 Task: Setup custom profiles and create users like HR, Sr. HR.
Action: Mouse moved to (665, 44)
Screenshot: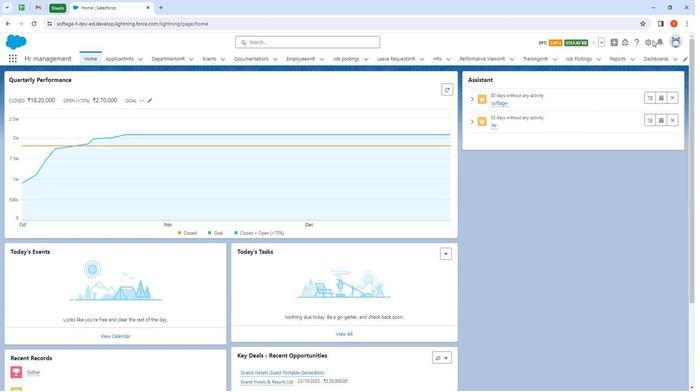 
Action: Mouse pressed left at (665, 44)
Screenshot: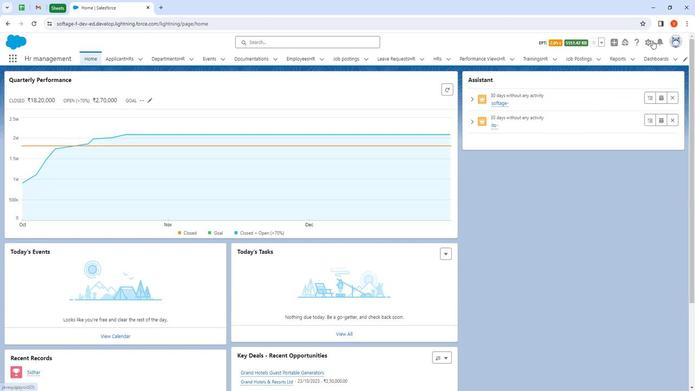 
Action: Mouse moved to (630, 73)
Screenshot: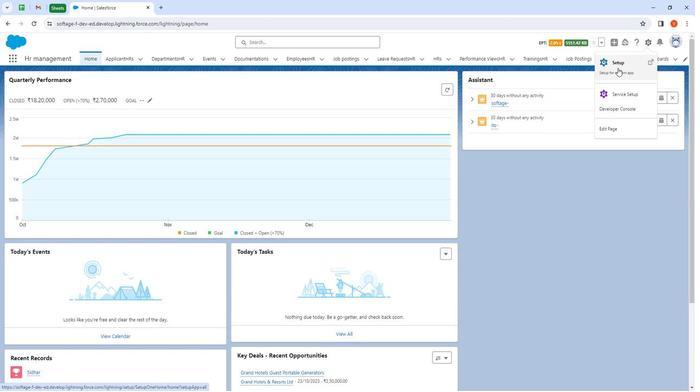 
Action: Mouse pressed left at (630, 73)
Screenshot: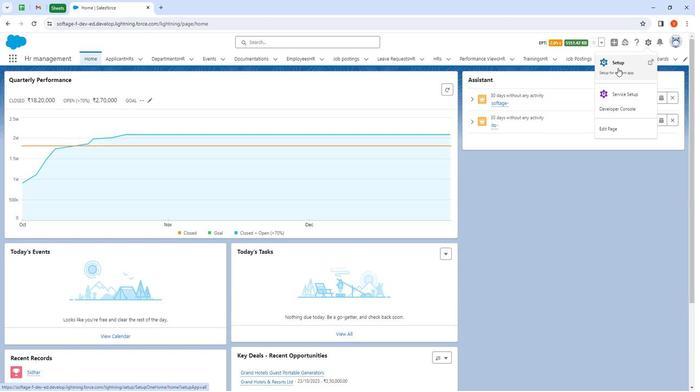 
Action: Mouse moved to (37, 85)
Screenshot: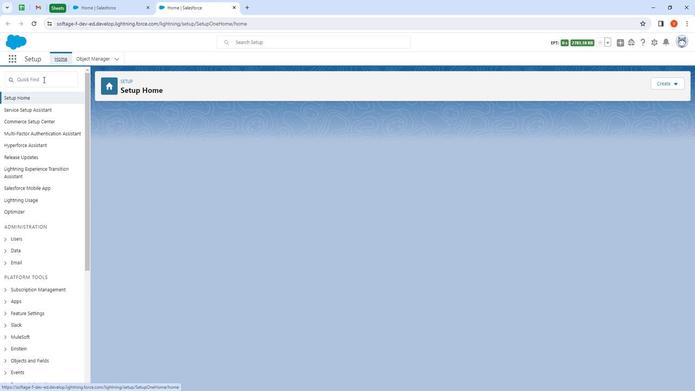 
Action: Mouse pressed left at (37, 85)
Screenshot: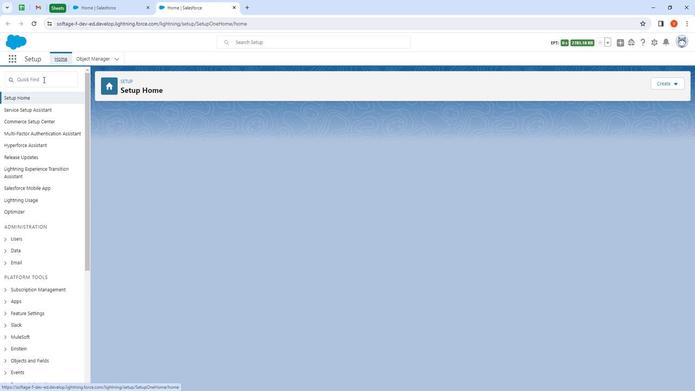 
Action: Key pressed profiles
Screenshot: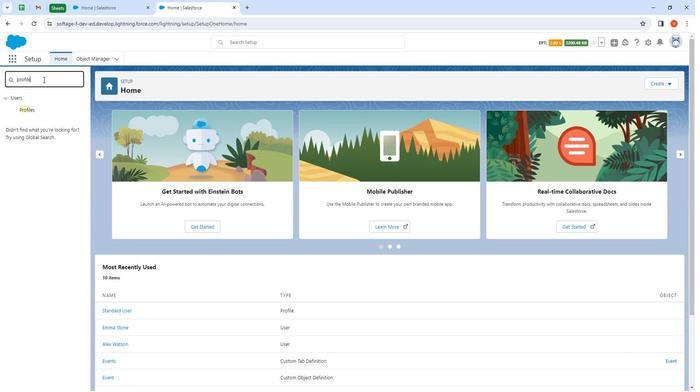 
Action: Mouse moved to (14, 116)
Screenshot: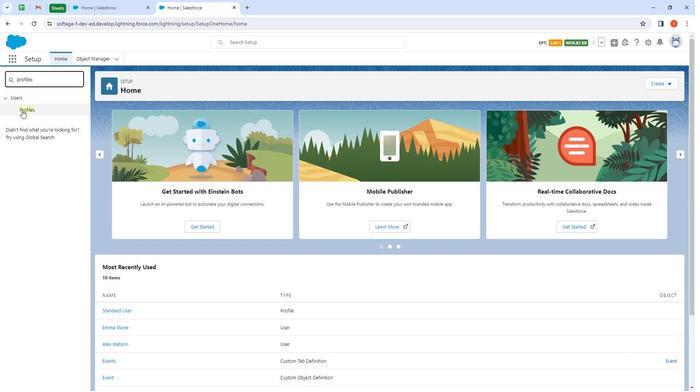 
Action: Mouse pressed left at (14, 116)
Screenshot: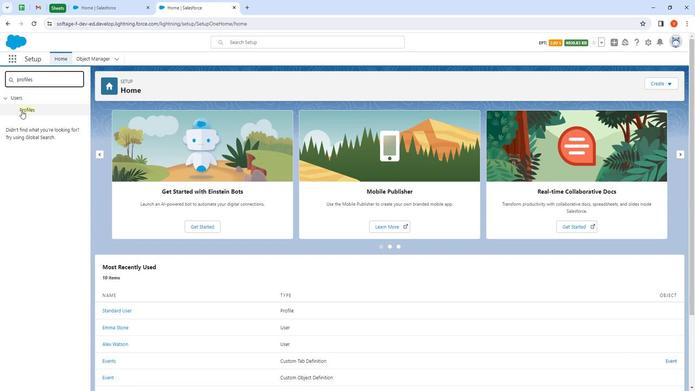 
Action: Mouse moved to (618, 152)
Screenshot: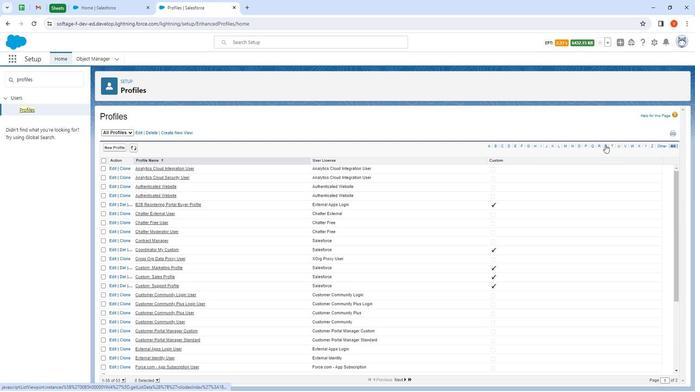 
Action: Mouse pressed left at (618, 152)
Screenshot: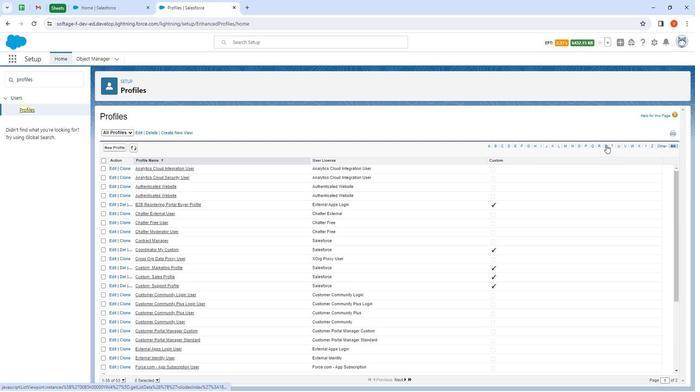
Action: Mouse moved to (123, 203)
Screenshot: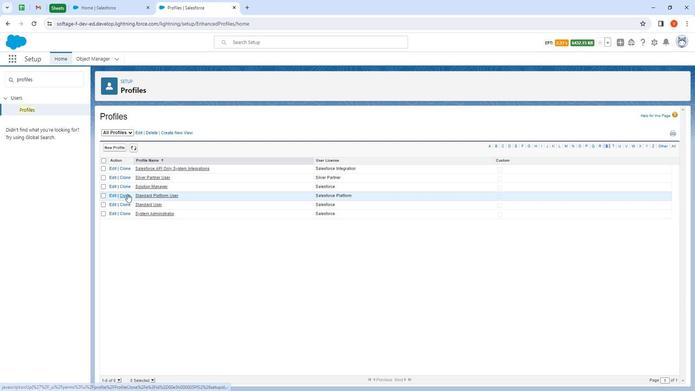 
Action: Mouse pressed left at (123, 203)
Screenshot: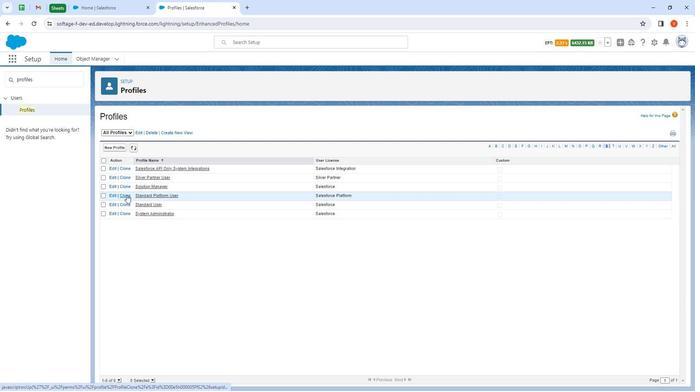 
Action: Mouse moved to (246, 183)
Screenshot: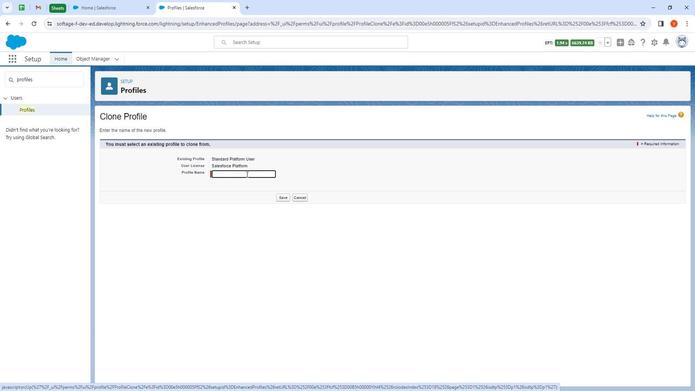 
Action: Mouse pressed left at (246, 183)
Screenshot: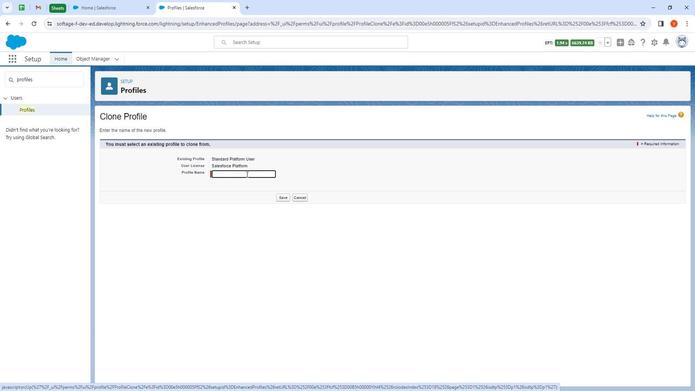 
Action: Key pressed <Key.shift>
Screenshot: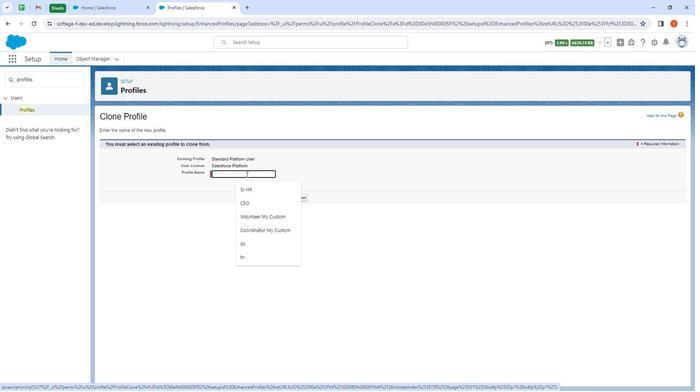 
Action: Mouse moved to (246, 182)
Screenshot: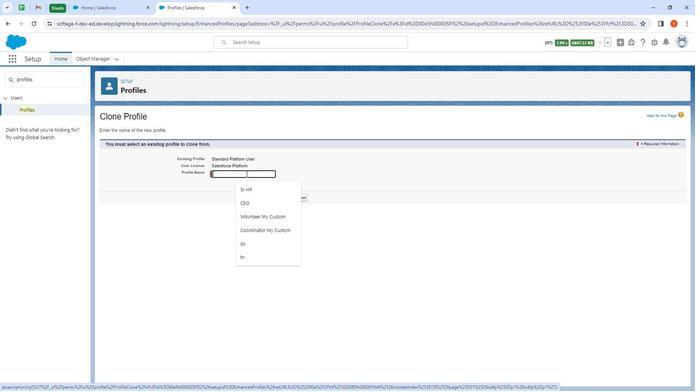 
Action: Key pressed S
Screenshot: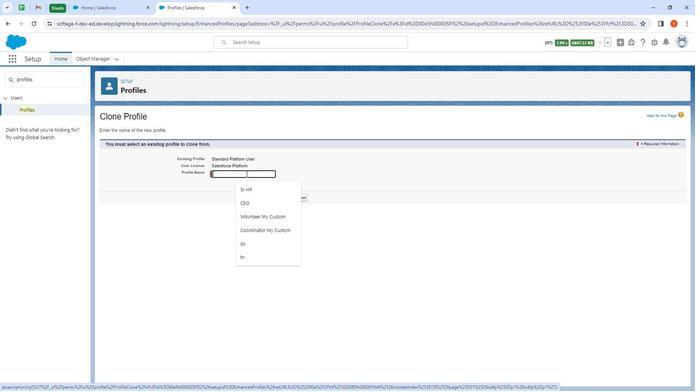 
Action: Mouse moved to (246, 182)
Screenshot: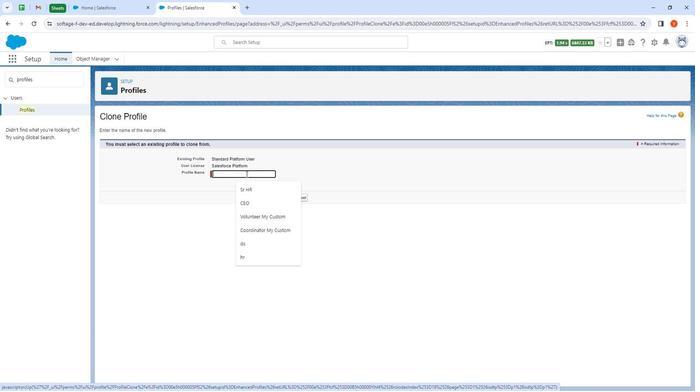 
Action: Key pressed tandard<Key.space>platform<Key.space>user<Key.space><Key.shift><Key.shift><Key.shift><Key.shift><Key.shift><Key.shift><Key.shift><Key.shift><Key.shift><Key.shift><Key.shift><Key.shift><Key.shift><Key.shift><Key.shift><Key.shift><Key.shift><Key.shift><Key.shift><Key.shift><Key.shift><Key.shift><Key.shift>CLone
Screenshot: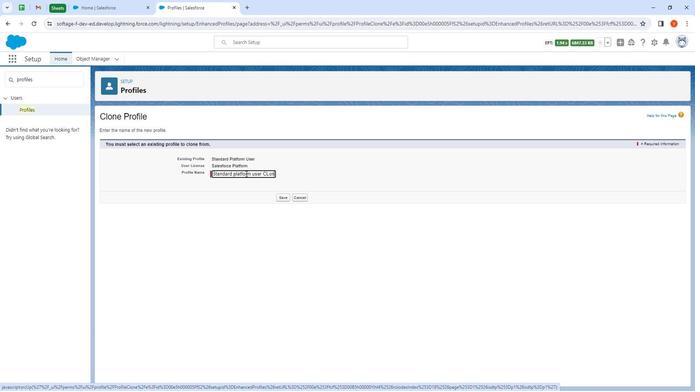 
Action: Mouse moved to (287, 207)
Screenshot: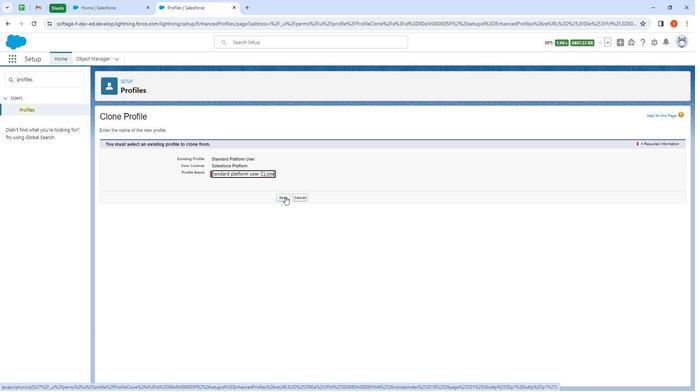 
Action: Mouse pressed left at (287, 207)
Screenshot: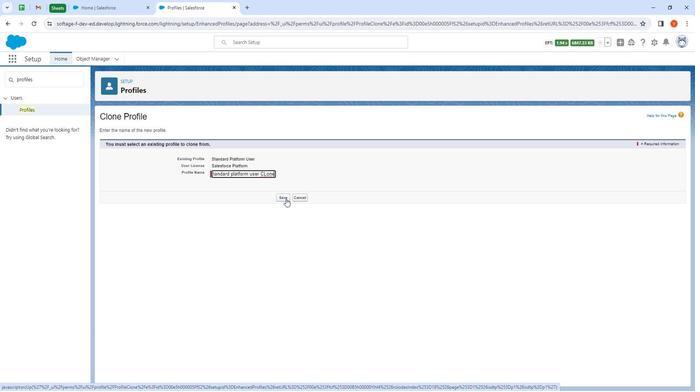 
Action: Mouse moved to (234, 245)
Screenshot: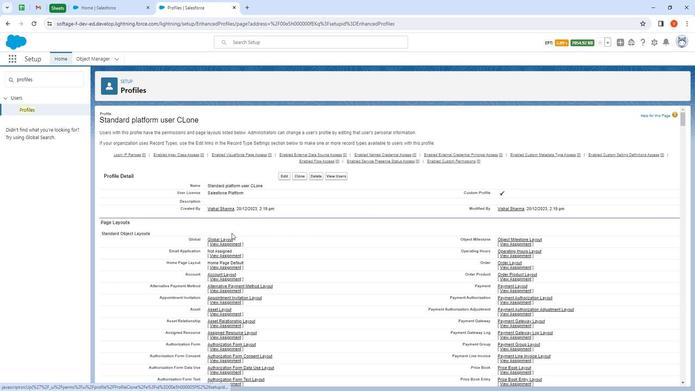 
Action: Mouse scrolled (234, 245) with delta (0, 0)
Screenshot: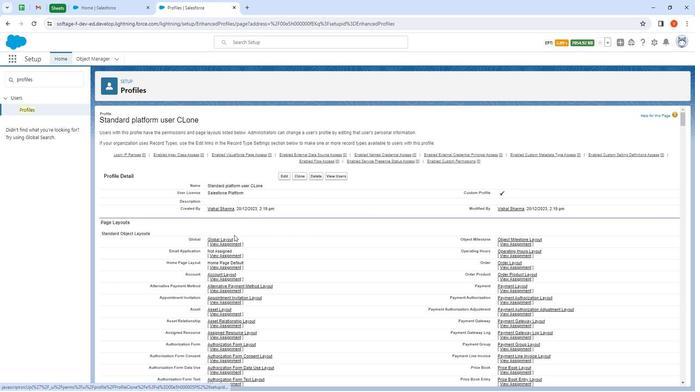 
Action: Mouse moved to (243, 254)
Screenshot: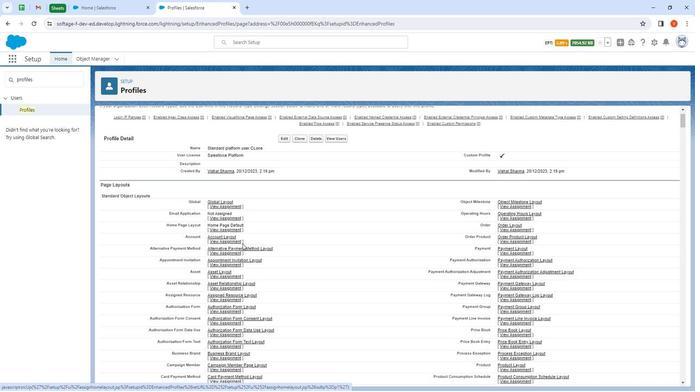 
Action: Mouse scrolled (243, 253) with delta (0, 0)
Screenshot: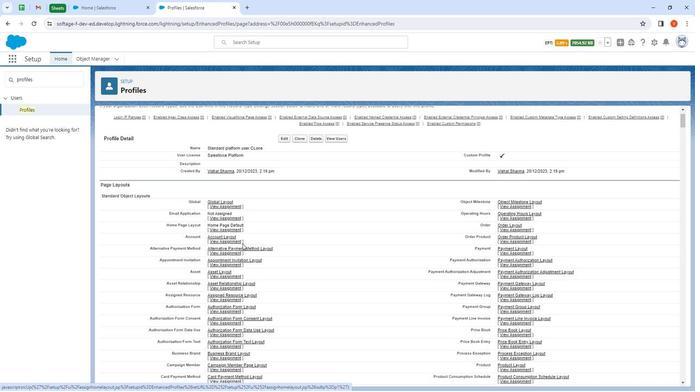 
Action: Mouse moved to (239, 254)
Screenshot: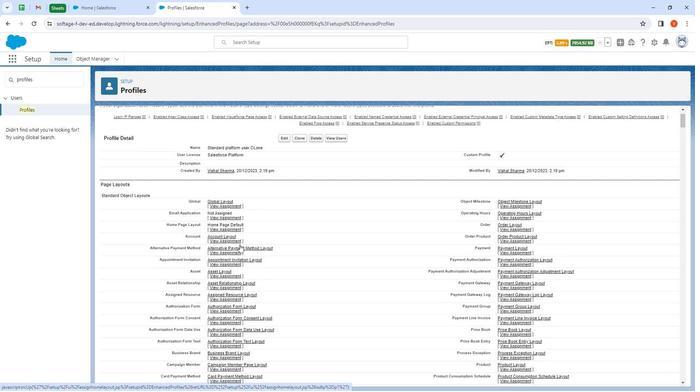 
Action: Mouse scrolled (239, 254) with delta (0, 0)
Screenshot: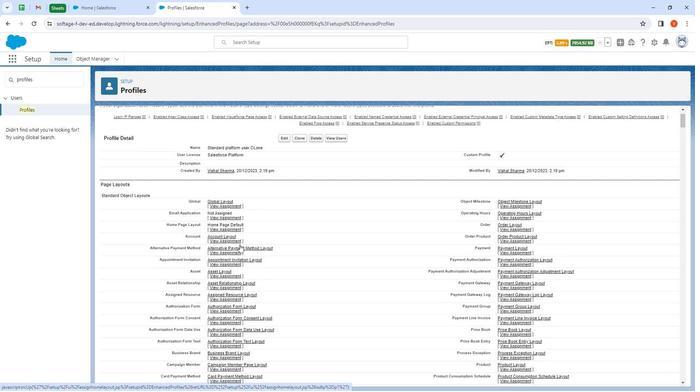 
Action: Mouse moved to (239, 254)
Screenshot: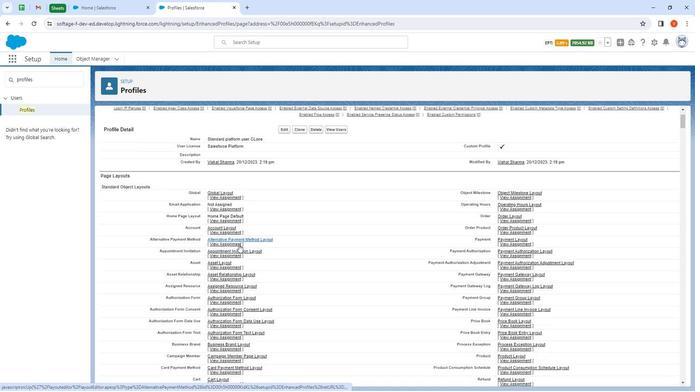 
Action: Mouse scrolled (239, 254) with delta (0, 0)
Screenshot: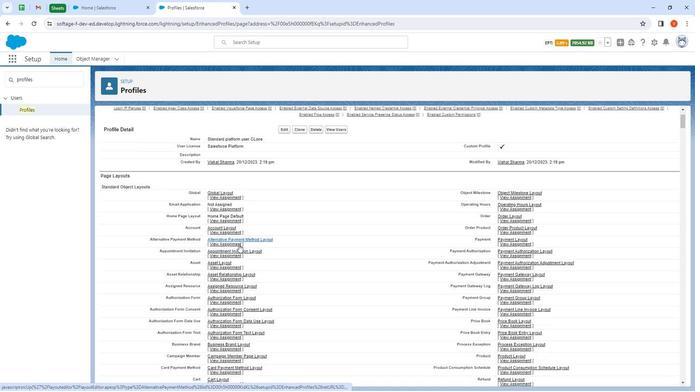 
Action: Mouse moved to (239, 254)
Screenshot: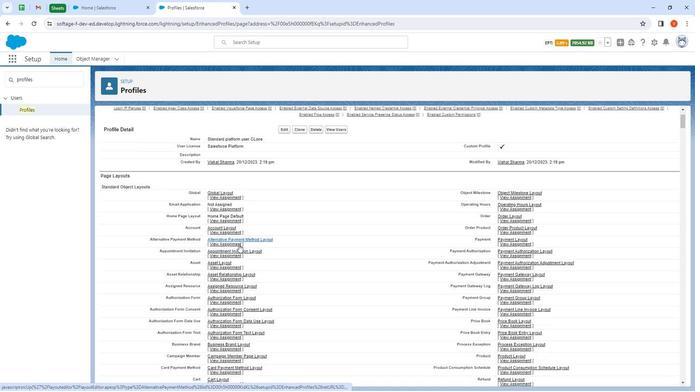 
Action: Mouse scrolled (239, 254) with delta (0, 0)
Screenshot: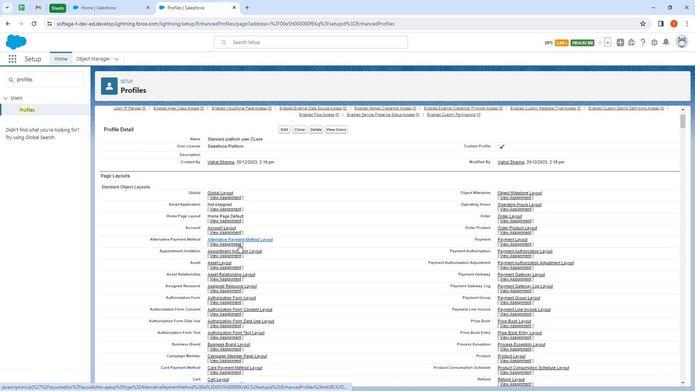 
Action: Mouse moved to (238, 253)
Screenshot: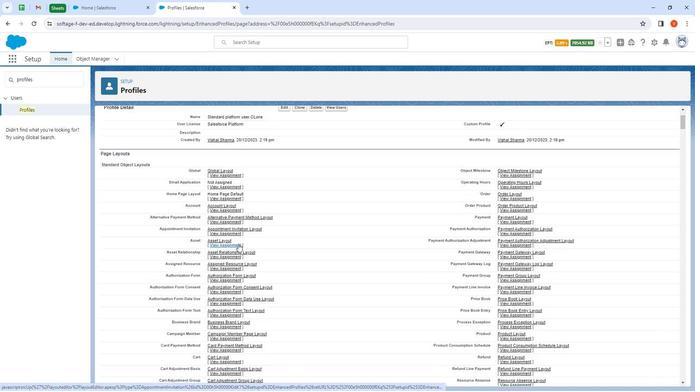 
Action: Mouse scrolled (238, 253) with delta (0, 0)
Screenshot: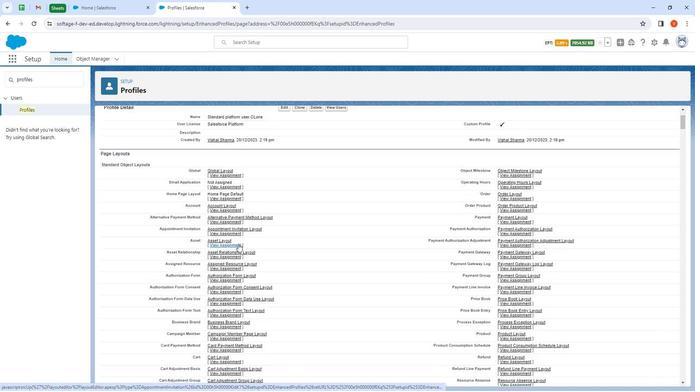
Action: Mouse moved to (315, 254)
Screenshot: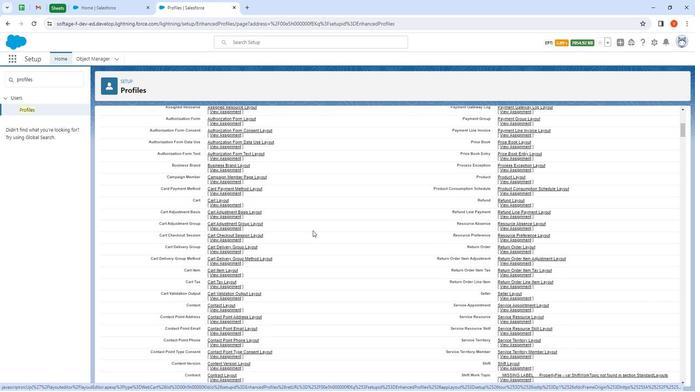 
Action: Mouse scrolled (315, 253) with delta (0, 0)
Screenshot: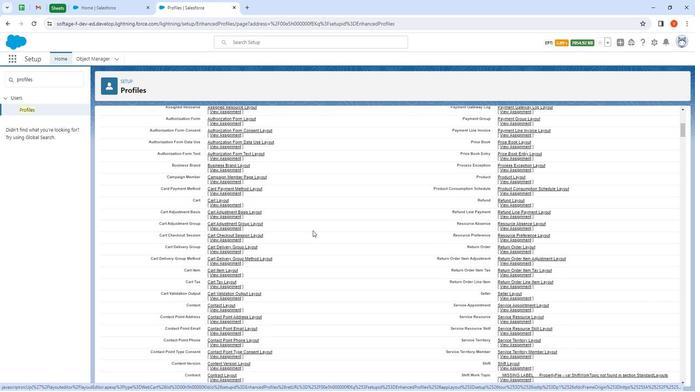
Action: Mouse moved to (314, 263)
Screenshot: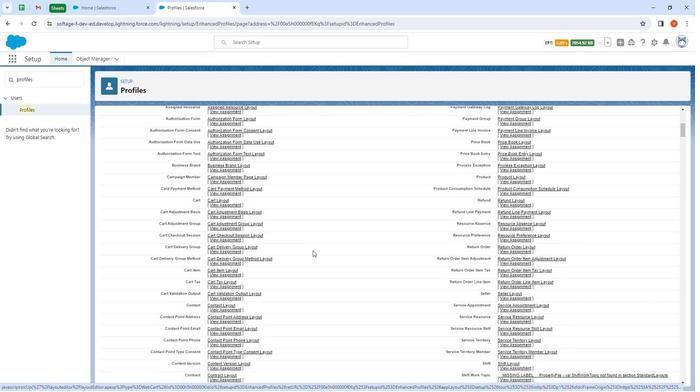 
Action: Mouse scrolled (314, 262) with delta (0, 0)
Screenshot: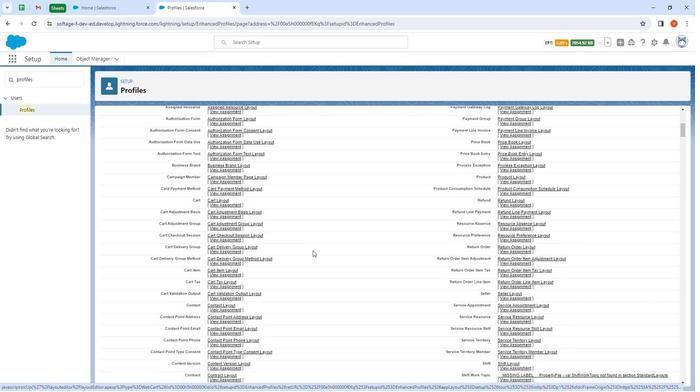 
Action: Mouse moved to (312, 266)
Screenshot: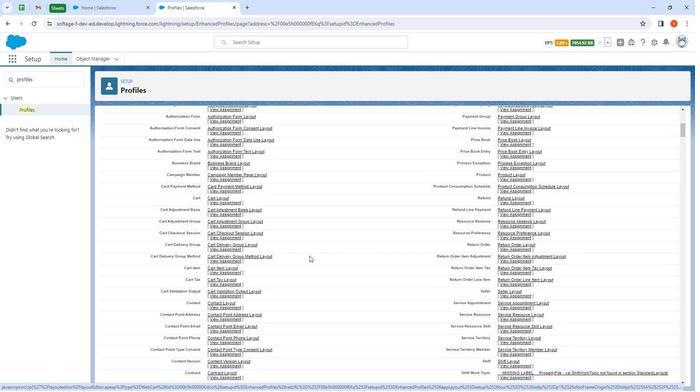 
Action: Mouse scrolled (312, 266) with delta (0, 0)
Screenshot: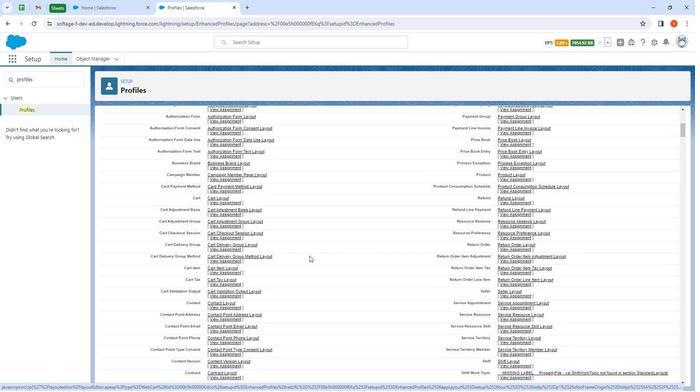 
Action: Mouse moved to (310, 267)
Screenshot: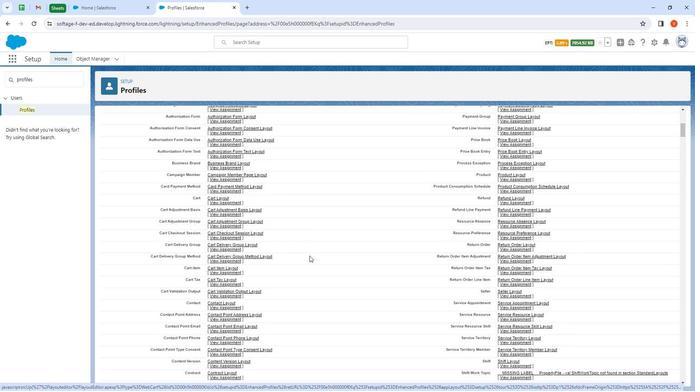 
Action: Mouse scrolled (310, 267) with delta (0, 0)
Screenshot: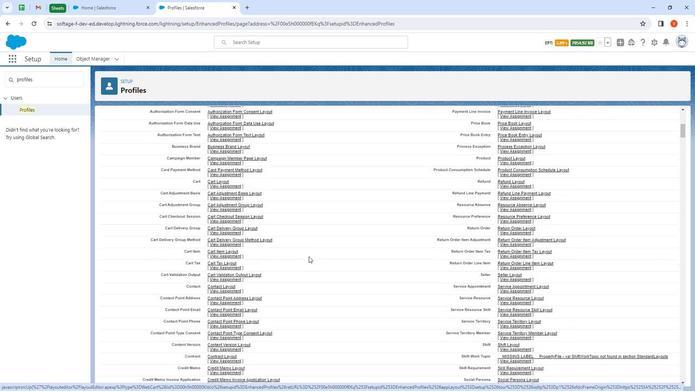 
Action: Mouse moved to (321, 274)
Screenshot: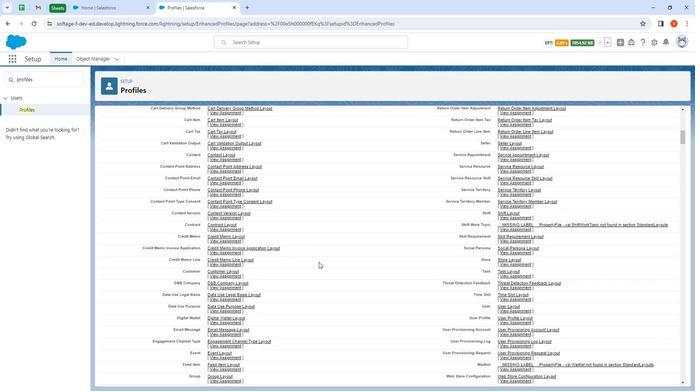 
Action: Mouse scrolled (321, 273) with delta (0, 0)
Screenshot: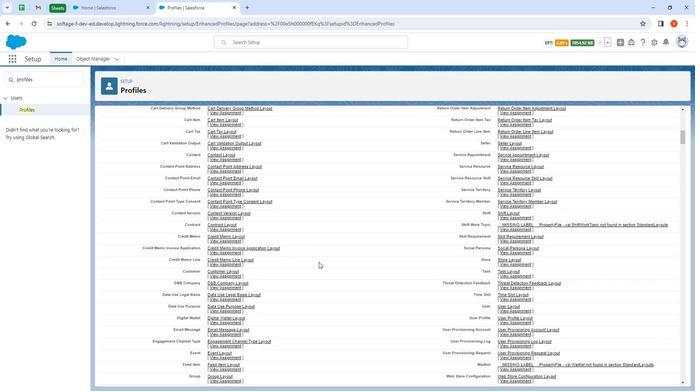 
Action: Mouse moved to (321, 281)
Screenshot: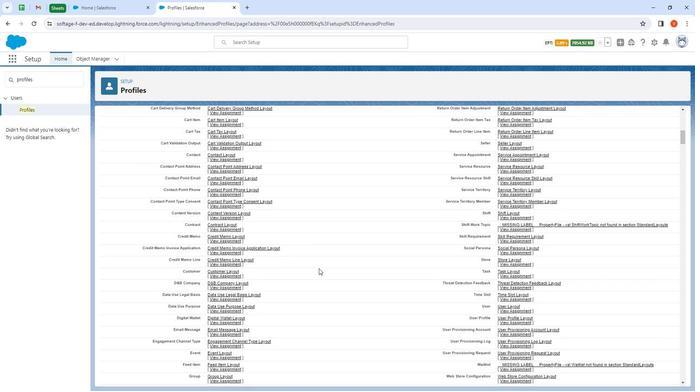 
Action: Mouse scrolled (321, 281) with delta (0, 0)
Screenshot: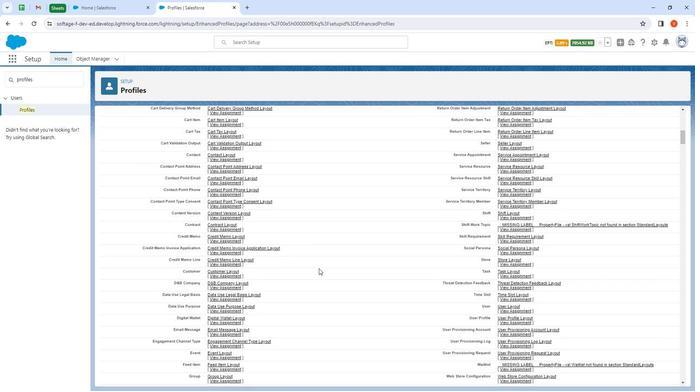 
Action: Mouse moved to (321, 282)
Screenshot: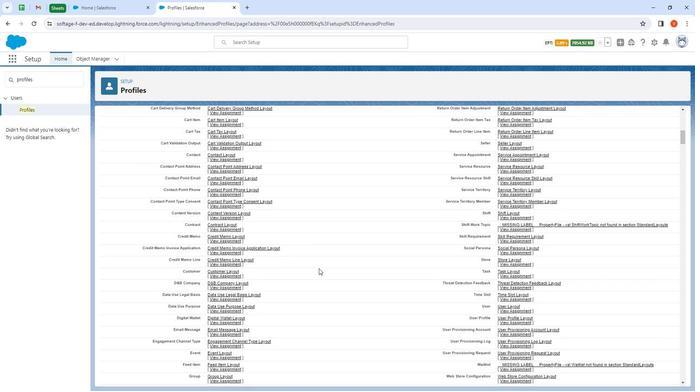 
Action: Mouse scrolled (321, 282) with delta (0, 0)
Screenshot: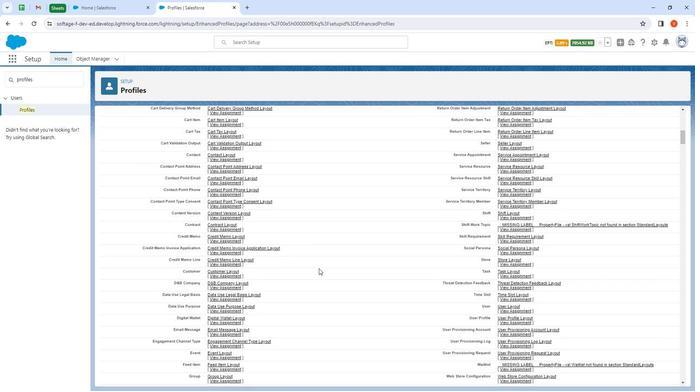 
Action: Mouse moved to (321, 282)
Screenshot: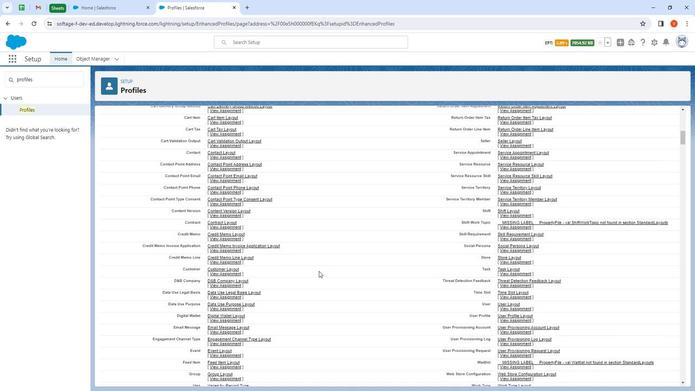 
Action: Mouse scrolled (321, 282) with delta (0, 0)
Screenshot: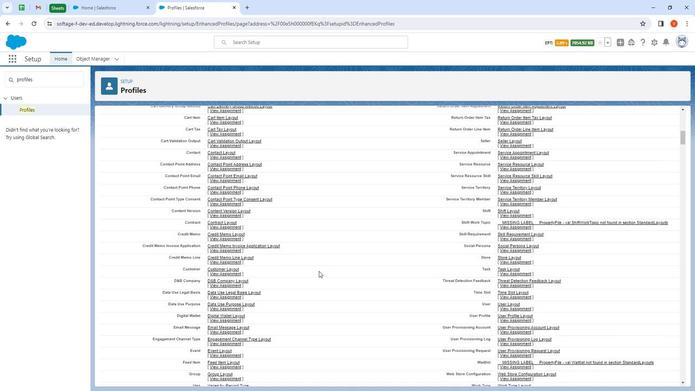 
Action: Mouse moved to (321, 282)
Screenshot: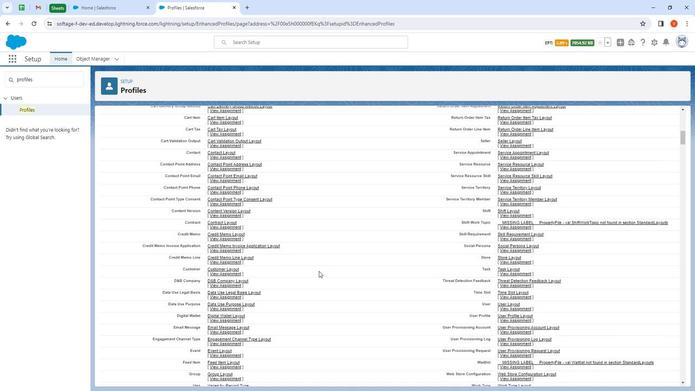 
Action: Mouse scrolled (321, 282) with delta (0, 0)
Screenshot: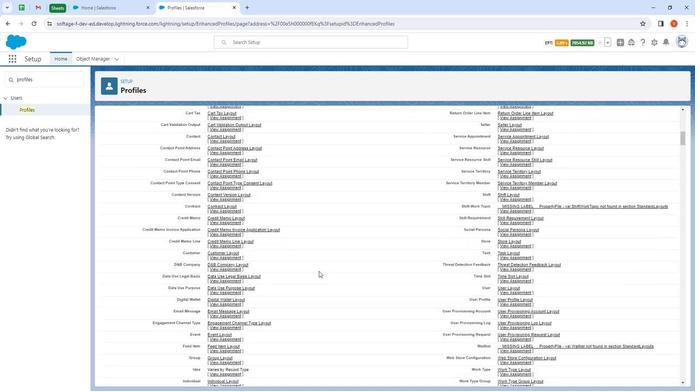 
Action: Mouse moved to (321, 282)
Screenshot: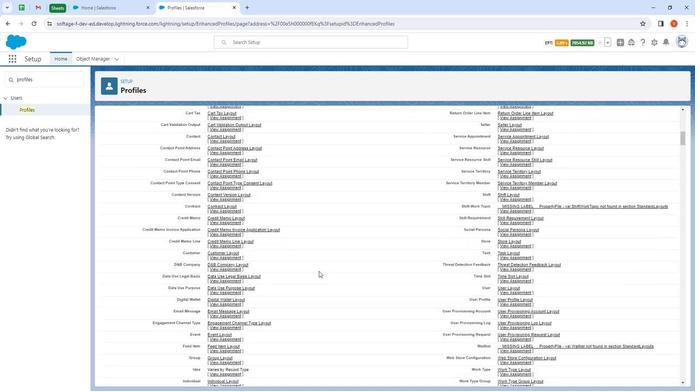 
Action: Mouse scrolled (321, 282) with delta (0, 0)
Screenshot: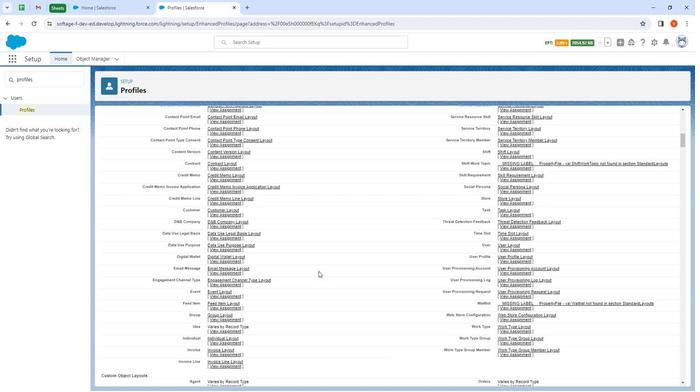 
Action: Mouse moved to (153, 238)
Screenshot: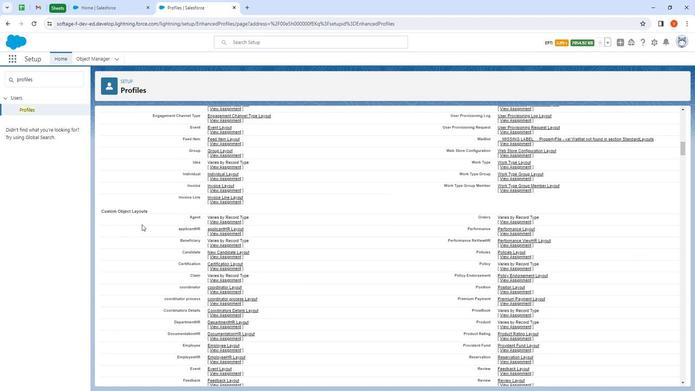 
Action: Mouse scrolled (153, 237) with delta (0, 0)
Screenshot: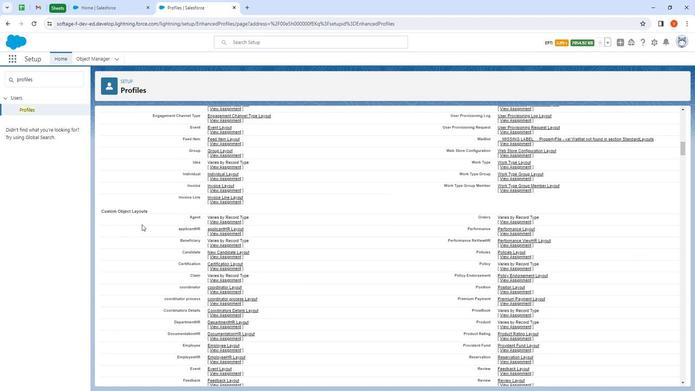 
Action: Mouse moved to (181, 250)
Screenshot: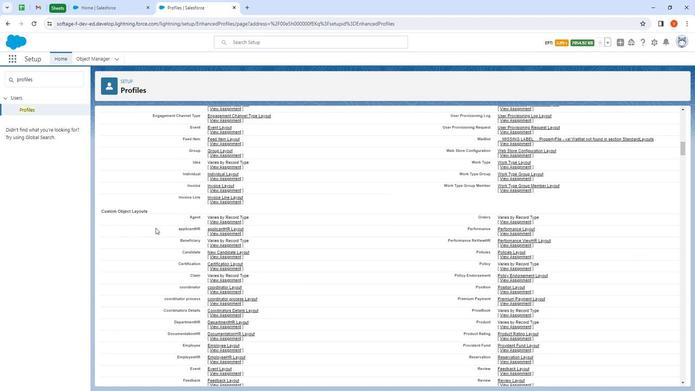 
Action: Mouse scrolled (181, 250) with delta (0, 0)
Screenshot: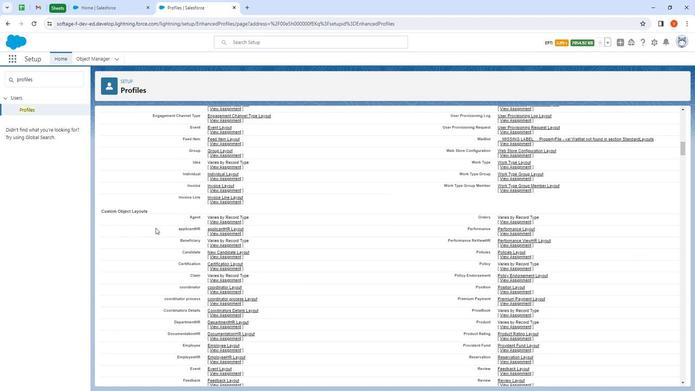 
Action: Mouse moved to (204, 256)
Screenshot: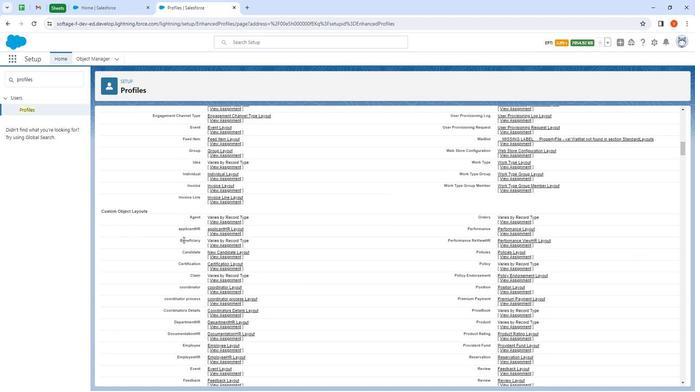 
Action: Mouse scrolled (204, 256) with delta (0, 0)
Screenshot: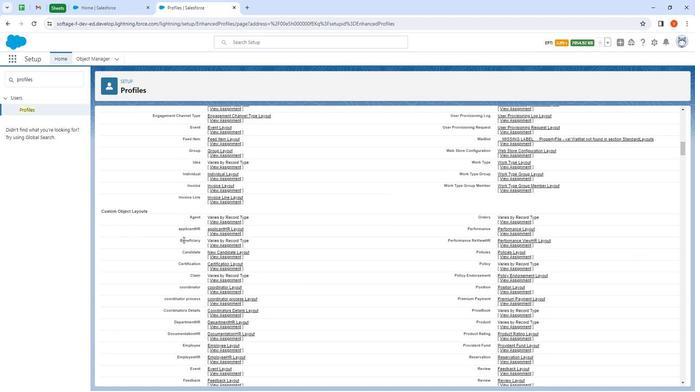 
Action: Mouse moved to (218, 258)
Screenshot: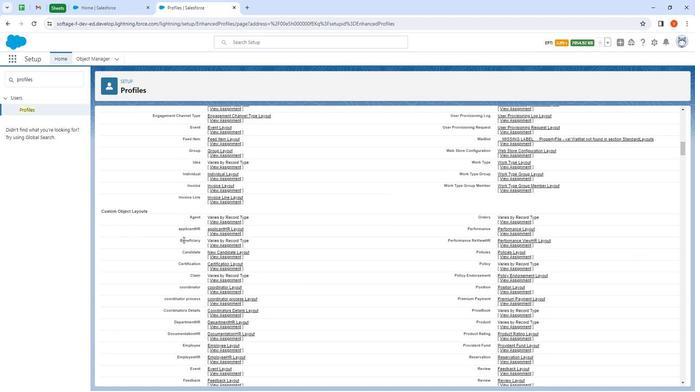 
Action: Mouse scrolled (213, 257) with delta (0, 0)
Screenshot: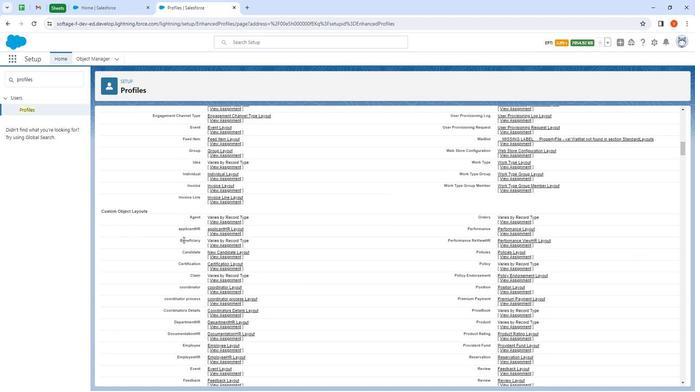 
Action: Mouse moved to (223, 258)
Screenshot: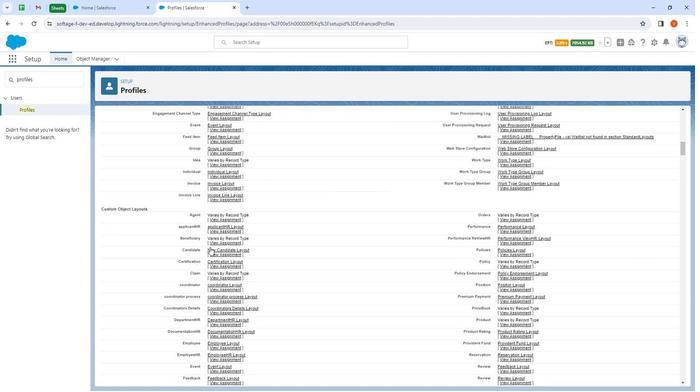 
Action: Mouse scrolled (223, 258) with delta (0, 0)
Screenshot: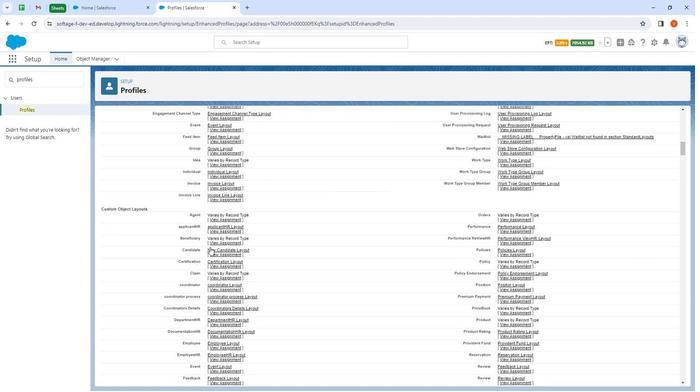 
Action: Mouse moved to (231, 259)
Screenshot: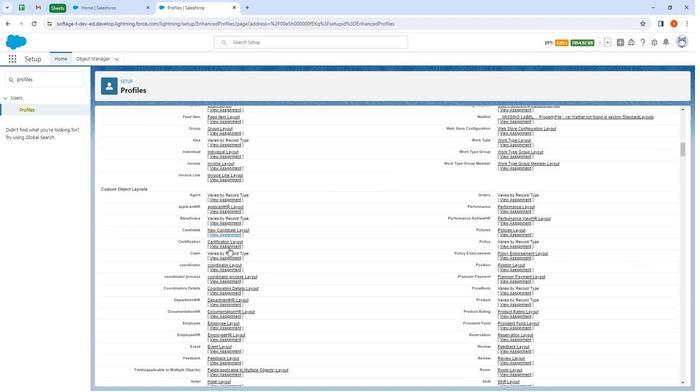 
Action: Mouse scrolled (231, 259) with delta (0, 0)
Screenshot: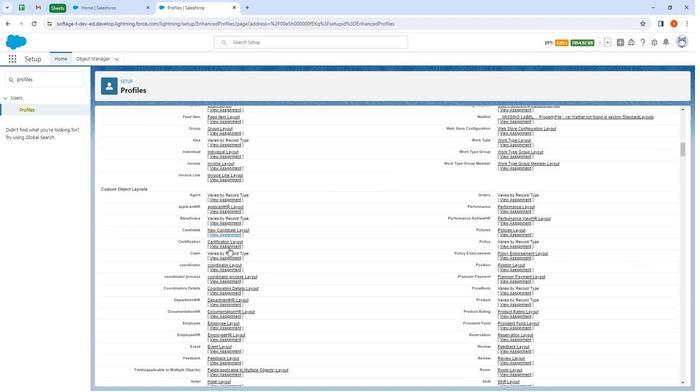 
Action: Mouse moved to (207, 267)
Screenshot: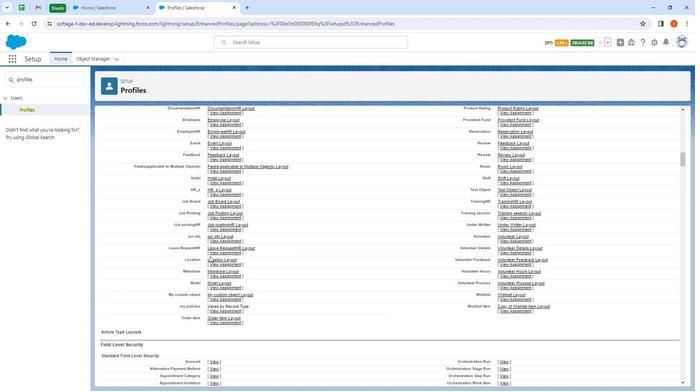
Action: Mouse scrolled (207, 266) with delta (0, 0)
Screenshot: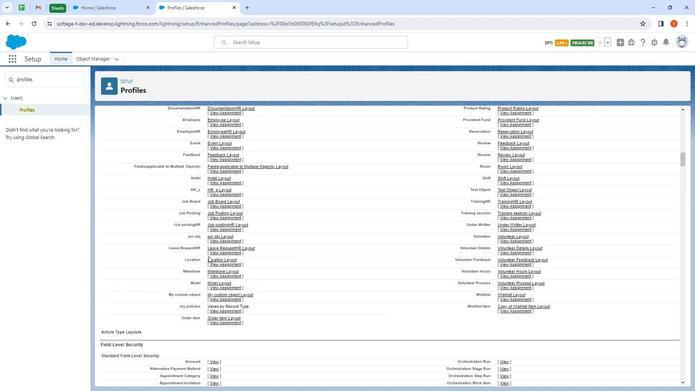 
Action: Mouse moved to (208, 270)
Screenshot: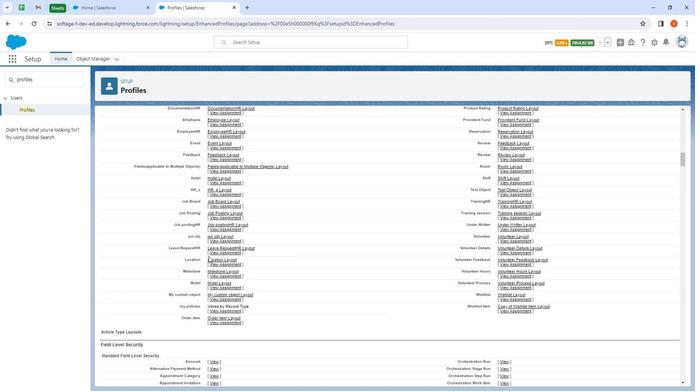 
Action: Mouse scrolled (208, 270) with delta (0, 0)
Screenshot: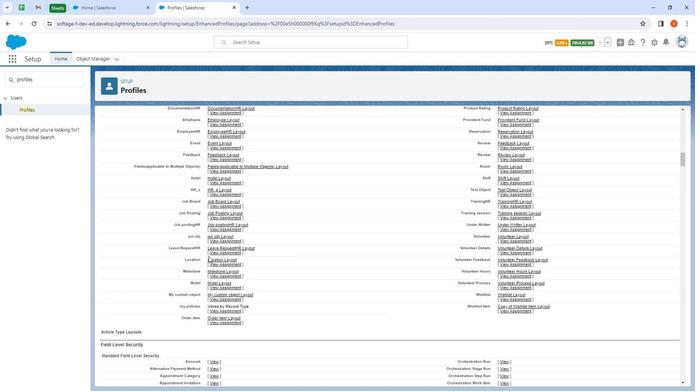 
Action: Mouse moved to (214, 274)
Screenshot: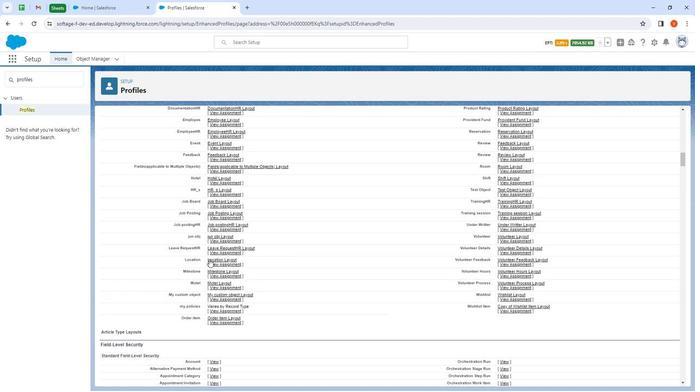 
Action: Mouse scrolled (214, 273) with delta (0, 0)
Screenshot: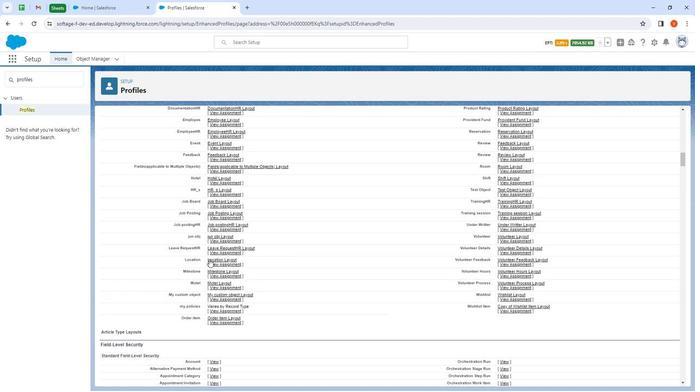 
Action: Mouse moved to (268, 289)
Screenshot: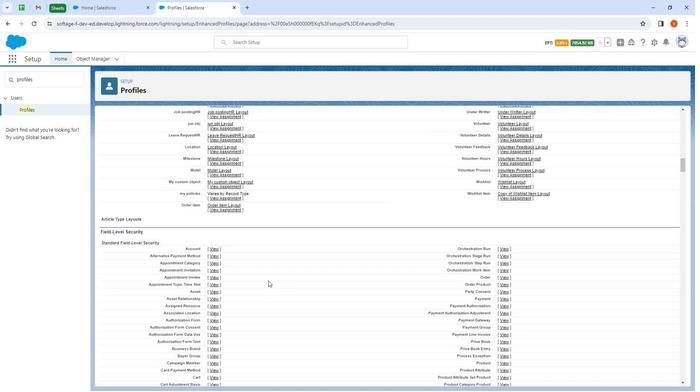 
Action: Mouse scrolled (268, 289) with delta (0, 0)
Screenshot: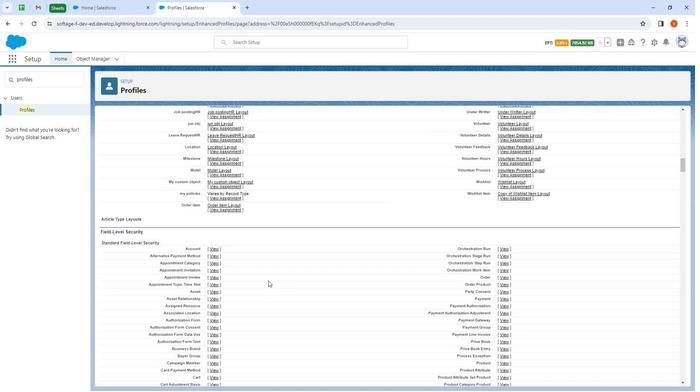 
Action: Mouse moved to (270, 284)
Screenshot: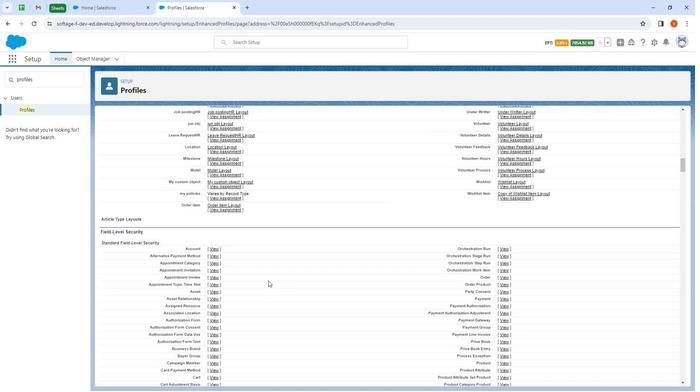 
Action: Mouse scrolled (270, 285) with delta (0, 0)
Screenshot: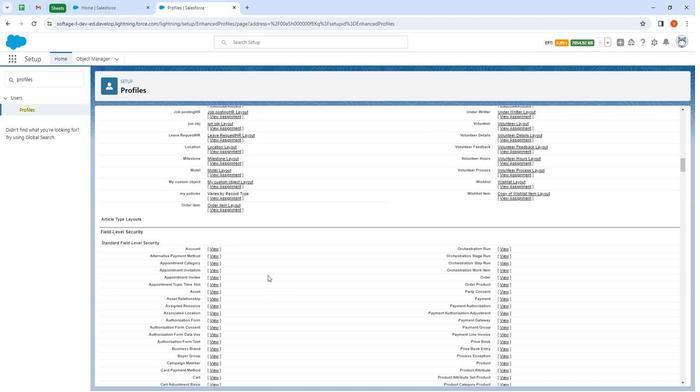 
Action: Mouse moved to (270, 283)
Screenshot: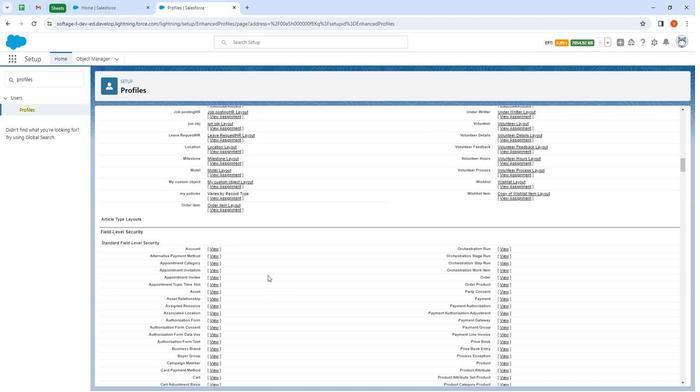 
Action: Mouse scrolled (270, 283) with delta (0, 0)
Screenshot: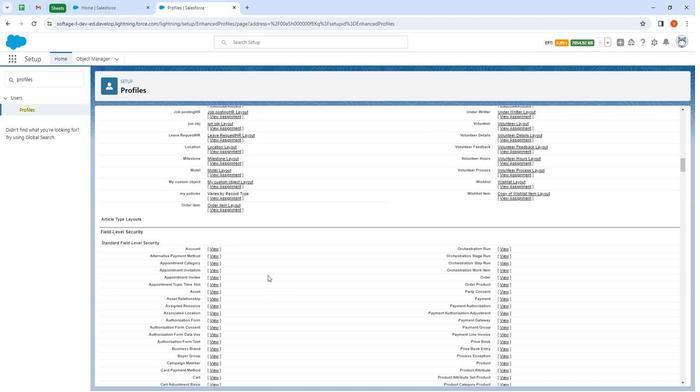 
Action: Mouse moved to (272, 280)
Screenshot: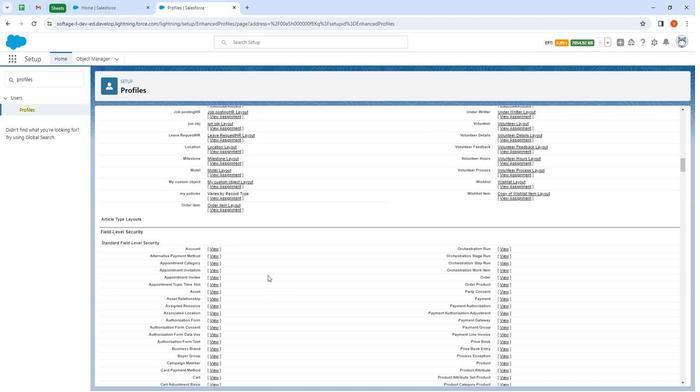
Action: Mouse scrolled (272, 281) with delta (0, 0)
Screenshot: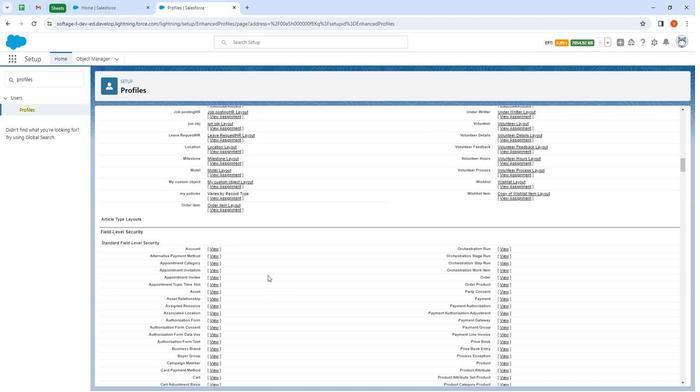 
Action: Mouse moved to (273, 278)
Screenshot: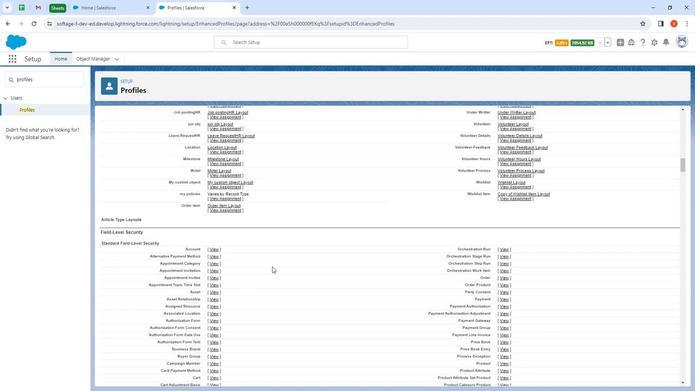
Action: Mouse scrolled (273, 278) with delta (0, 0)
Screenshot: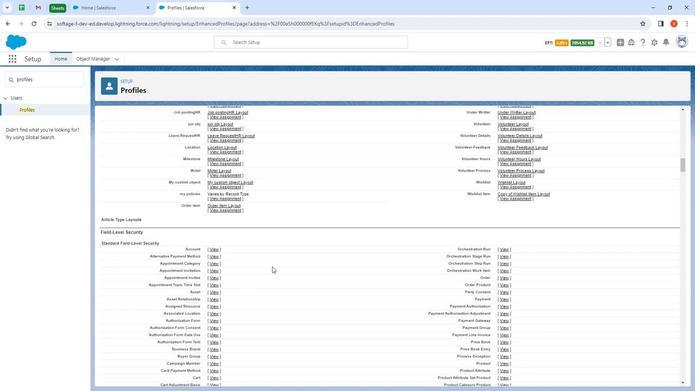
Action: Mouse moved to (275, 275)
Screenshot: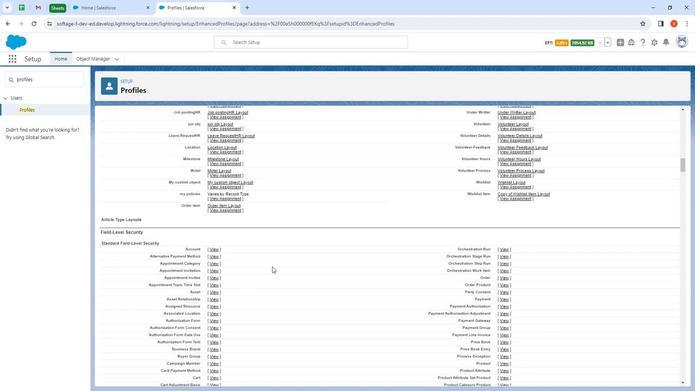 
Action: Mouse scrolled (275, 275) with delta (0, 0)
Screenshot: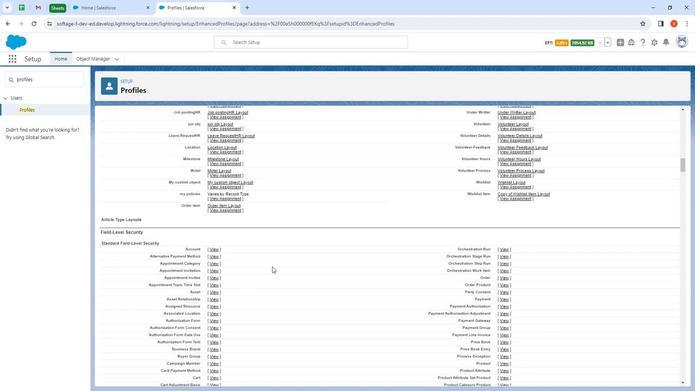 
Action: Mouse moved to (278, 268)
Screenshot: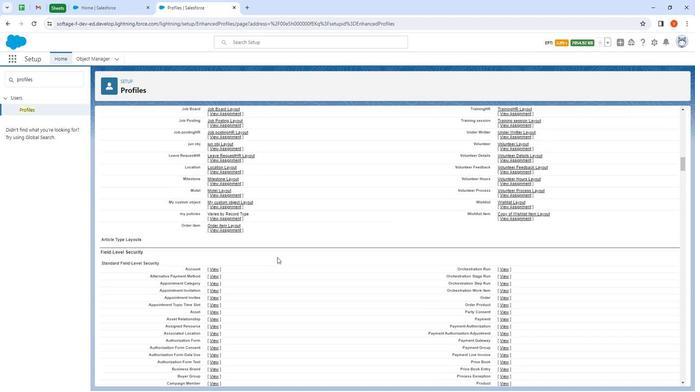 
Action: Mouse scrolled (278, 268) with delta (0, 0)
Screenshot: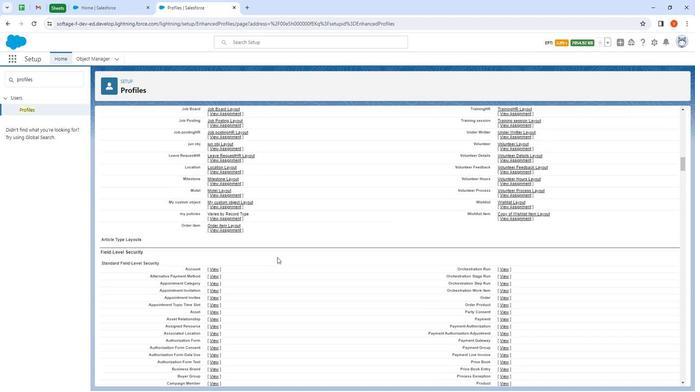 
Action: Mouse moved to (295, 267)
Screenshot: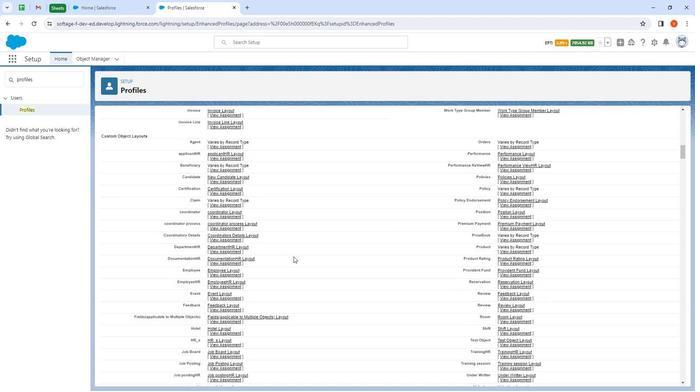 
Action: Mouse scrolled (295, 268) with delta (0, 0)
Screenshot: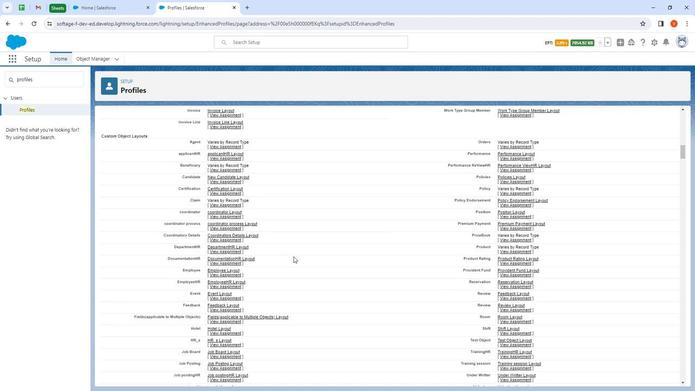 
Action: Mouse scrolled (295, 268) with delta (0, 0)
Screenshot: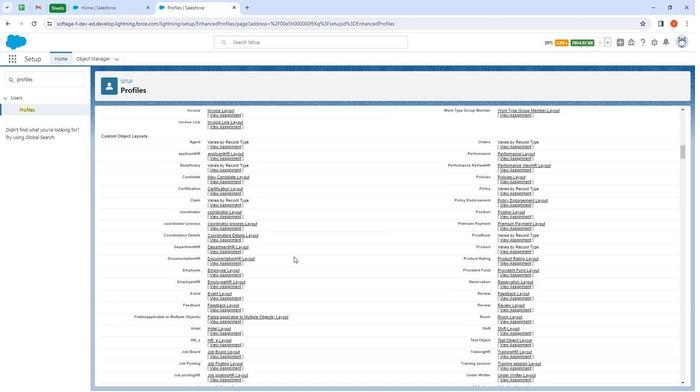 
Action: Mouse scrolled (295, 268) with delta (0, 0)
Screenshot: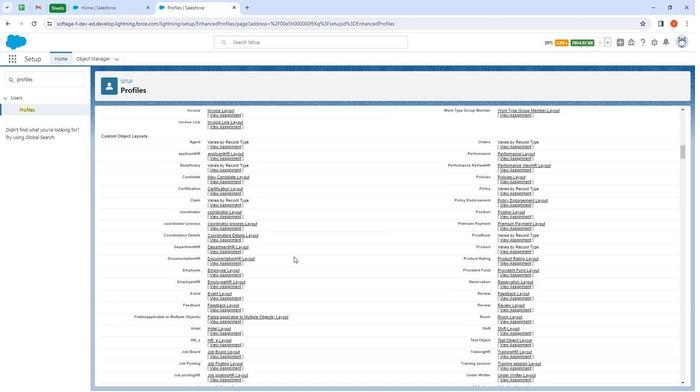 
Action: Mouse moved to (295, 267)
Screenshot: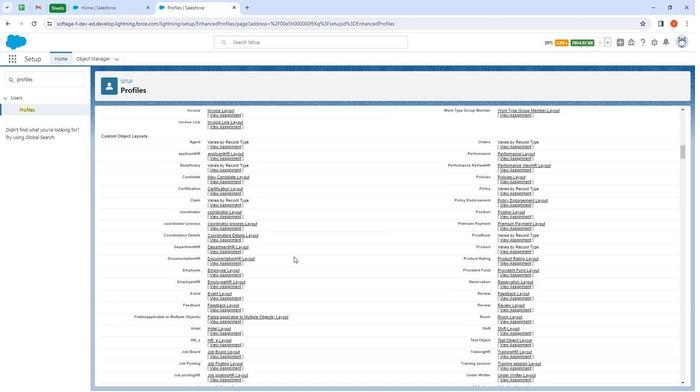 
Action: Mouse scrolled (295, 267) with delta (0, 0)
Screenshot: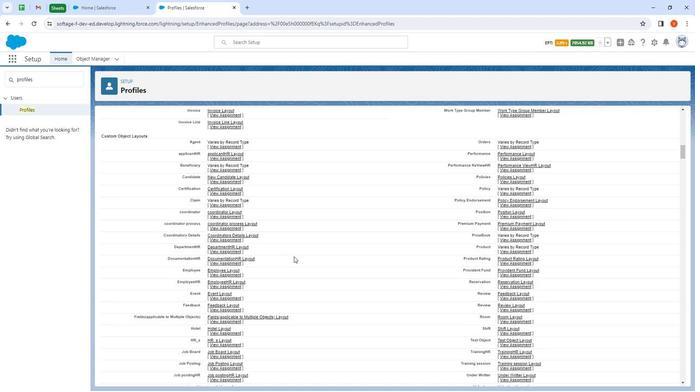 
Action: Mouse moved to (296, 266)
Screenshot: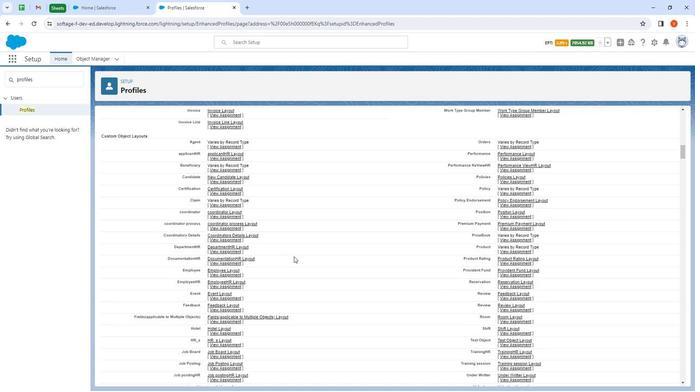 
Action: Mouse scrolled (296, 267) with delta (0, 0)
Screenshot: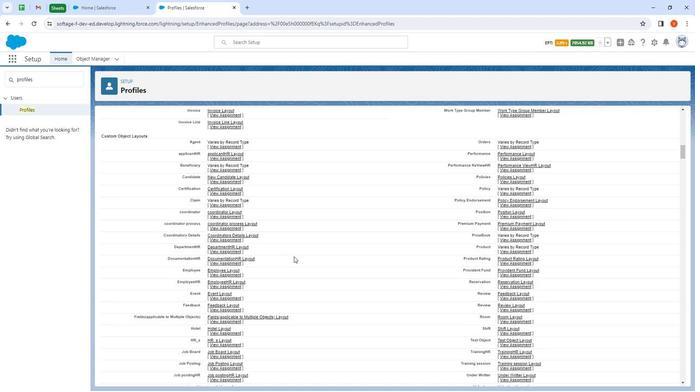
Action: Mouse moved to (296, 263)
Screenshot: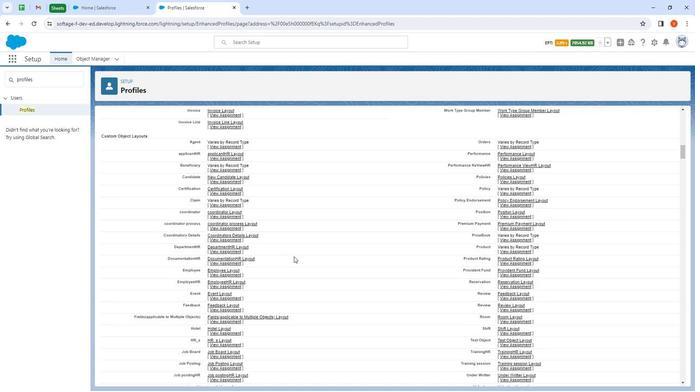 
Action: Mouse scrolled (296, 263) with delta (0, 0)
Screenshot: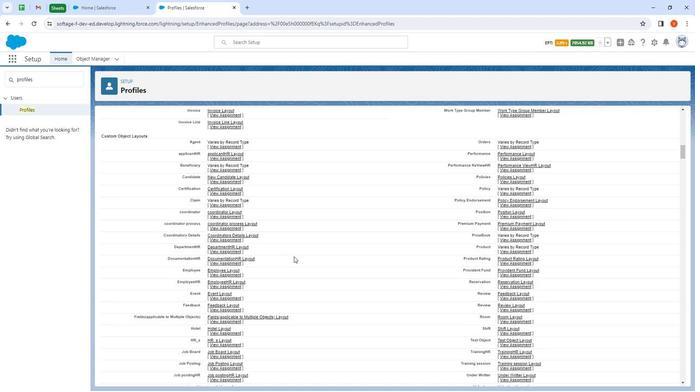 
Action: Mouse moved to (299, 252)
Screenshot: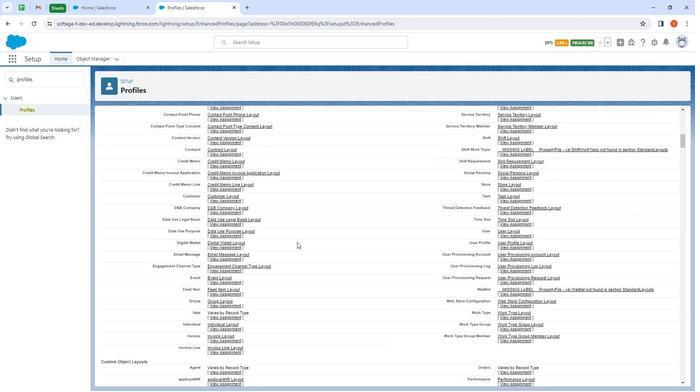 
Action: Mouse scrolled (299, 253) with delta (0, 0)
Screenshot: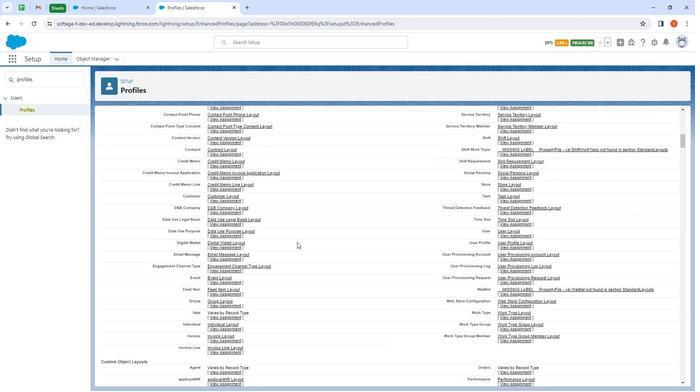 
Action: Mouse moved to (299, 252)
Screenshot: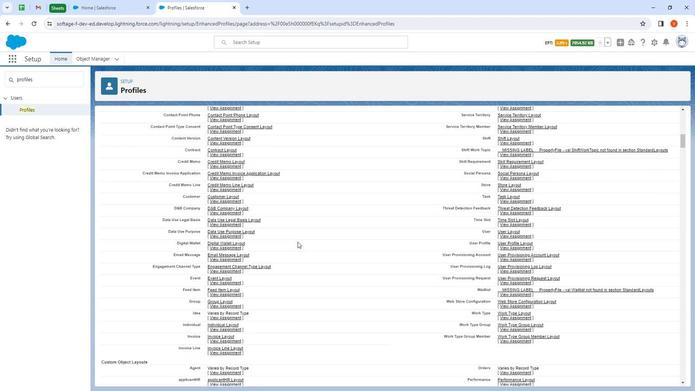 
Action: Mouse scrolled (299, 252) with delta (0, 0)
Screenshot: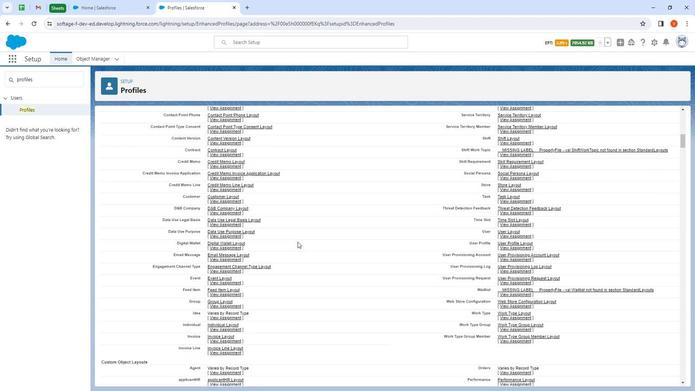 
Action: Mouse scrolled (299, 252) with delta (0, 0)
Screenshot: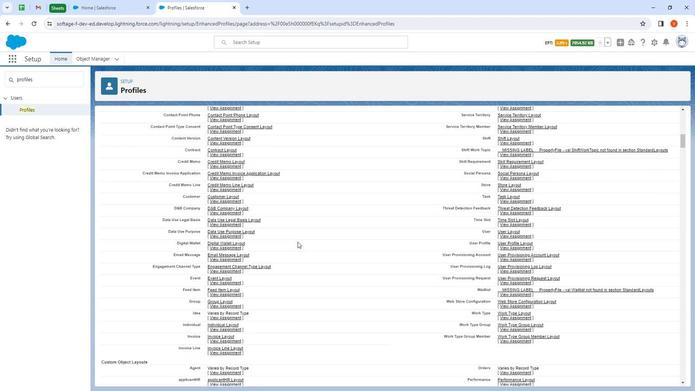 
Action: Mouse scrolled (299, 252) with delta (0, 0)
Screenshot: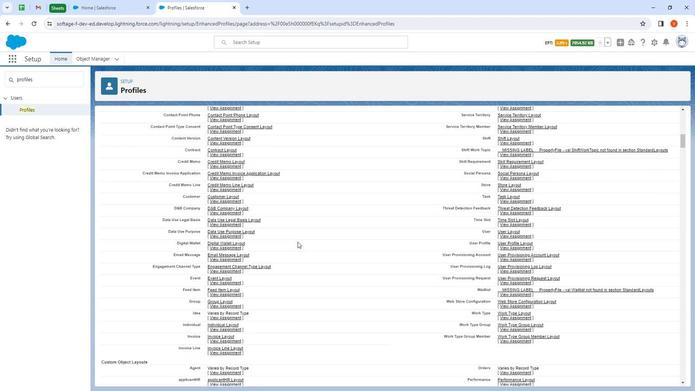 
Action: Mouse scrolled (299, 252) with delta (0, 0)
Screenshot: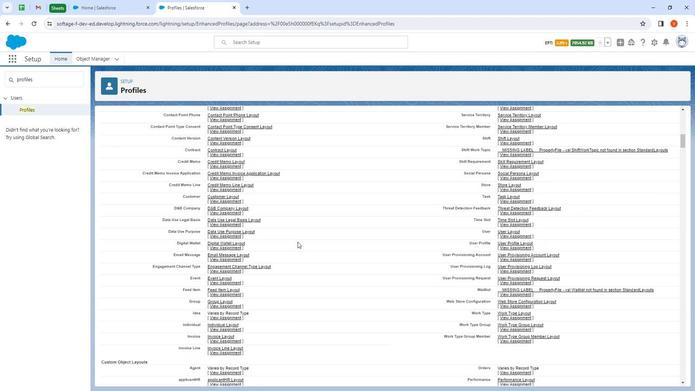 
Action: Mouse moved to (299, 252)
Screenshot: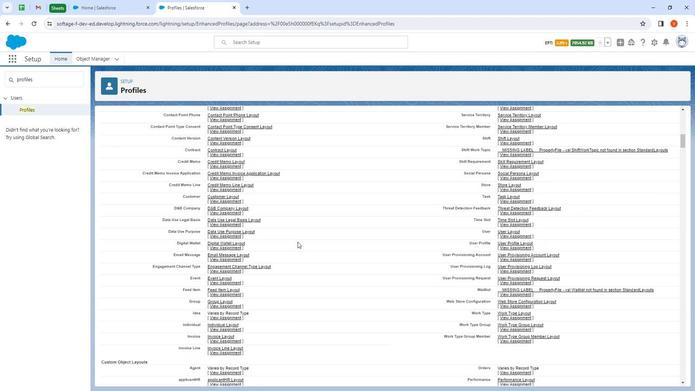 
Action: Mouse scrolled (299, 252) with delta (0, 0)
Screenshot: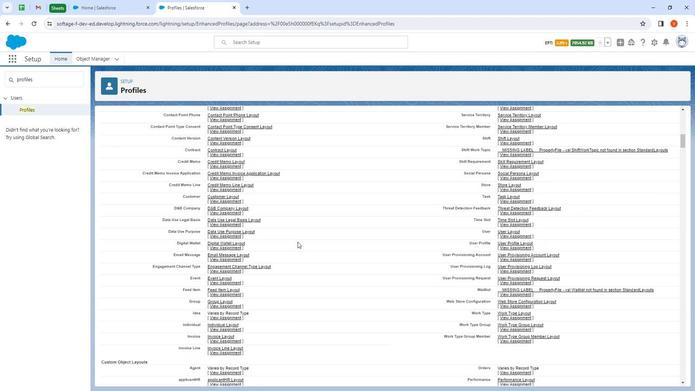 
Action: Mouse moved to (302, 250)
Screenshot: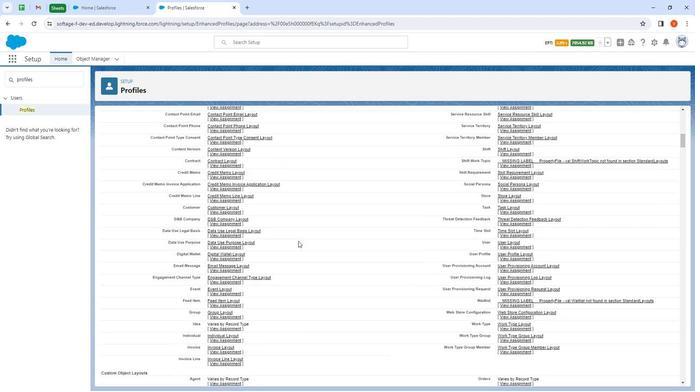 
Action: Mouse scrolled (302, 250) with delta (0, 0)
Screenshot: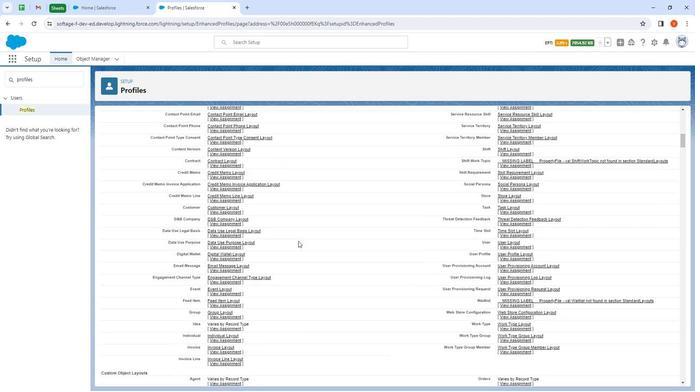 
Action: Mouse moved to (304, 241)
Screenshot: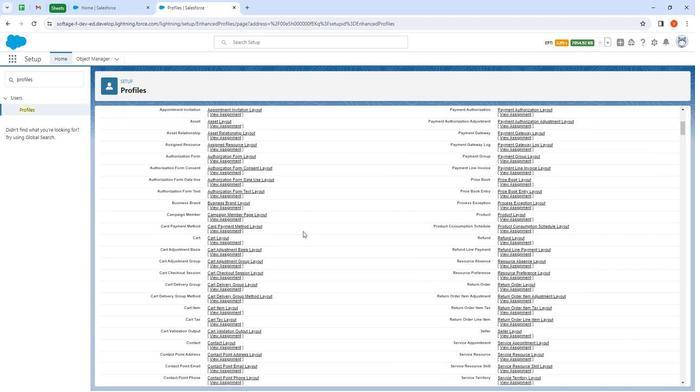 
Action: Mouse scrolled (304, 241) with delta (0, 0)
Screenshot: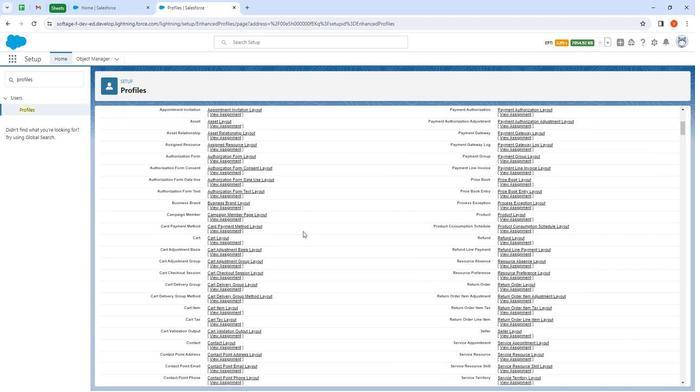 
Action: Mouse moved to (304, 241)
Screenshot: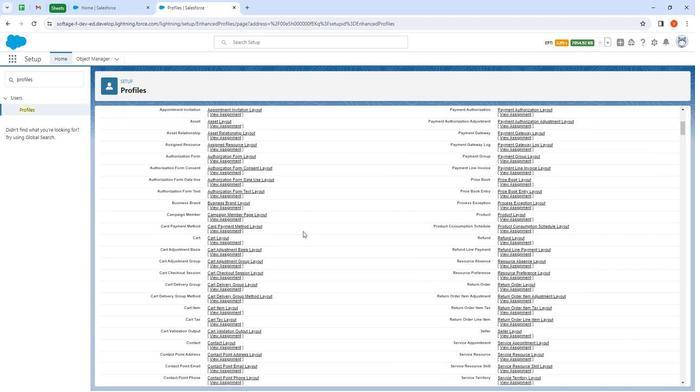 
Action: Mouse scrolled (304, 241) with delta (0, 0)
Screenshot: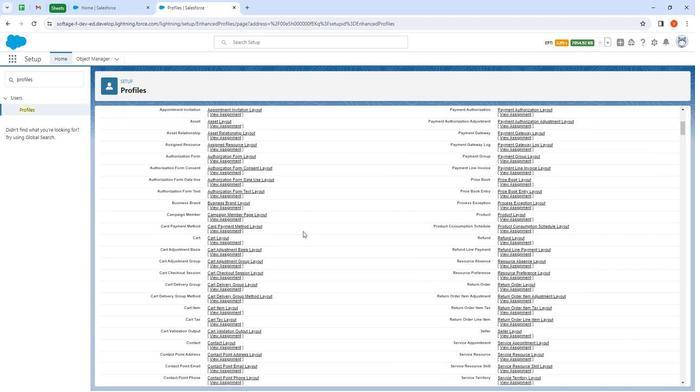 
Action: Mouse moved to (304, 241)
Screenshot: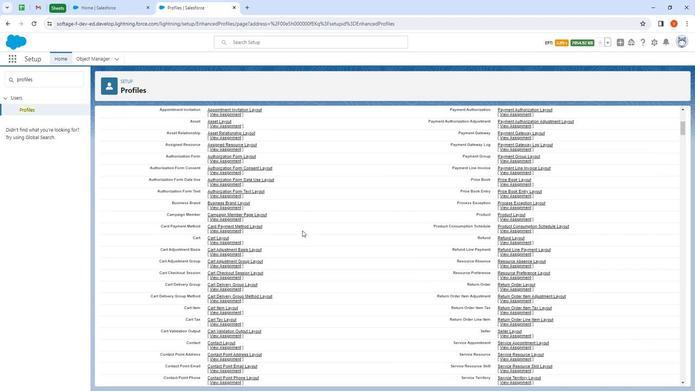 
Action: Mouse scrolled (304, 241) with delta (0, 0)
Screenshot: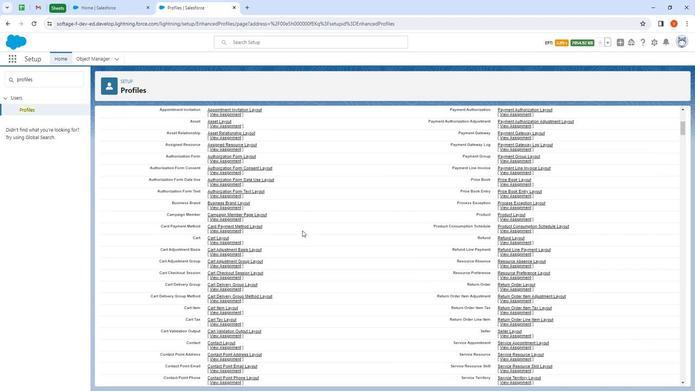 
Action: Mouse moved to (304, 240)
Screenshot: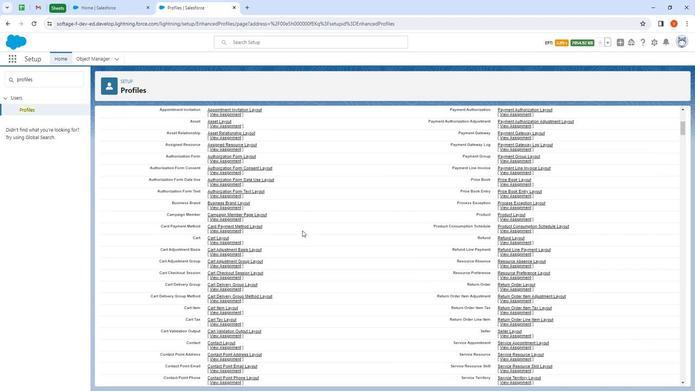 
Action: Mouse scrolled (304, 241) with delta (0, 0)
Screenshot: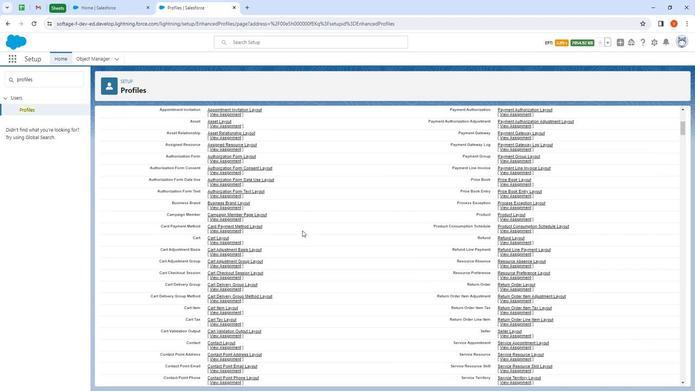 
Action: Mouse moved to (303, 240)
Screenshot: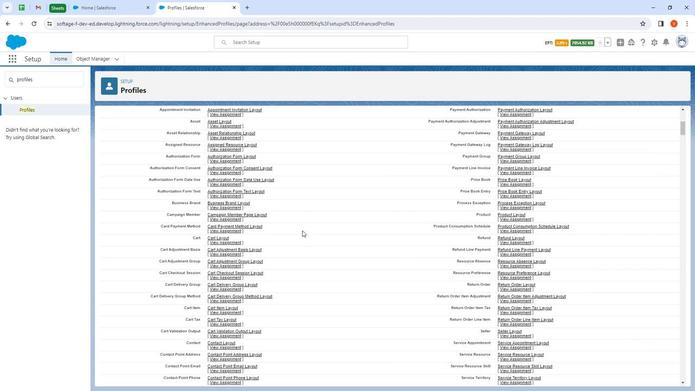 
Action: Mouse scrolled (303, 240) with delta (0, 0)
Screenshot: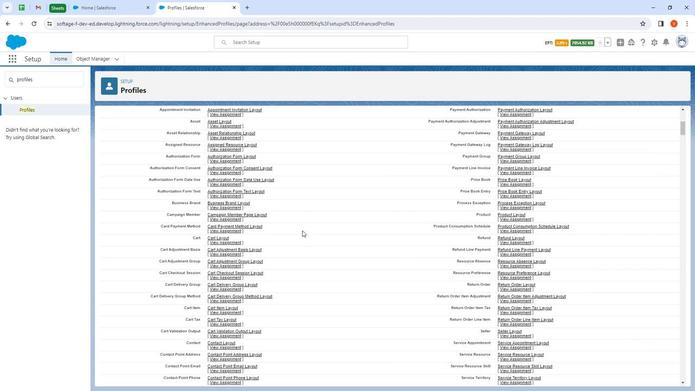 
Action: Mouse moved to (294, 237)
Screenshot: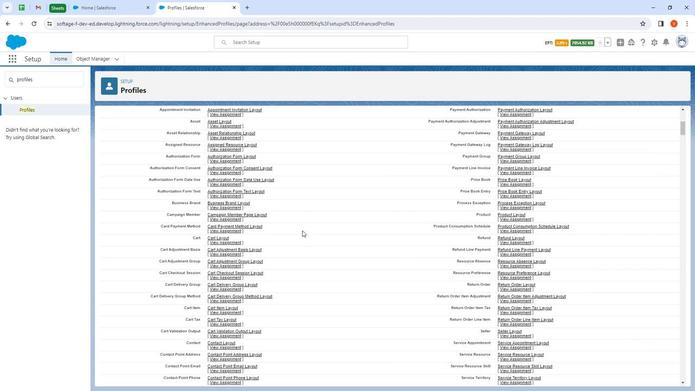 
Action: Mouse scrolled (294, 237) with delta (0, 0)
Screenshot: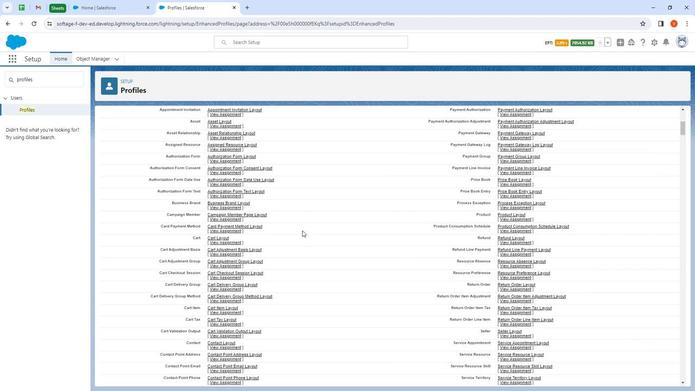 
Action: Mouse moved to (281, 196)
Screenshot: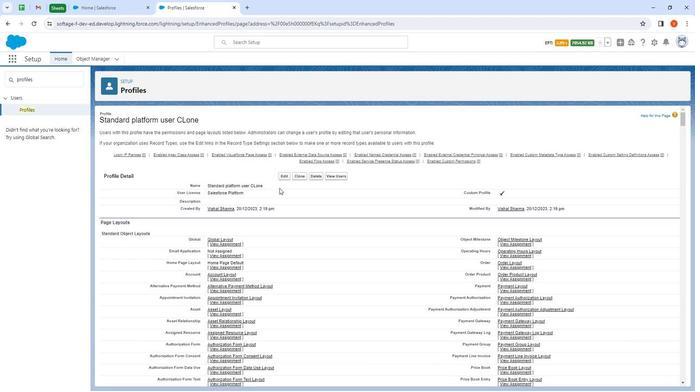 
Action: Mouse scrolled (281, 197) with delta (0, 0)
Screenshot: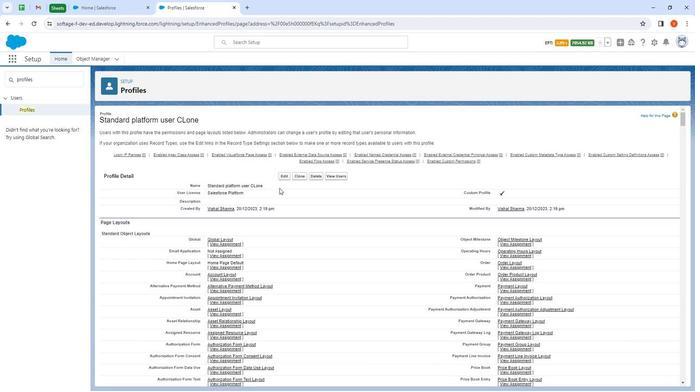 
Action: Mouse scrolled (281, 197) with delta (0, 0)
Screenshot: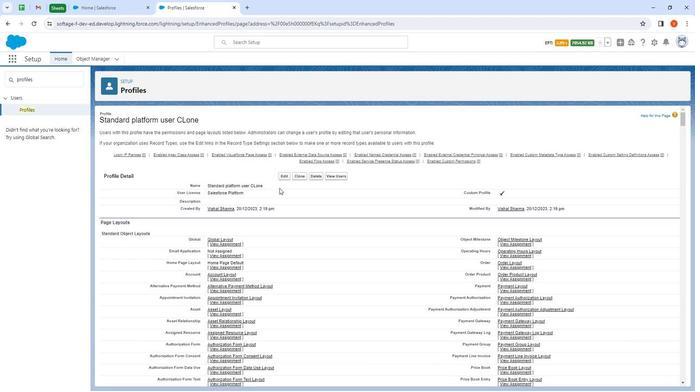 
Action: Mouse scrolled (281, 197) with delta (0, 0)
Screenshot: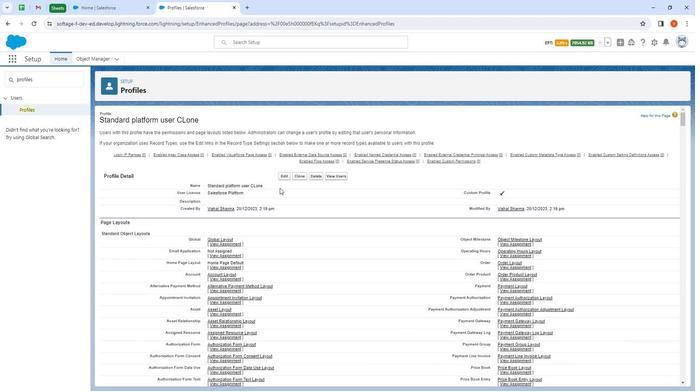 
Action: Mouse moved to (281, 196)
Screenshot: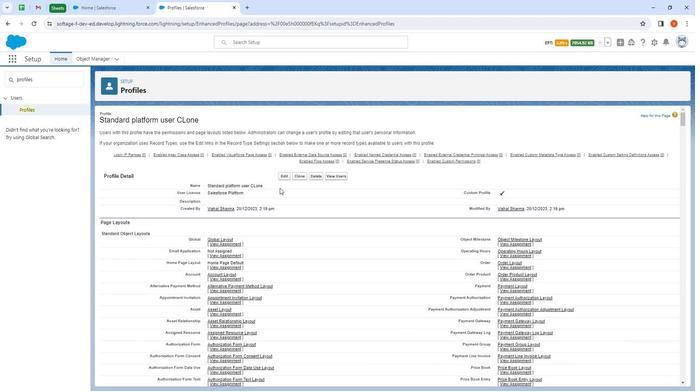 
Action: Mouse scrolled (281, 197) with delta (0, 0)
Screenshot: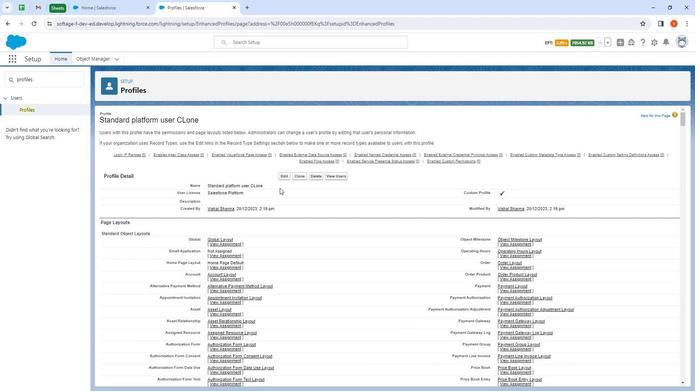 
Action: Mouse moved to (282, 184)
Screenshot: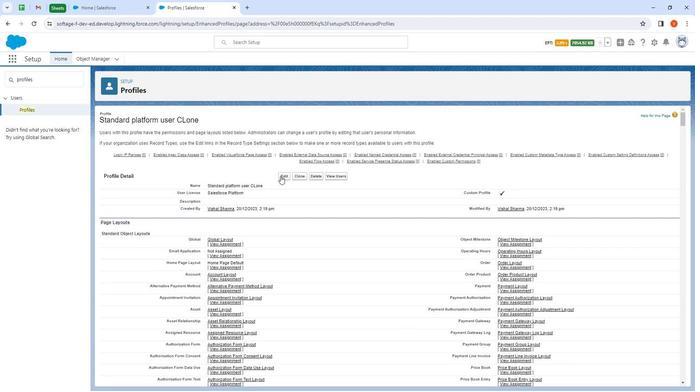 
Action: Mouse pressed left at (282, 184)
Screenshot: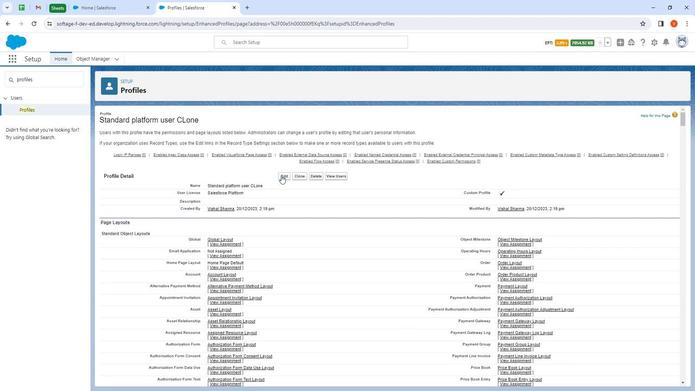 
Action: Mouse moved to (217, 256)
Screenshot: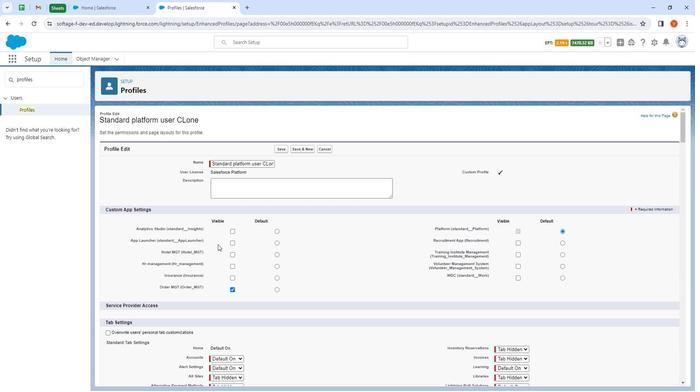 
Action: Mouse scrolled (217, 255) with delta (0, 0)
Screenshot: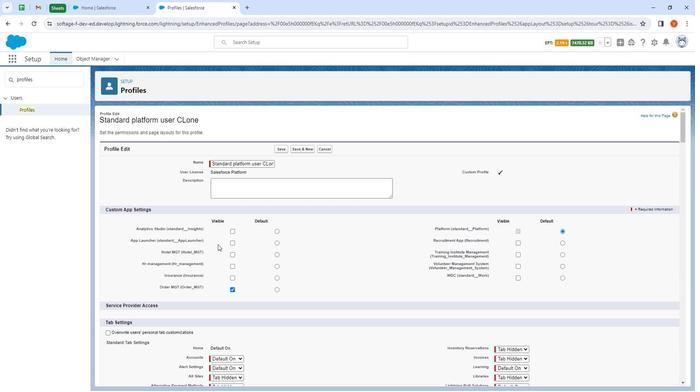 
Action: Mouse moved to (219, 260)
Screenshot: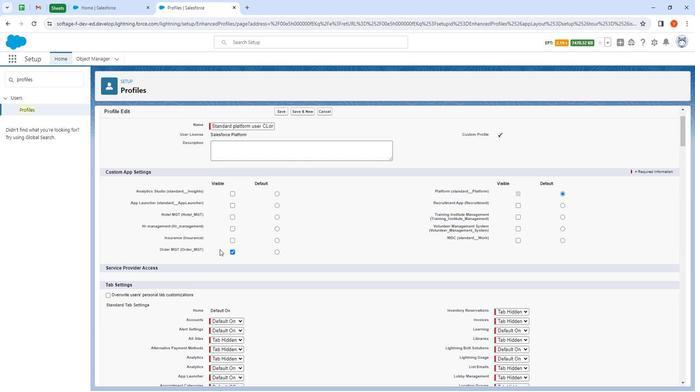 
Action: Mouse scrolled (219, 259) with delta (0, 0)
Screenshot: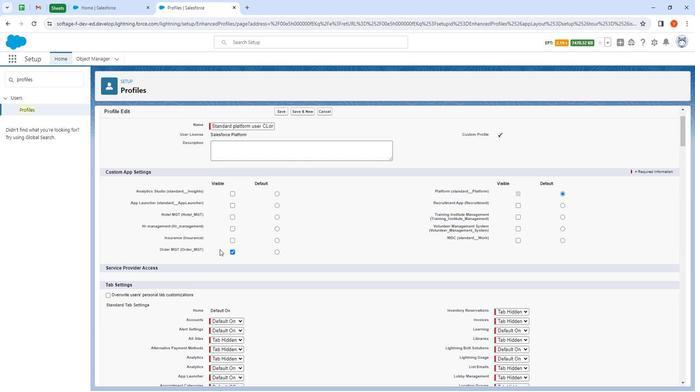 
Action: Mouse moved to (220, 261)
Screenshot: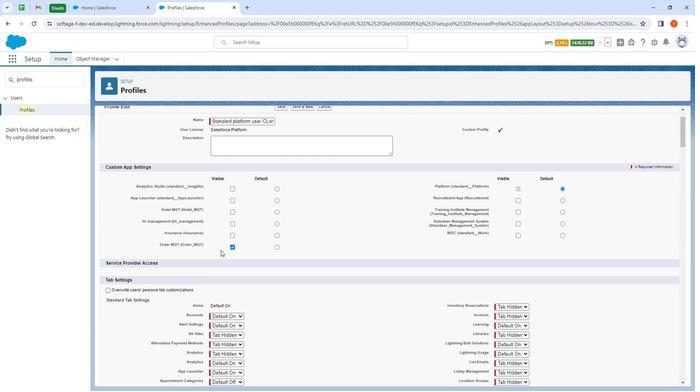 
Action: Mouse scrolled (220, 260) with delta (0, 0)
Screenshot: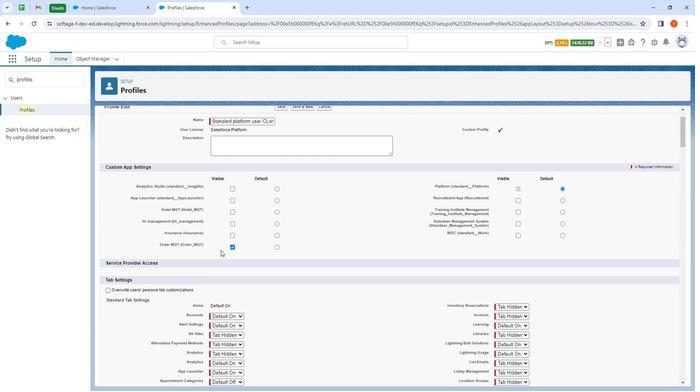 
Action: Mouse moved to (230, 183)
Screenshot: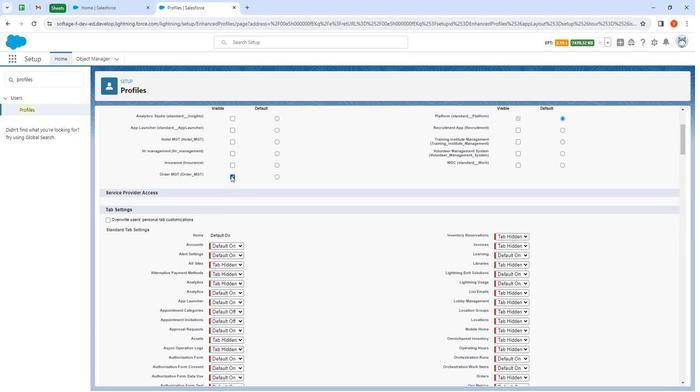 
Action: Mouse pressed left at (230, 183)
Screenshot: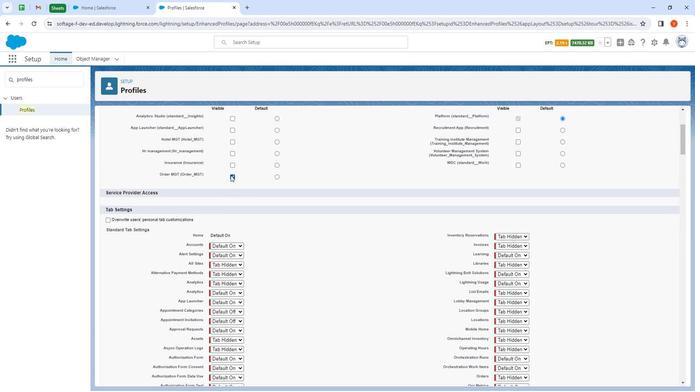 
Action: Mouse moved to (233, 160)
Screenshot: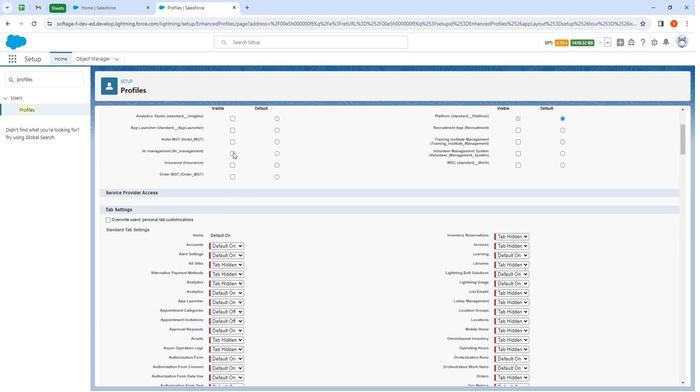 
Action: Mouse pressed left at (233, 160)
Screenshot: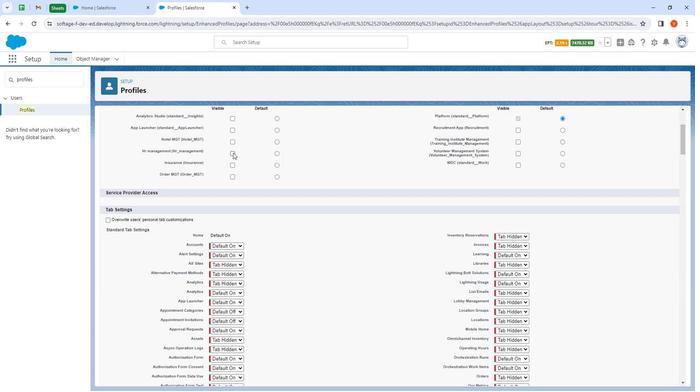 
Action: Mouse moved to (283, 165)
Screenshot: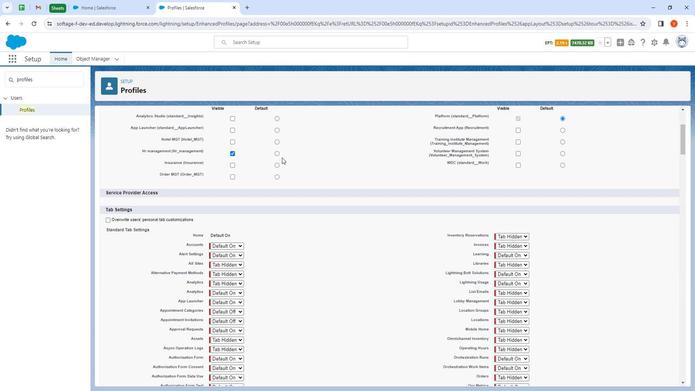 
Action: Mouse scrolled (283, 166) with delta (0, 0)
Screenshot: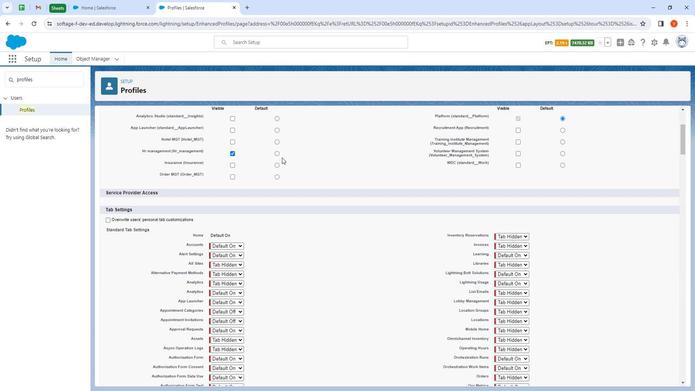 
Action: Mouse moved to (348, 279)
Screenshot: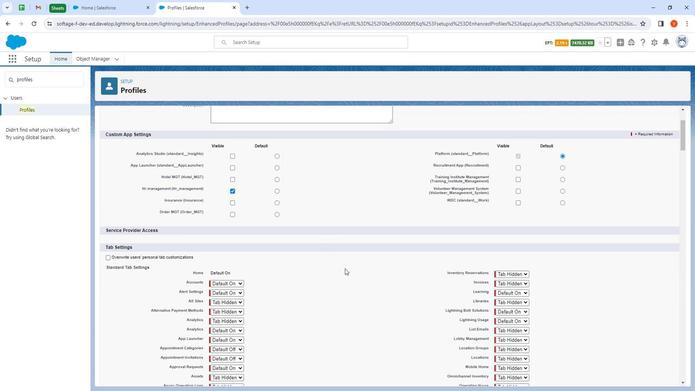 
Action: Mouse scrolled (348, 279) with delta (0, 0)
Screenshot: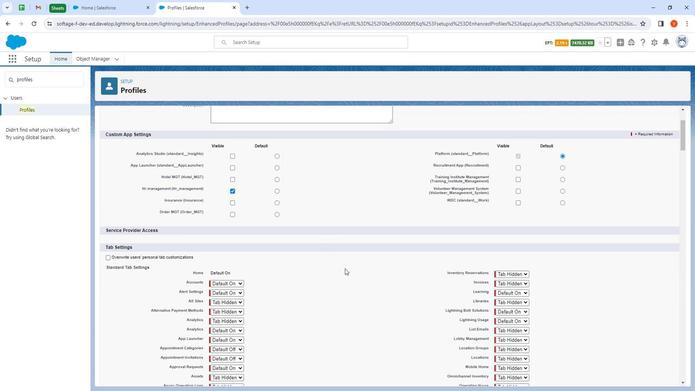 
Action: Mouse moved to (349, 279)
Screenshot: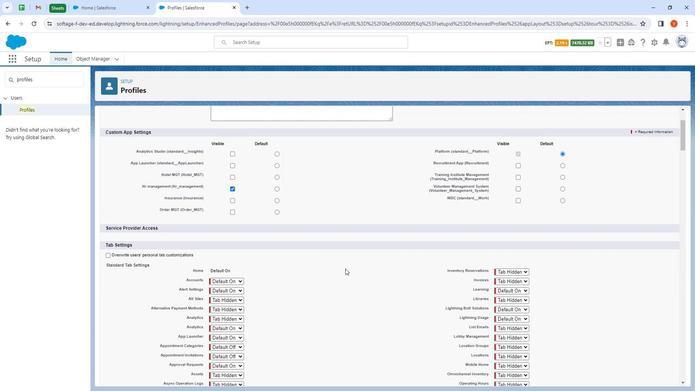 
Action: Mouse scrolled (349, 279) with delta (0, 0)
Screenshot: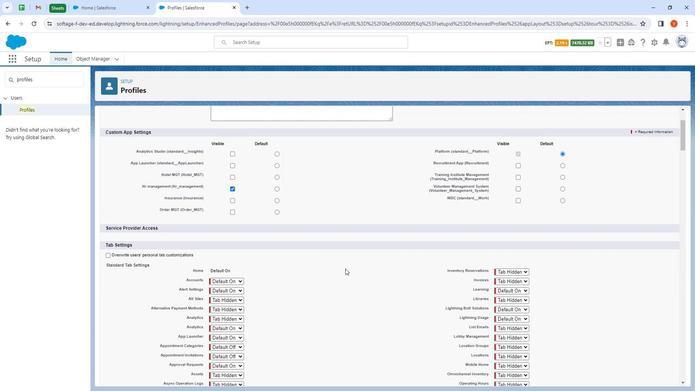 
Action: Mouse moved to (472, 245)
Screenshot: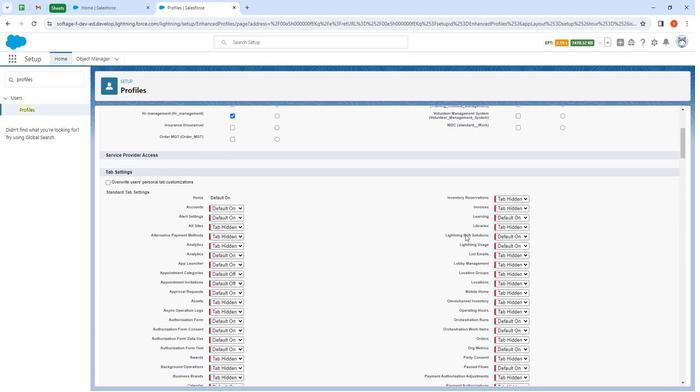 
Action: Mouse scrolled (472, 244) with delta (0, 0)
Screenshot: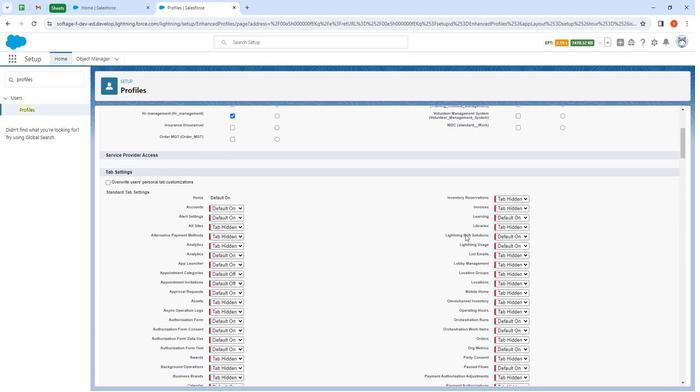 
Action: Mouse moved to (517, 258)
Screenshot: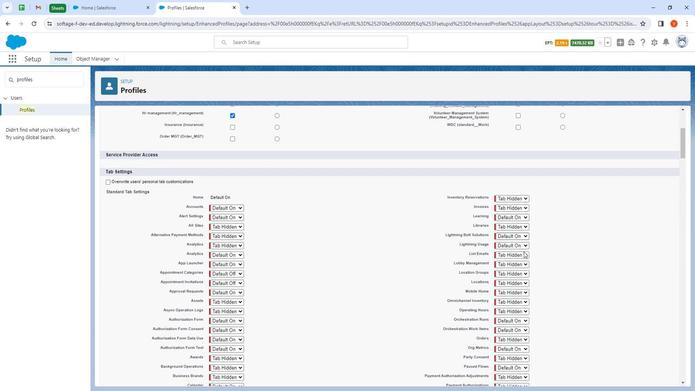 
Action: Mouse scrolled (517, 257) with delta (0, 0)
Screenshot: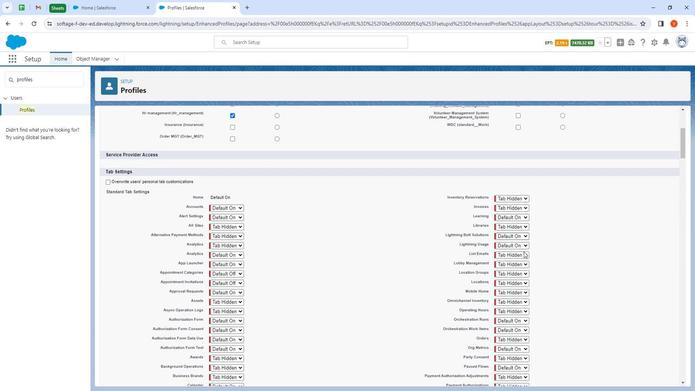 
Action: Mouse moved to (554, 266)
Screenshot: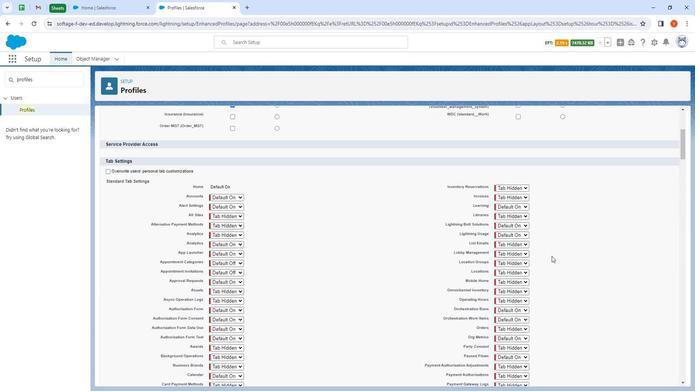 
Action: Mouse scrolled (554, 266) with delta (0, 0)
Screenshot: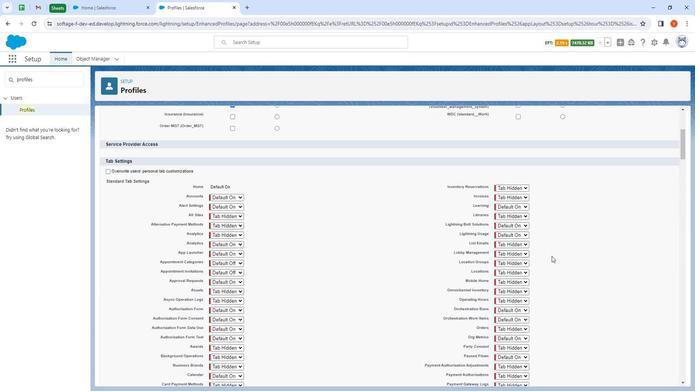 
Action: Mouse moved to (569, 268)
Screenshot: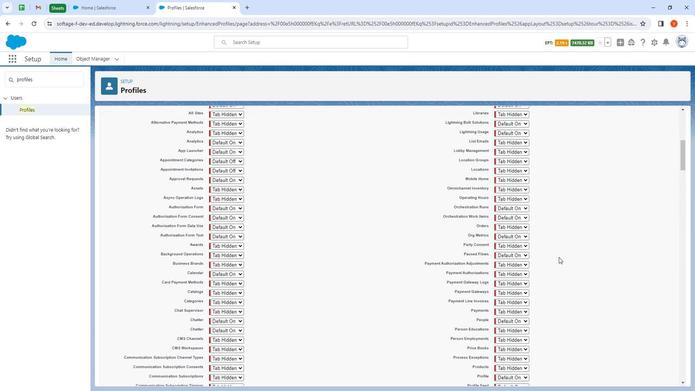 
Action: Mouse scrolled (569, 268) with delta (0, 0)
Screenshot: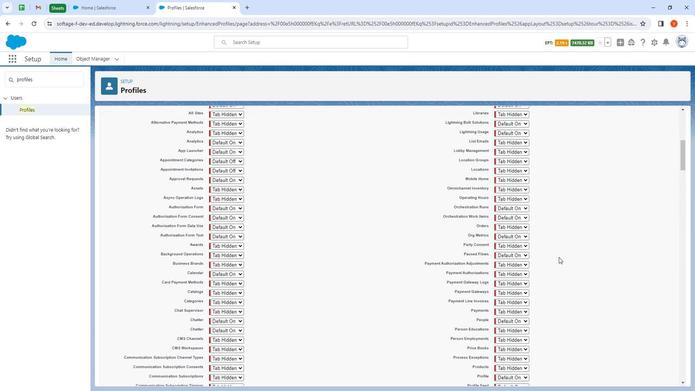 
Action: Mouse moved to (566, 271)
Screenshot: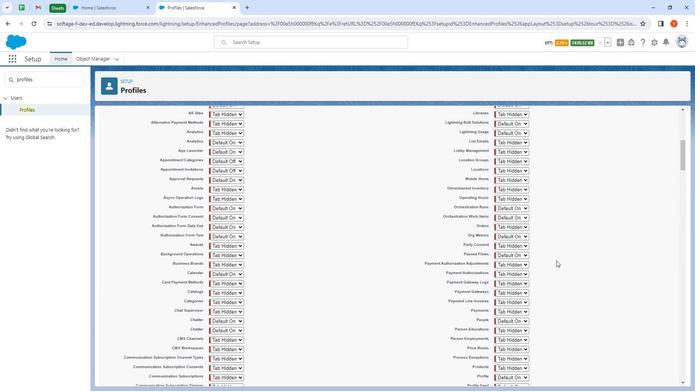 
Action: Mouse scrolled (566, 271) with delta (0, 0)
Screenshot: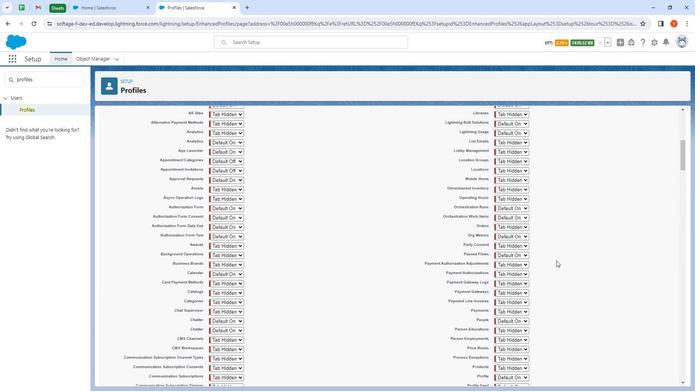 
Action: Mouse moved to (565, 272)
Screenshot: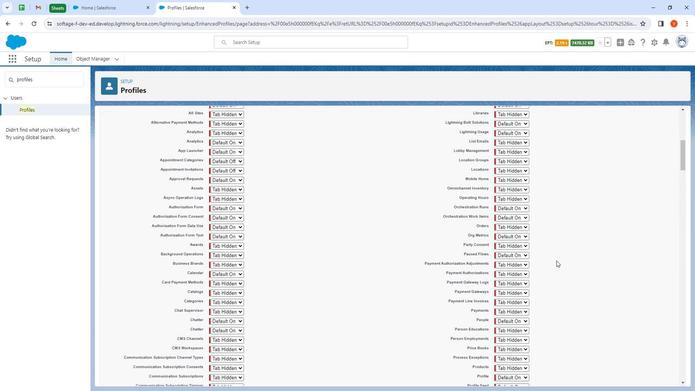 
Action: Mouse scrolled (565, 272) with delta (0, 0)
Screenshot: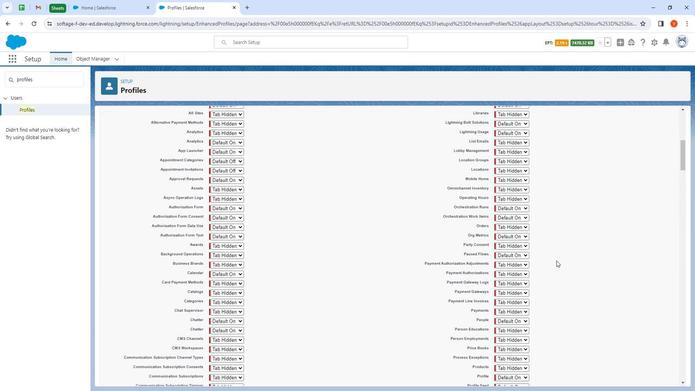 
Action: Mouse moved to (562, 273)
Screenshot: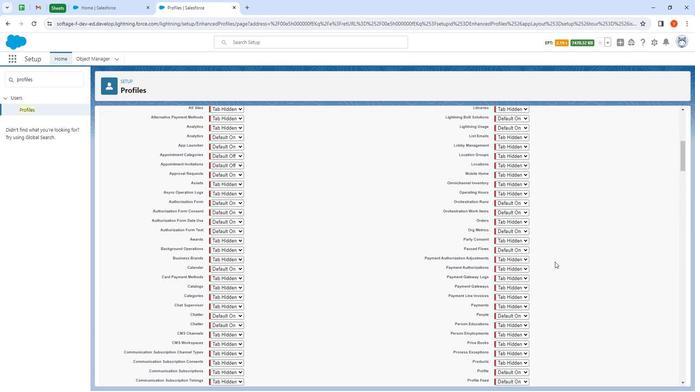
Action: Mouse scrolled (562, 272) with delta (0, 0)
Screenshot: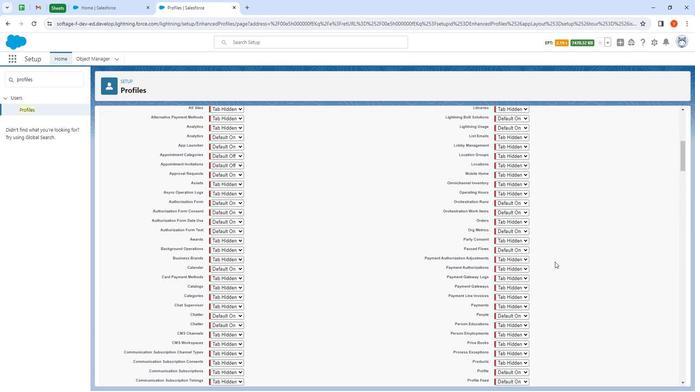 
Action: Mouse moved to (555, 273)
Screenshot: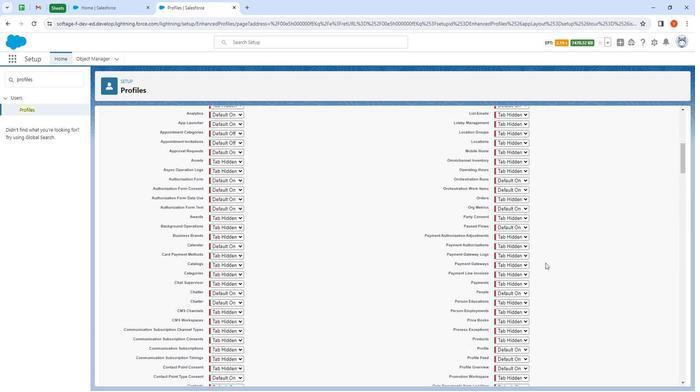 
Action: Mouse scrolled (555, 273) with delta (0, 0)
Screenshot: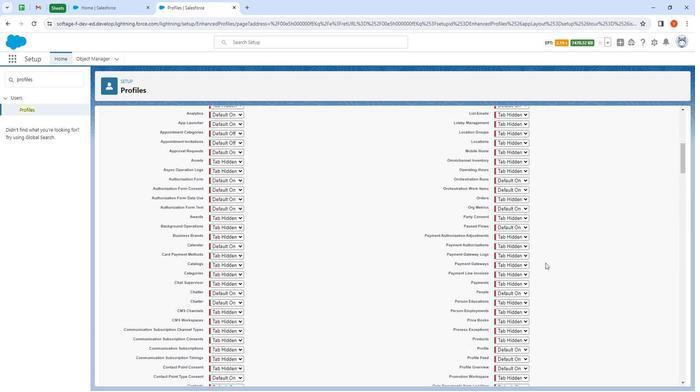 
Action: Mouse moved to (549, 273)
Screenshot: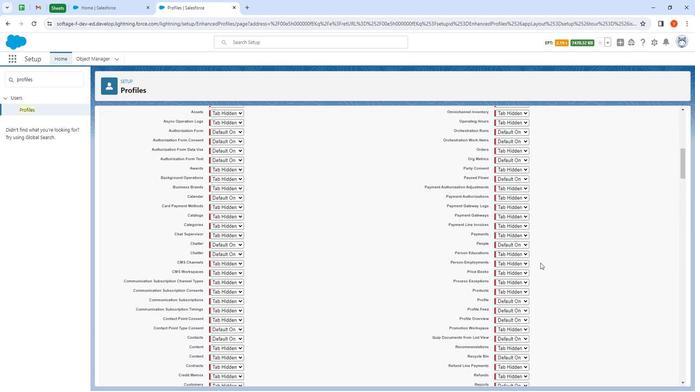
Action: Mouse scrolled (549, 273) with delta (0, 0)
Screenshot: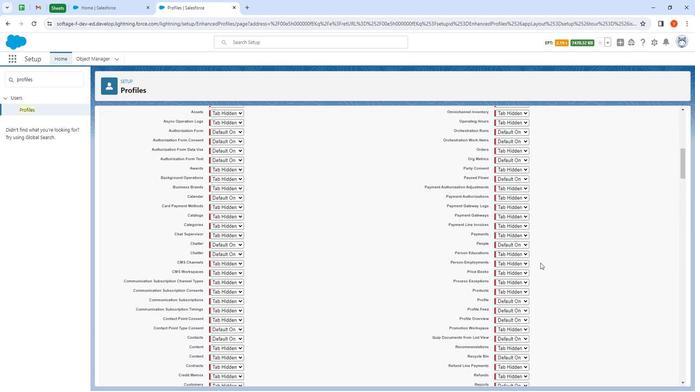 
Action: Mouse moved to (536, 272)
Screenshot: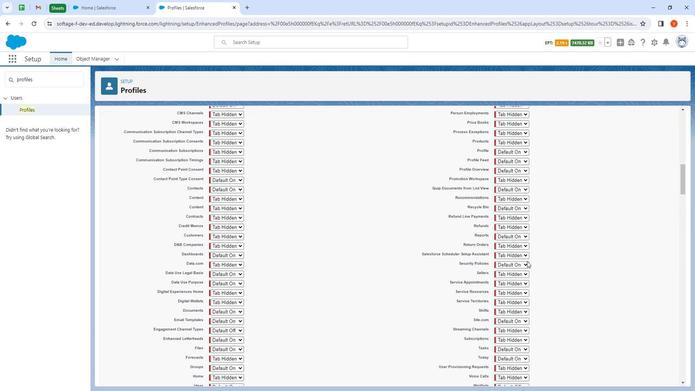 
Action: Mouse scrolled (536, 272) with delta (0, 0)
Screenshot: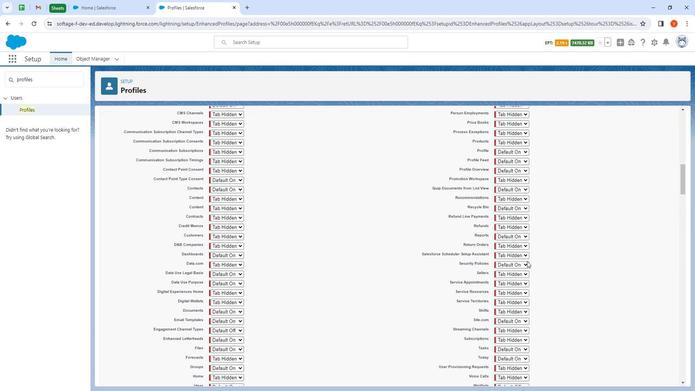 
Action: Mouse moved to (534, 273)
Screenshot: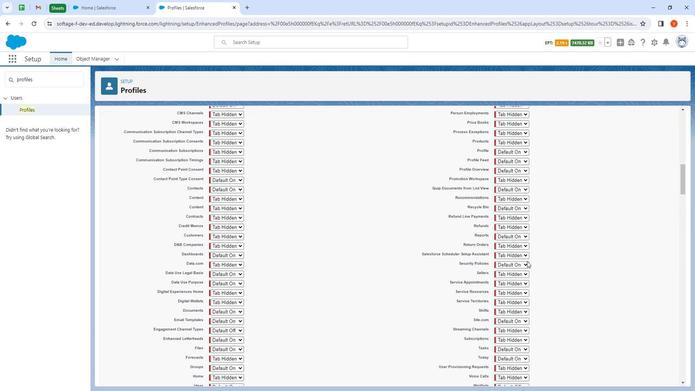 
Action: Mouse scrolled (534, 273) with delta (0, 0)
Screenshot: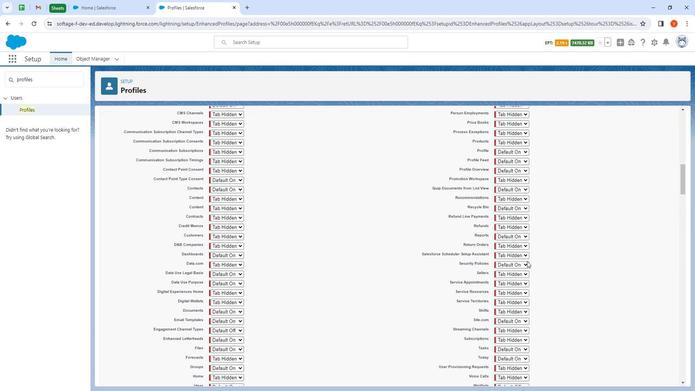 
Action: Mouse moved to (533, 275)
Screenshot: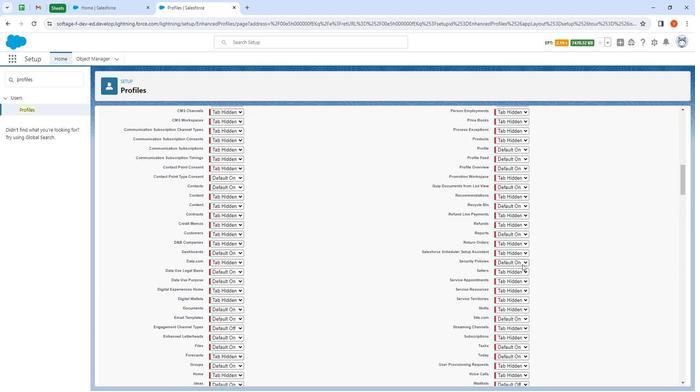 
Action: Mouse scrolled (533, 274) with delta (0, 0)
Screenshot: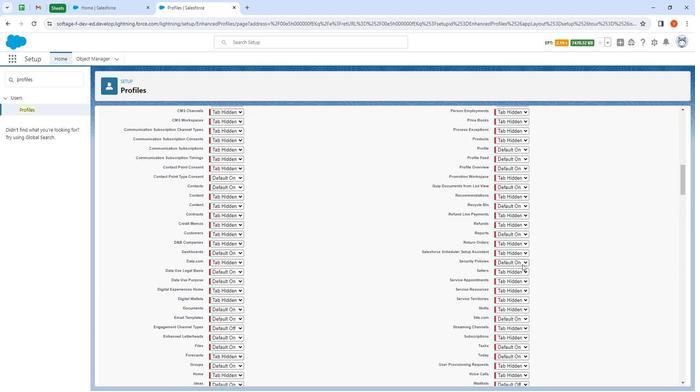 
Action: Mouse moved to (531, 275)
Screenshot: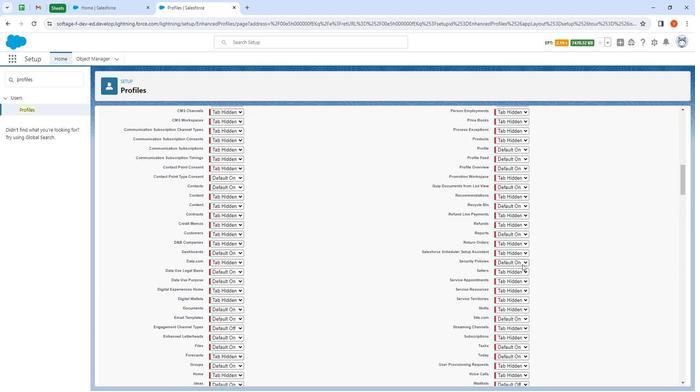 
Action: Mouse scrolled (531, 275) with delta (0, 0)
Screenshot: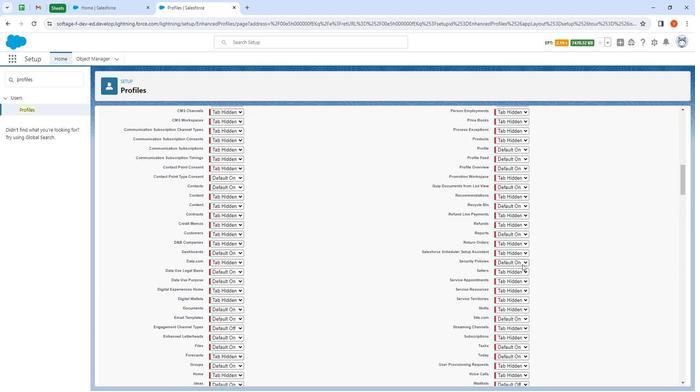 
Action: Mouse moved to (524, 276)
Screenshot: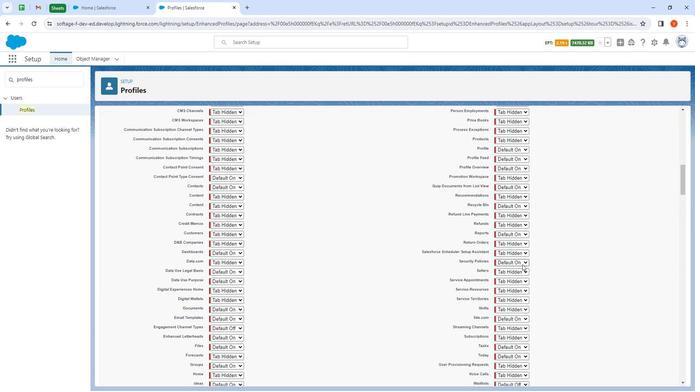 
Action: Mouse scrolled (524, 276) with delta (0, 0)
Screenshot: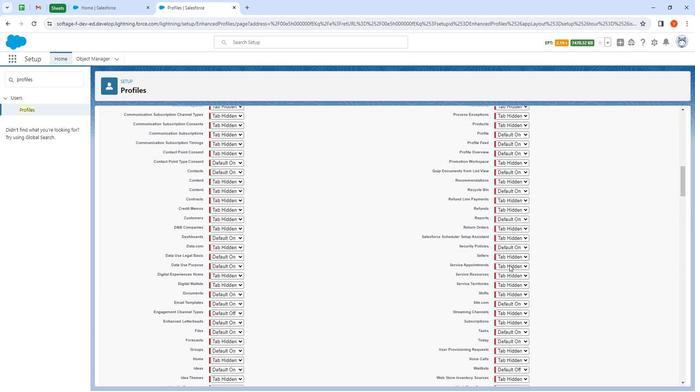 
Action: Mouse moved to (506, 276)
Screenshot: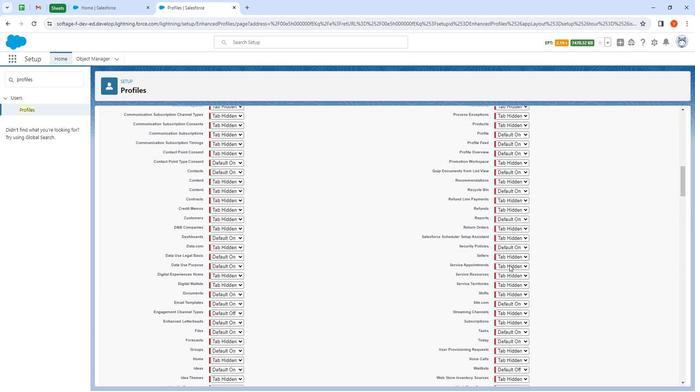 
Action: Mouse scrolled (506, 275) with delta (0, 0)
Screenshot: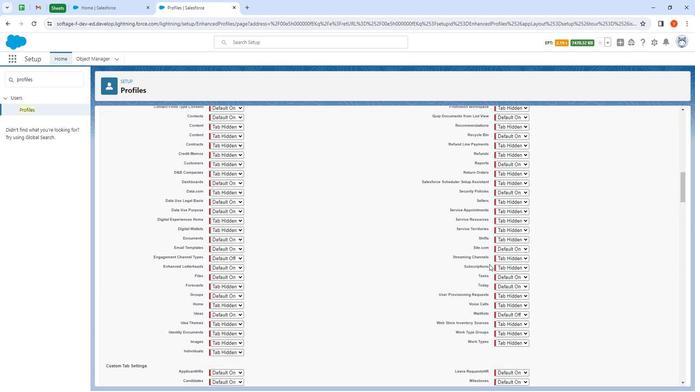 
Action: Mouse moved to (466, 265)
Screenshot: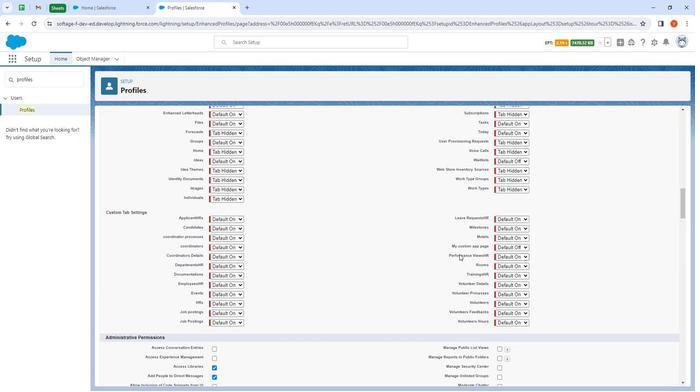 
Action: Mouse scrolled (466, 264) with delta (0, 0)
Screenshot: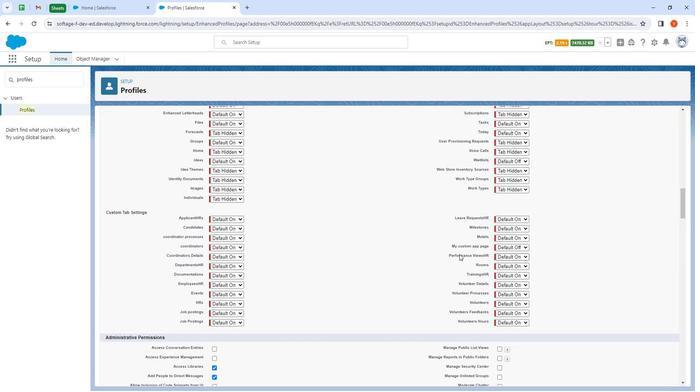 
Action: Mouse scrolled (466, 264) with delta (0, 0)
Screenshot: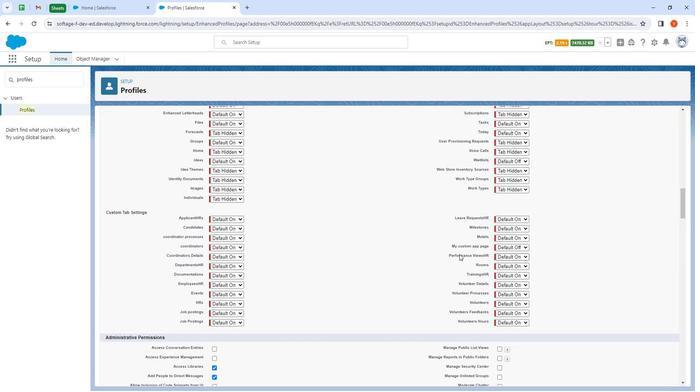 
Action: Mouse scrolled (466, 264) with delta (0, 0)
Screenshot: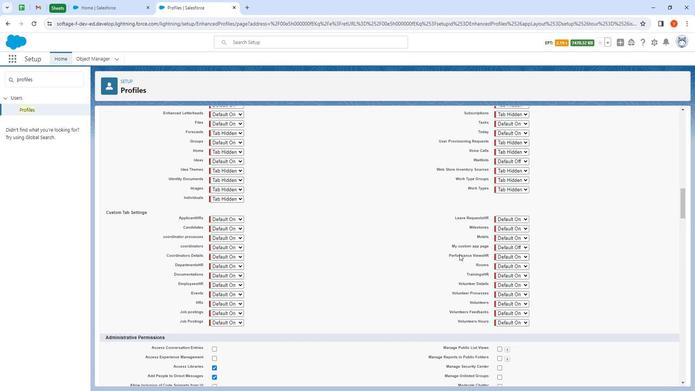 
Action: Mouse scrolled (466, 264) with delta (0, 0)
Screenshot: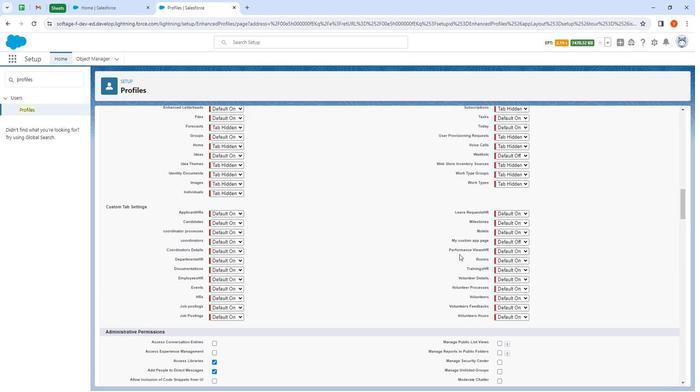 
Action: Mouse moved to (377, 265)
Screenshot: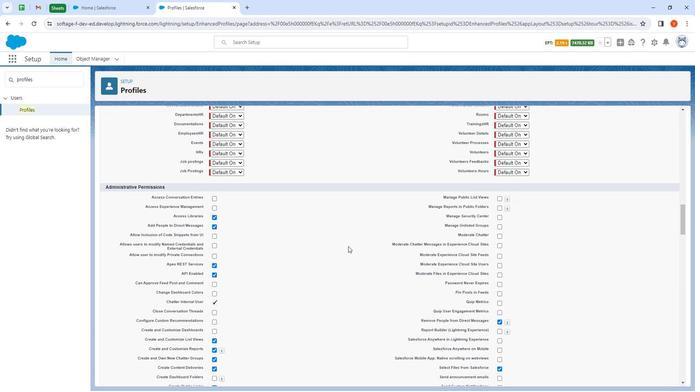 
Action: Mouse scrolled (377, 264) with delta (0, 0)
Screenshot: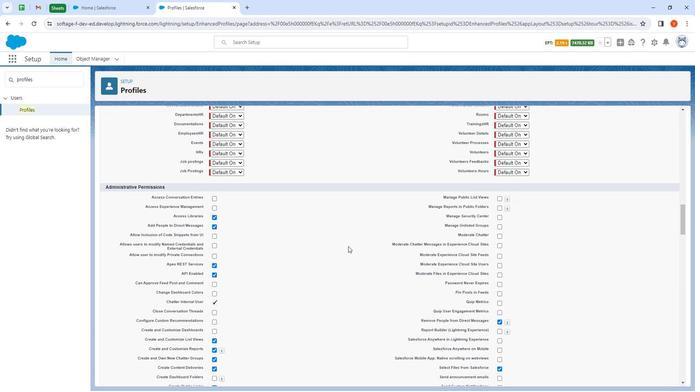 
Action: Mouse moved to (438, 282)
Screenshot: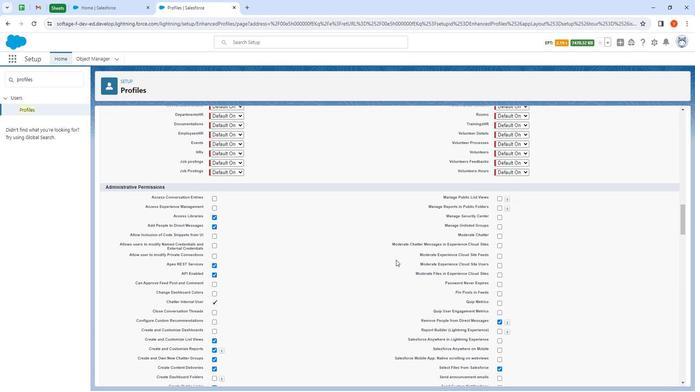 
Action: Mouse scrolled (438, 281) with delta (0, 0)
Screenshot: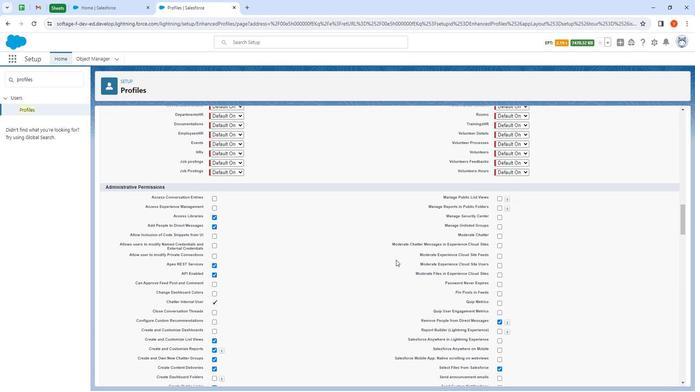 
Action: Mouse moved to (463, 286)
Screenshot: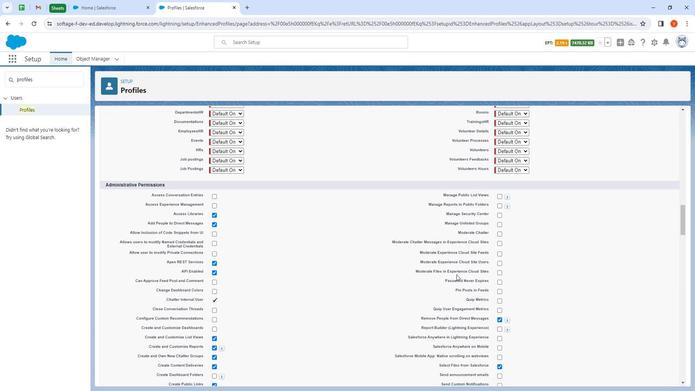 
Action: Mouse scrolled (463, 285) with delta (0, 0)
Screenshot: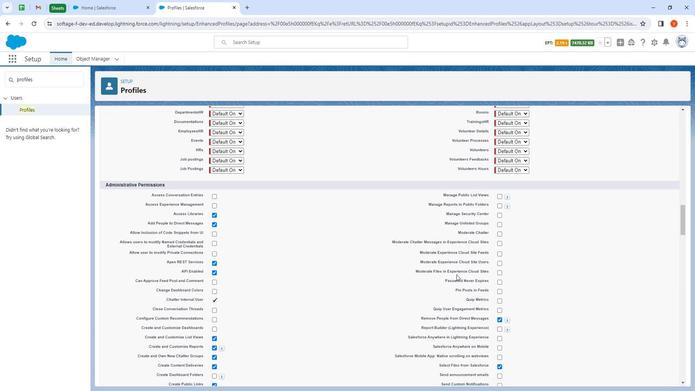 
Action: Mouse moved to (469, 286)
Screenshot: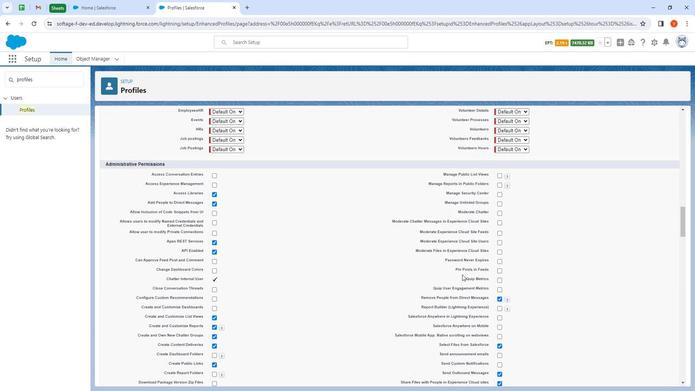 
Action: Mouse scrolled (469, 285) with delta (0, 0)
Screenshot: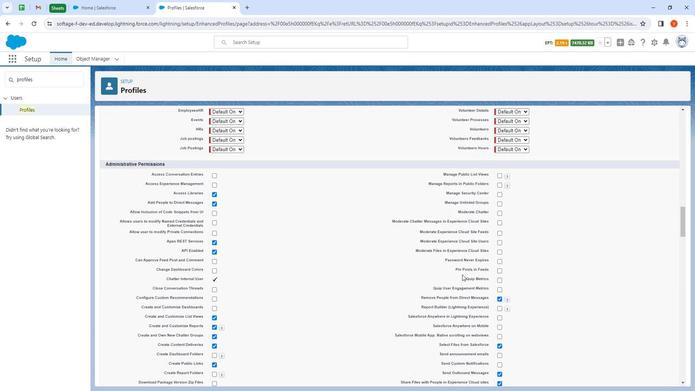 
Action: Mouse moved to (469, 286)
Screenshot: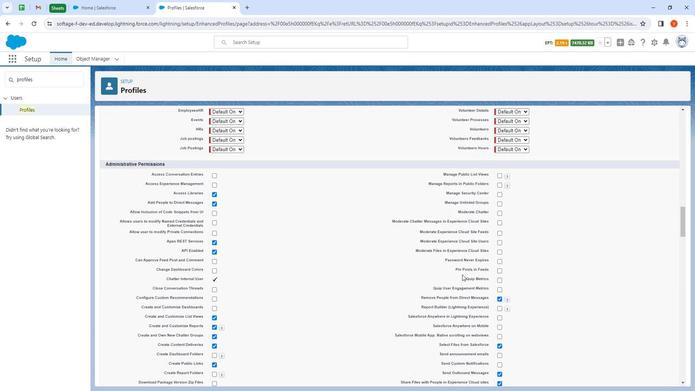 
Action: Mouse scrolled (469, 285) with delta (0, 0)
Screenshot: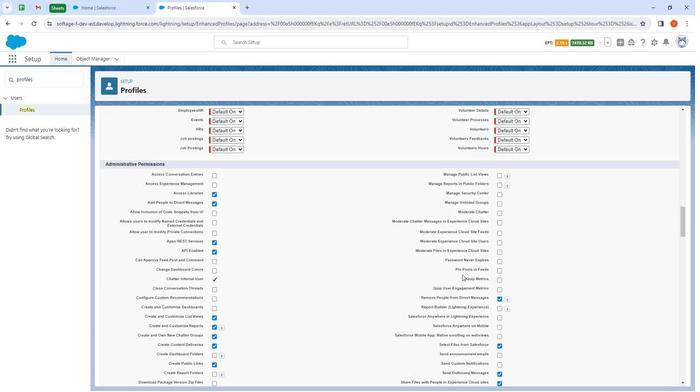 
Action: Mouse moved to (451, 304)
Screenshot: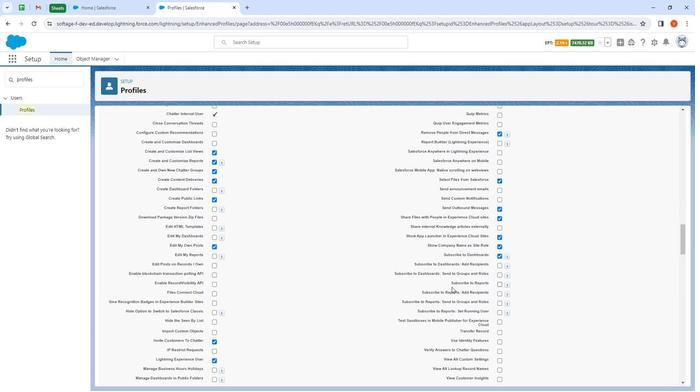 
Action: Mouse scrolled (451, 304) with delta (0, 0)
Screenshot: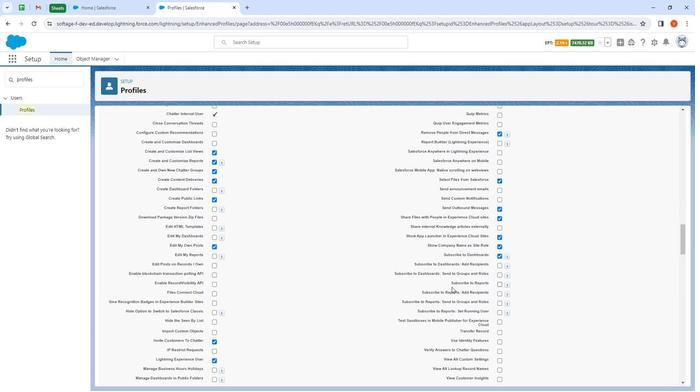 
Action: Mouse moved to (445, 308)
Screenshot: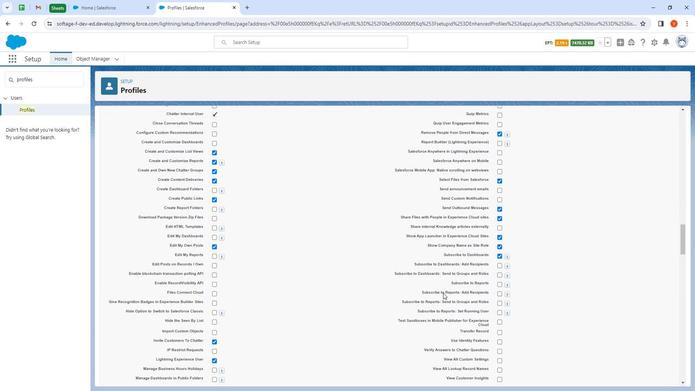
Action: Mouse scrolled (445, 308) with delta (0, 0)
Screenshot: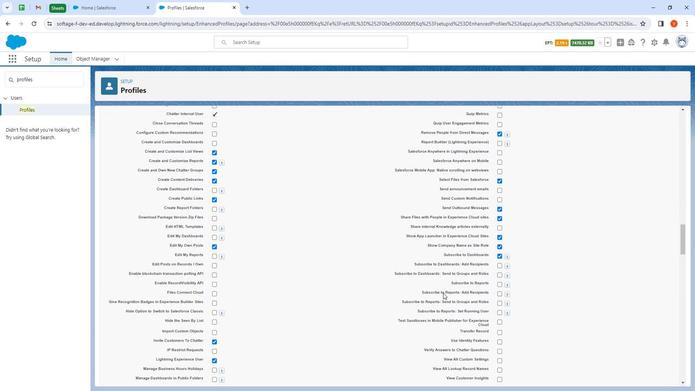 
Action: Mouse moved to (438, 311)
Screenshot: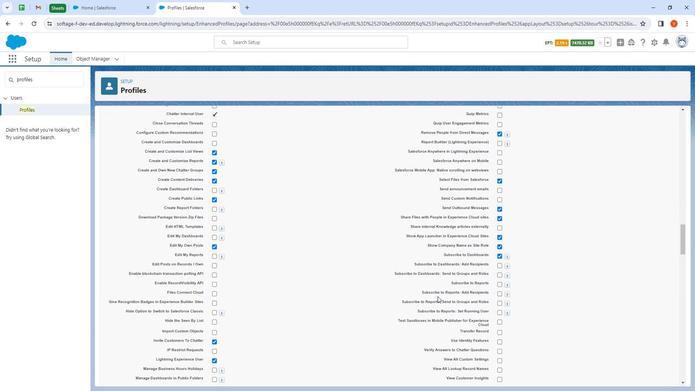 
Action: Mouse scrolled (438, 310) with delta (0, 0)
Screenshot: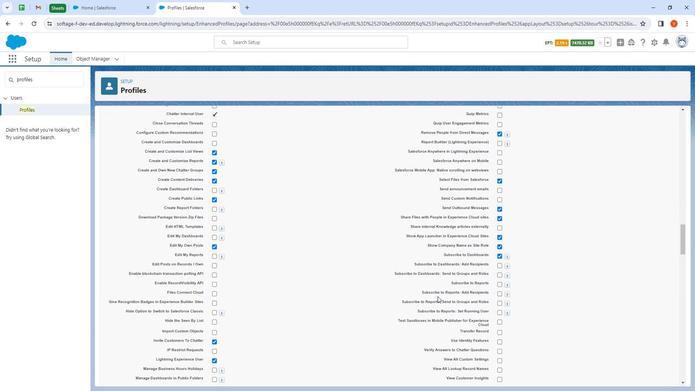 
Action: Mouse moved to (437, 312)
Screenshot: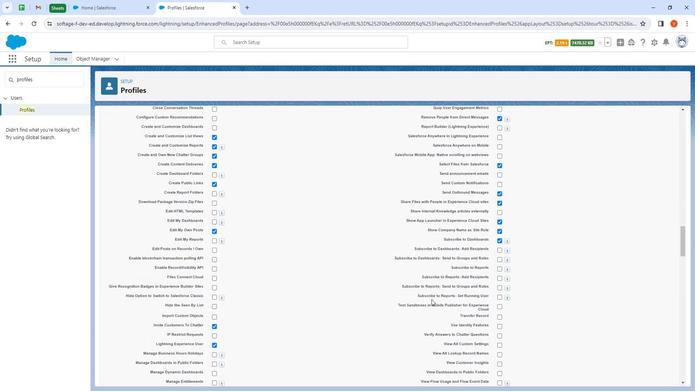 
Action: Mouse scrolled (437, 311) with delta (0, 0)
Screenshot: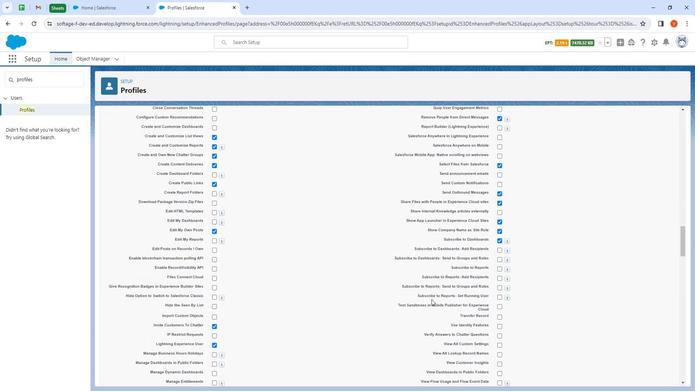 
Action: Mouse moved to (437, 312)
Screenshot: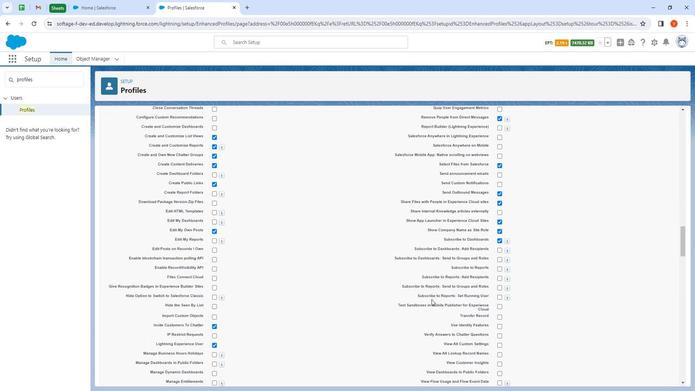 
Action: Mouse scrolled (437, 311) with delta (0, 0)
Screenshot: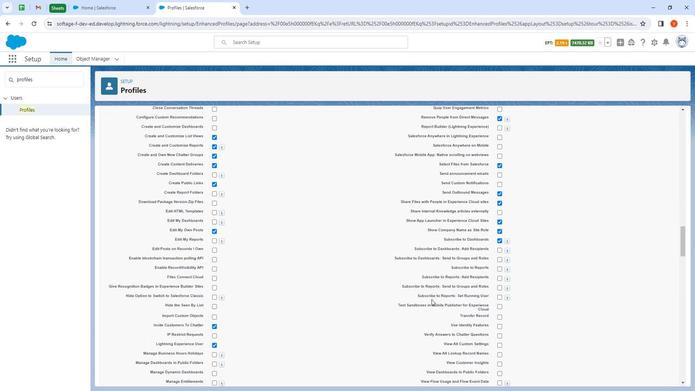 
Action: Mouse moved to (433, 311)
Screenshot: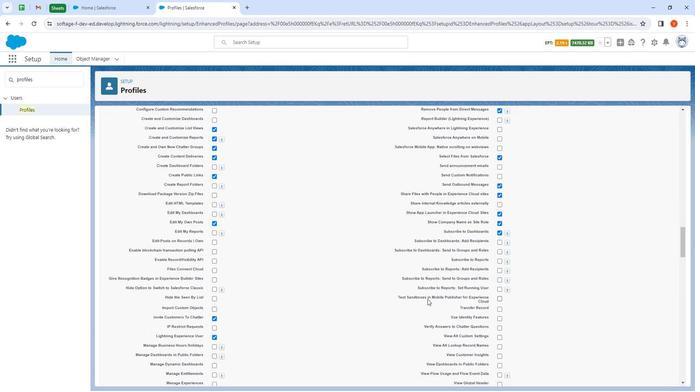 
Action: Mouse scrolled (433, 310) with delta (0, 0)
Screenshot: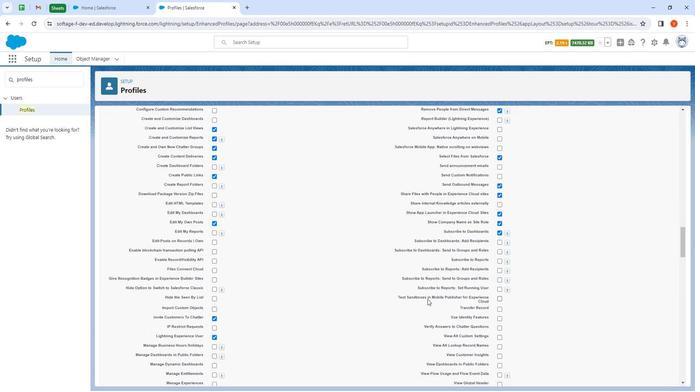 
Action: Mouse moved to (430, 309)
Screenshot: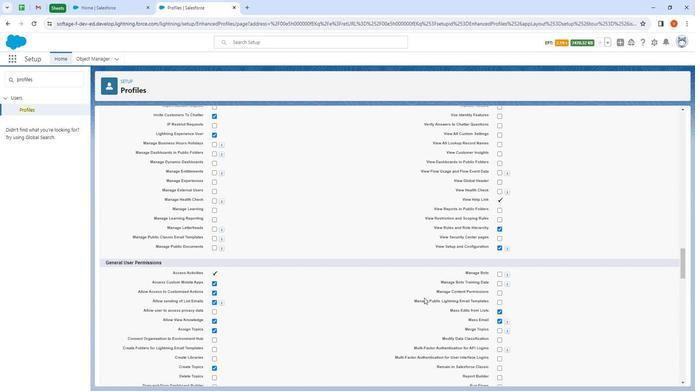 
Action: Mouse scrolled (430, 309) with delta (0, 0)
Screenshot: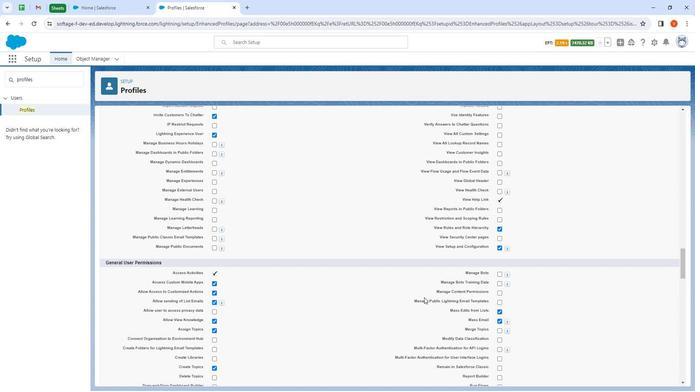
Action: Mouse scrolled (430, 309) with delta (0, 0)
Screenshot: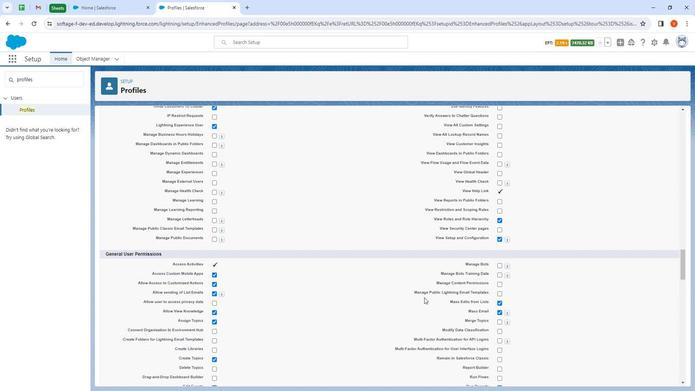 
Action: Mouse moved to (381, 309)
Screenshot: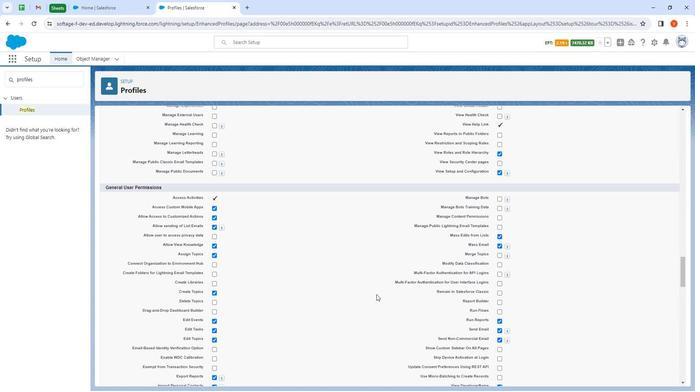 
Action: Mouse scrolled (381, 308) with delta (0, 0)
Screenshot: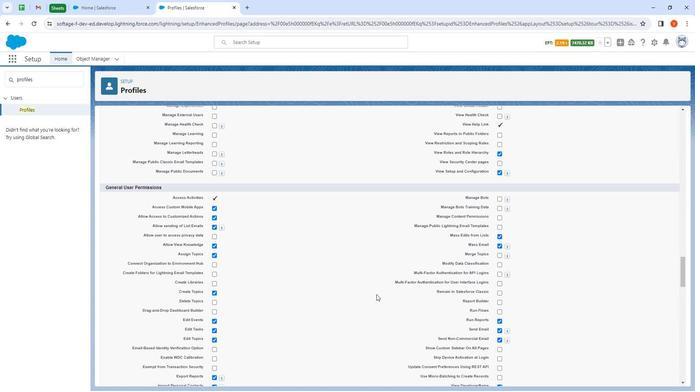 
Action: Mouse moved to (382, 310)
Screenshot: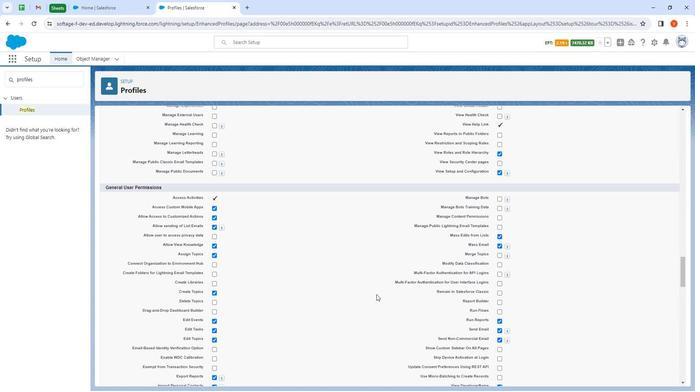 
Action: Mouse scrolled (382, 310) with delta (0, 0)
Screenshot: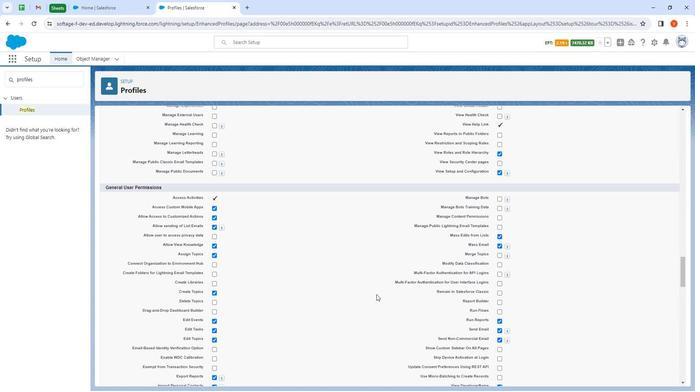 
Action: Mouse moved to (382, 310)
Screenshot: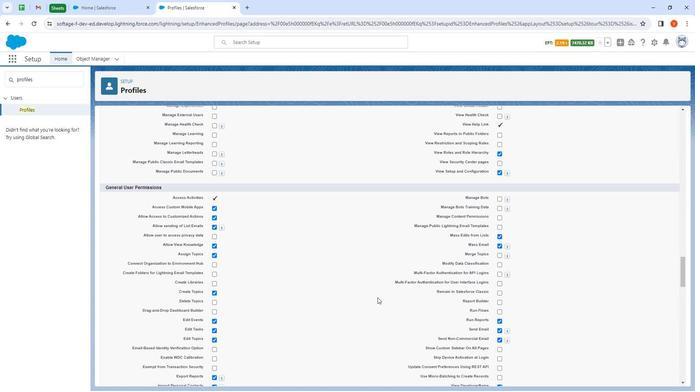 
Action: Mouse scrolled (382, 310) with delta (0, 0)
Screenshot: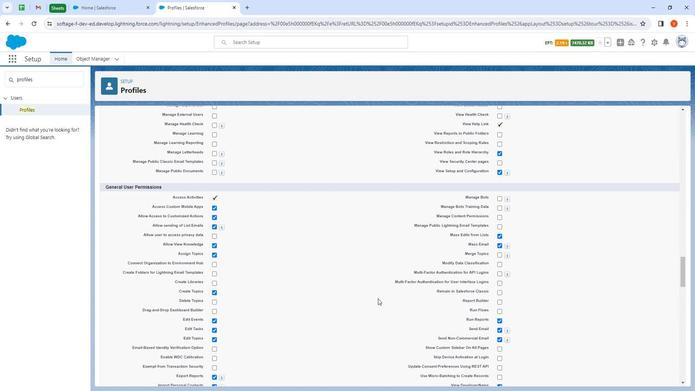 
Action: Mouse scrolled (382, 310) with delta (0, 0)
Screenshot: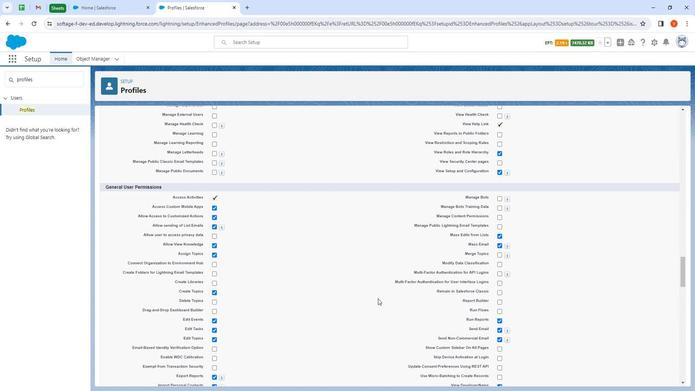 
Action: Mouse scrolled (382, 310) with delta (0, 0)
Screenshot: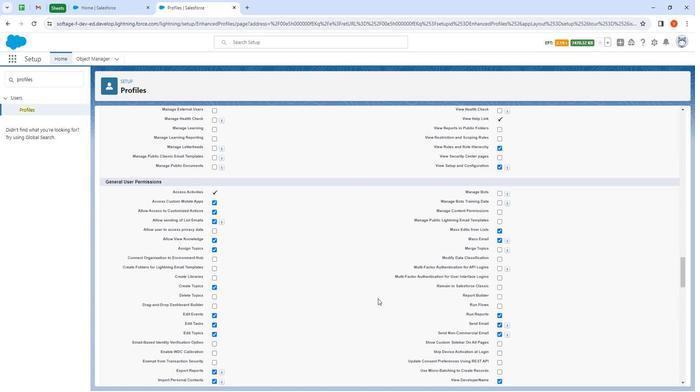 
Action: Mouse moved to (384, 311)
Screenshot: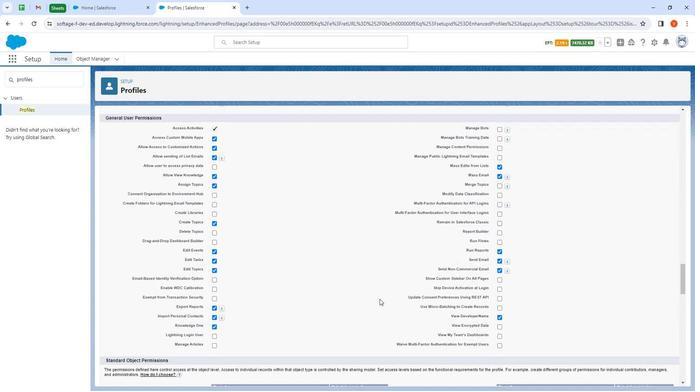 
Action: Mouse scrolled (384, 310) with delta (0, 0)
Screenshot: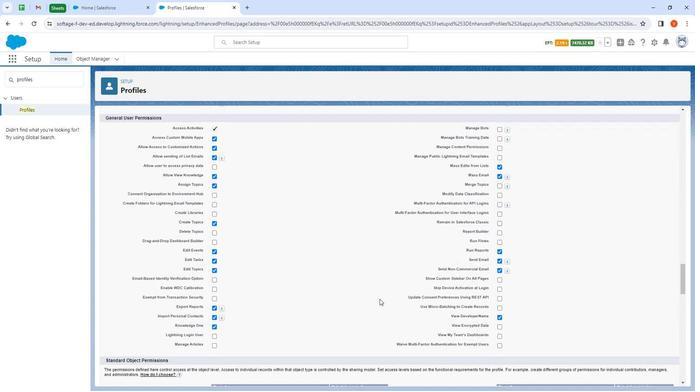 
Action: Mouse moved to (227, 297)
Screenshot: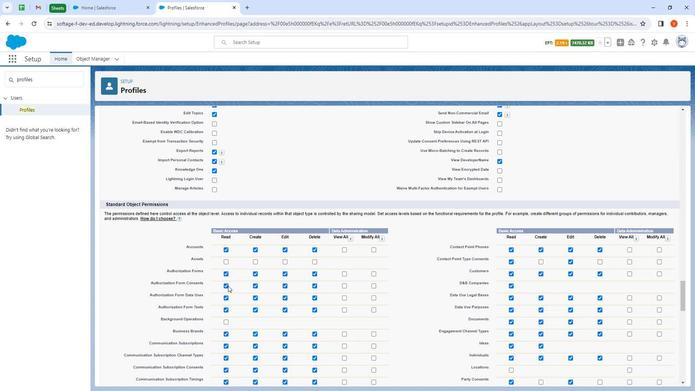 
Action: Mouse scrolled (227, 296) with delta (0, 0)
Screenshot: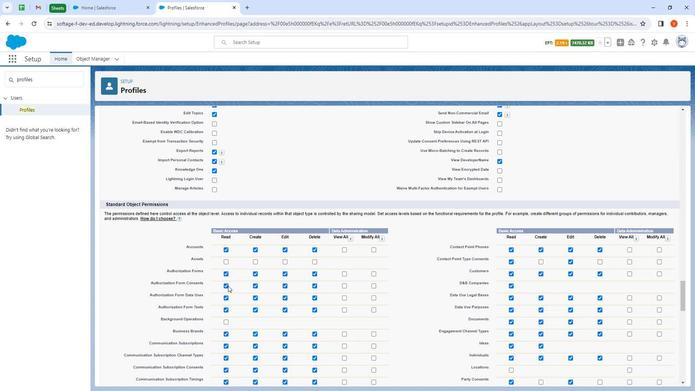 
Action: Mouse moved to (226, 295)
Screenshot: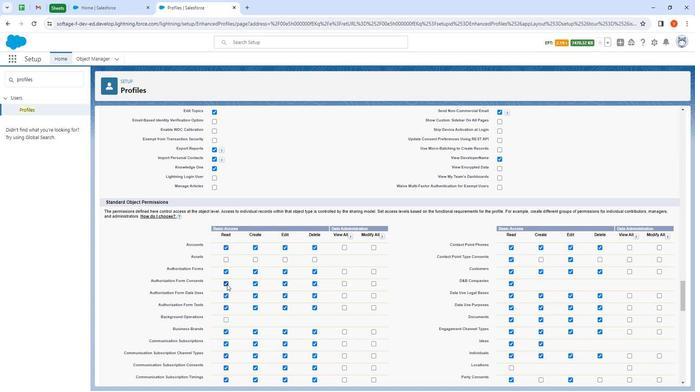 
Action: Mouse scrolled (226, 295) with delta (0, 0)
Screenshot: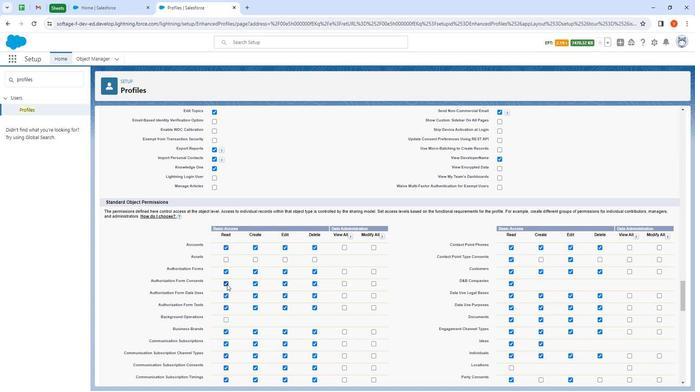 
Action: Mouse moved to (576, 281)
Screenshot: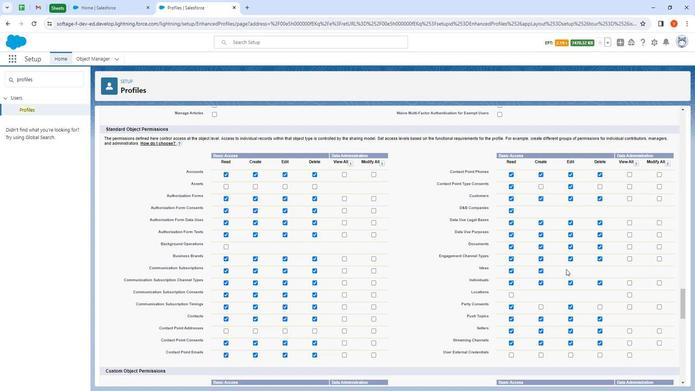 
Action: Mouse scrolled (576, 281) with delta (0, 0)
Screenshot: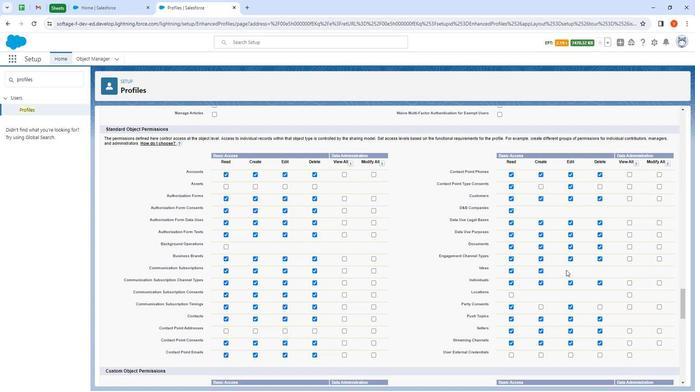 
Action: Mouse scrolled (576, 281) with delta (0, 0)
Screenshot: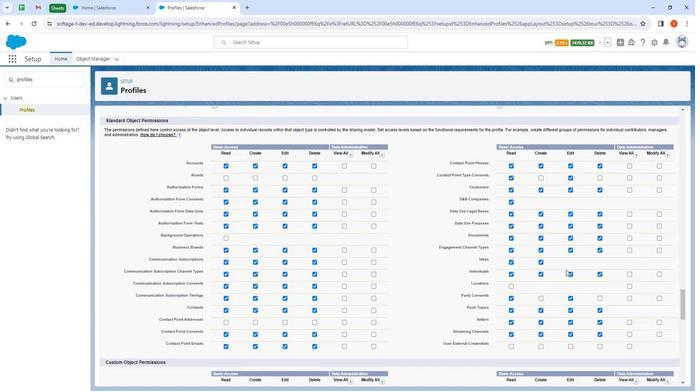 
Action: Mouse moved to (515, 338)
Screenshot: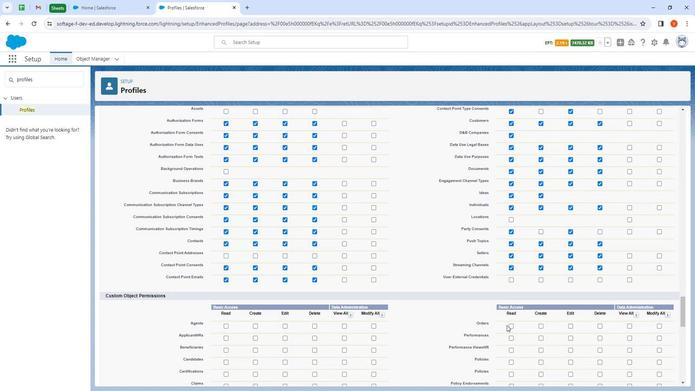 
Action: Mouse scrolled (515, 338) with delta (0, 0)
Screenshot: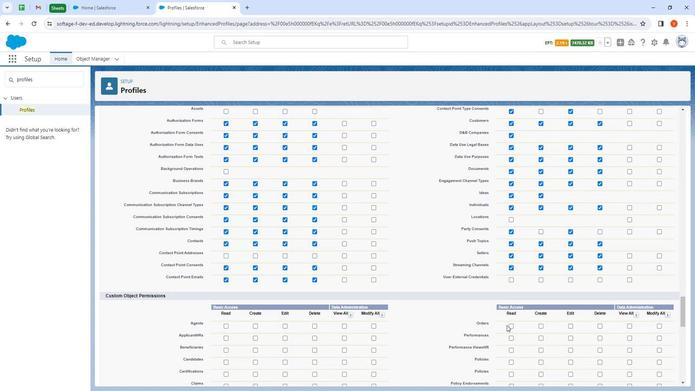 
Action: Mouse moved to (521, 303)
Screenshot: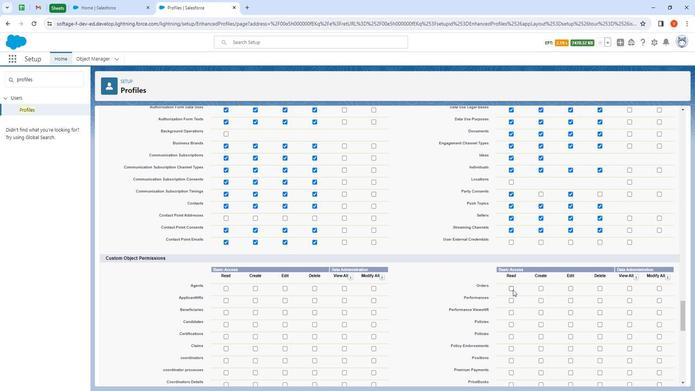 
Action: Mouse scrolled (521, 302) with delta (0, 0)
Screenshot: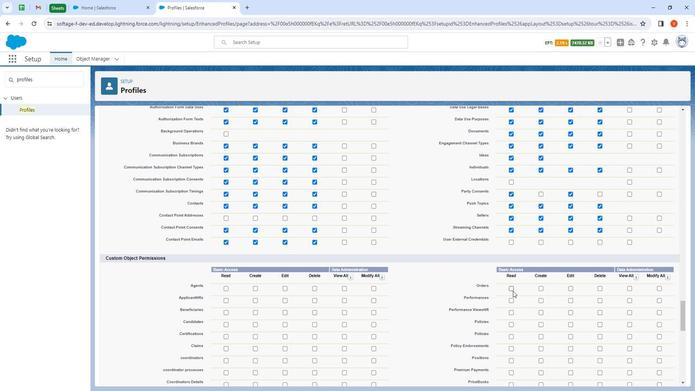 
Action: Mouse moved to (521, 304)
Screenshot: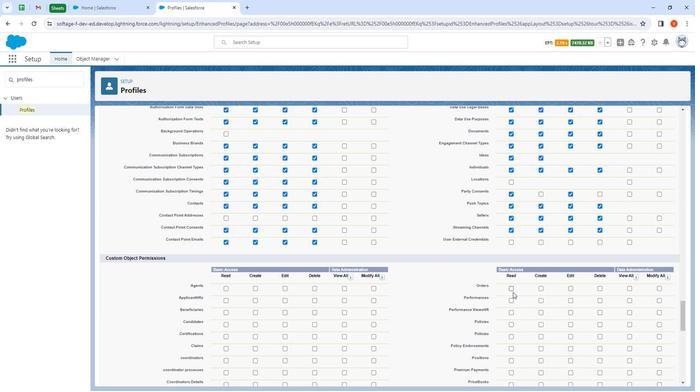
Action: Mouse scrolled (521, 303) with delta (0, 0)
Screenshot: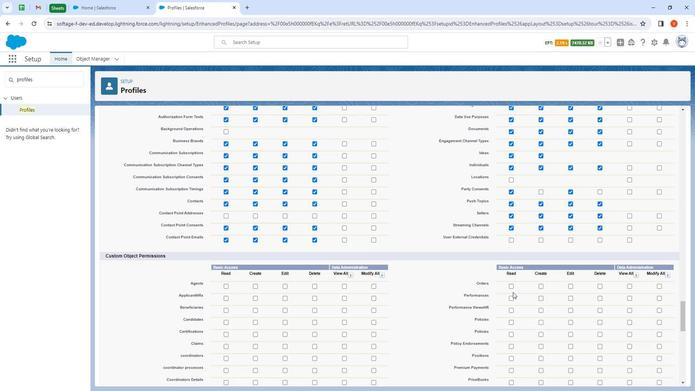 
Action: Mouse scrolled (521, 303) with delta (0, 0)
Screenshot: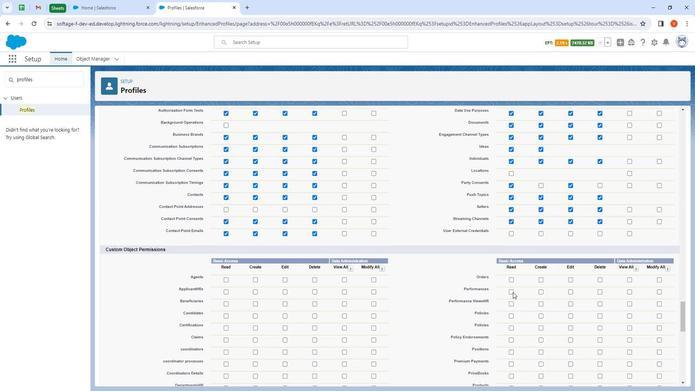 
Action: Mouse moved to (223, 195)
Screenshot: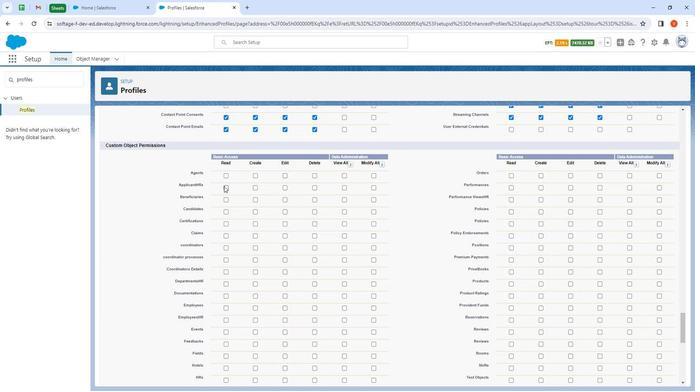 
Action: Mouse pressed left at (223, 195)
Screenshot: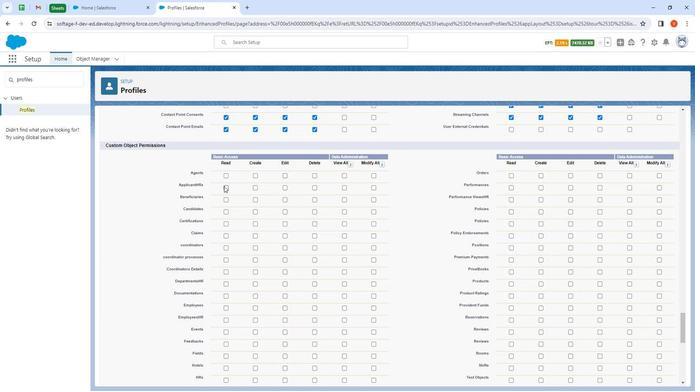 
Action: Mouse moved to (253, 198)
Screenshot: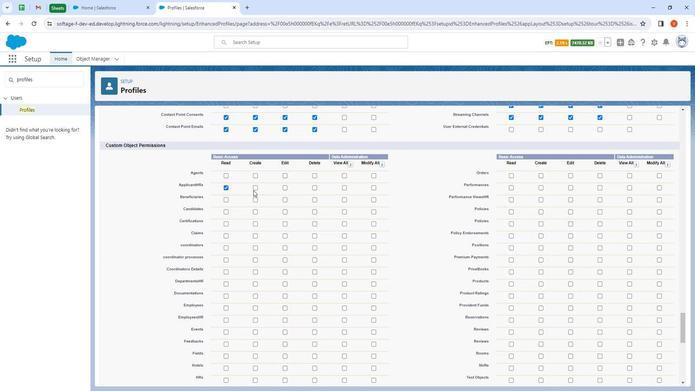 
Action: Mouse pressed left at (253, 198)
Screenshot: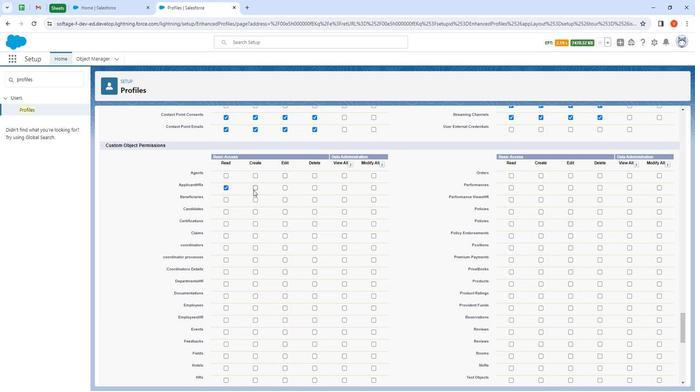 
Action: Mouse moved to (284, 196)
Screenshot: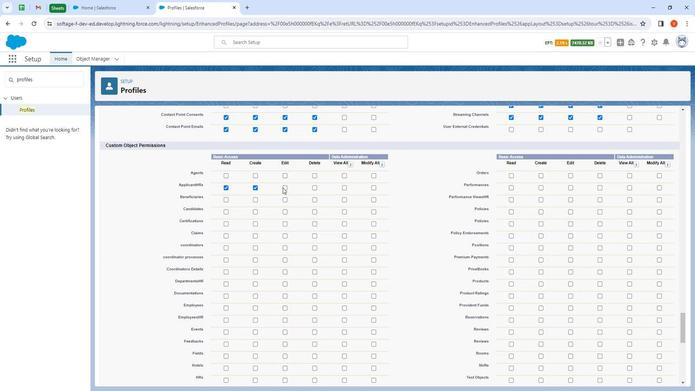 
Action: Mouse pressed left at (284, 196)
Screenshot: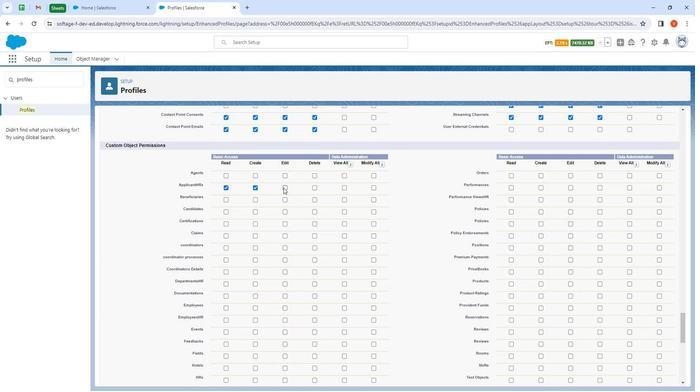 
Action: Mouse moved to (319, 194)
Screenshot: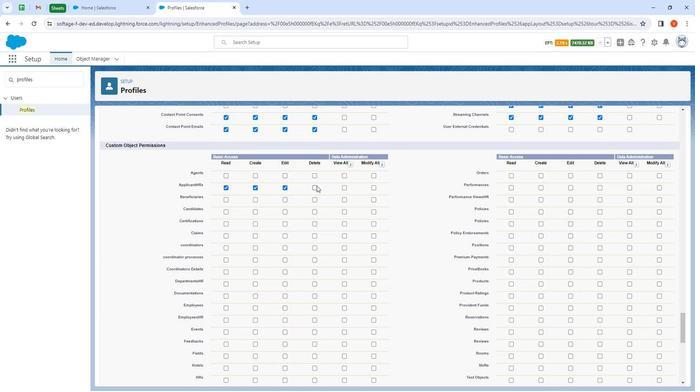
Action: Mouse pressed left at (319, 194)
Screenshot: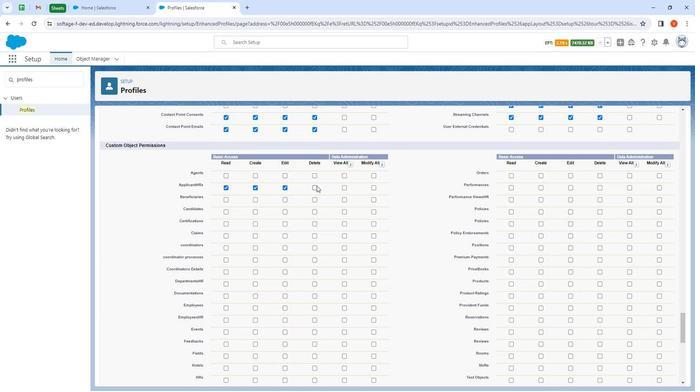 
Action: Mouse moved to (347, 196)
Screenshot: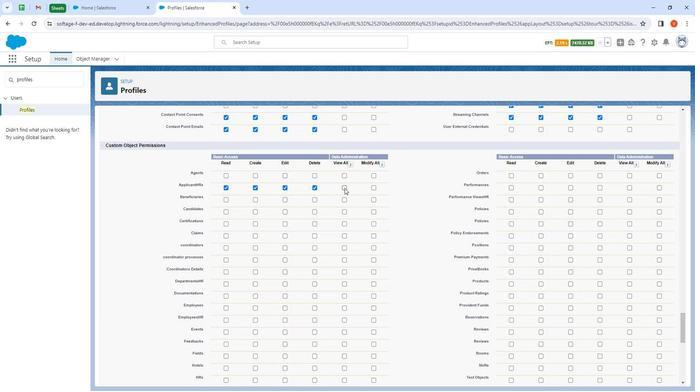 
Action: Mouse pressed left at (347, 196)
Screenshot: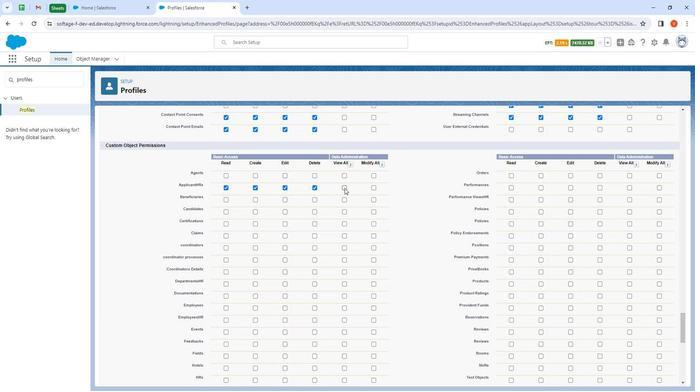 
Action: Mouse moved to (225, 295)
Screenshot: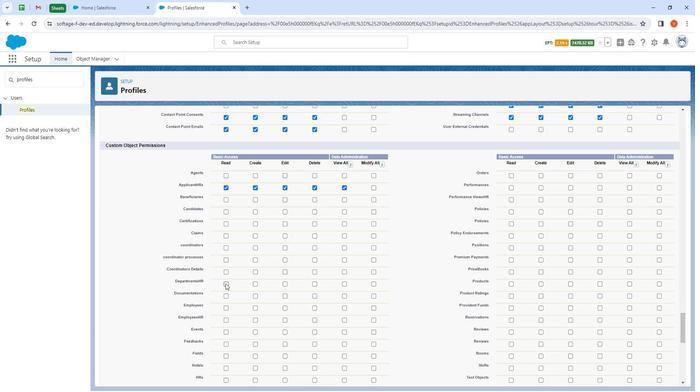 
Action: Mouse pressed left at (225, 295)
Screenshot: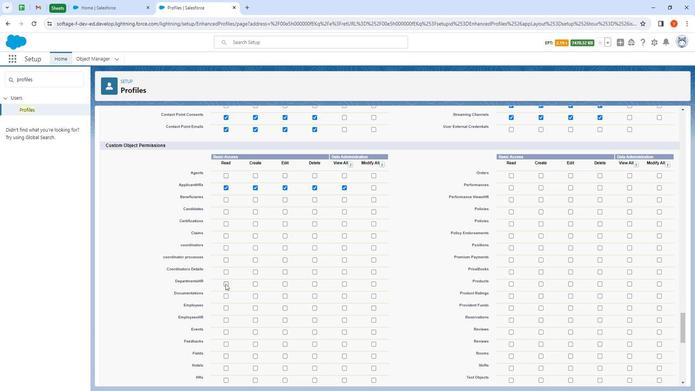 
Action: Mouse moved to (257, 295)
Screenshot: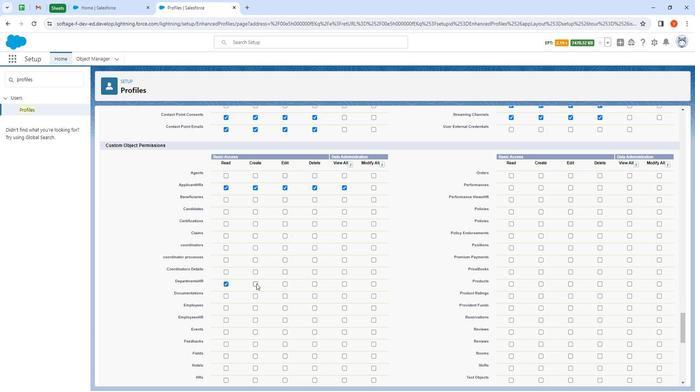 
Action: Mouse pressed left at (257, 295)
Screenshot: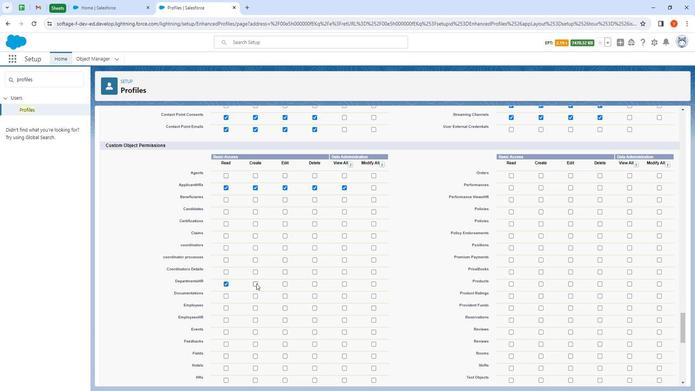 
Action: Mouse moved to (287, 296)
Screenshot: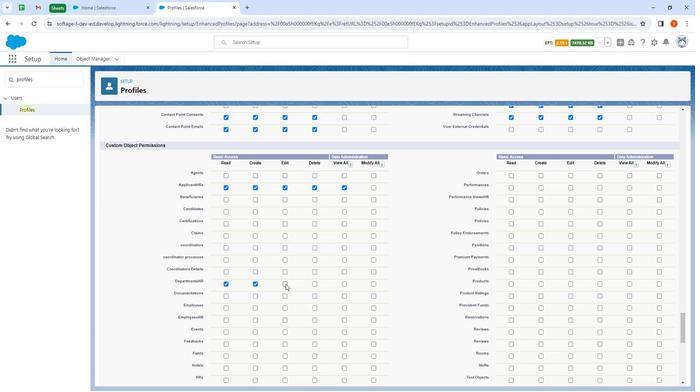 
Action: Mouse pressed left at (287, 296)
Screenshot: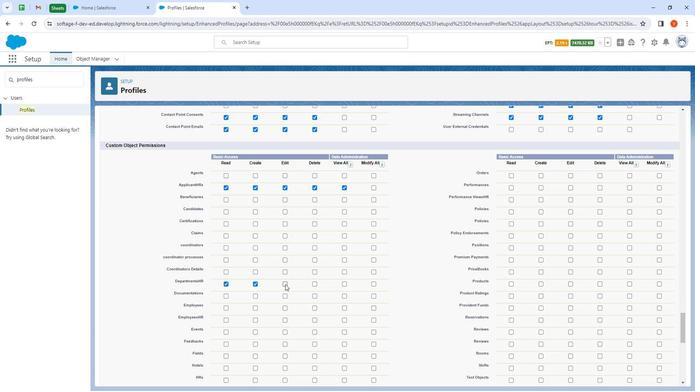 
Action: Mouse moved to (318, 296)
Screenshot: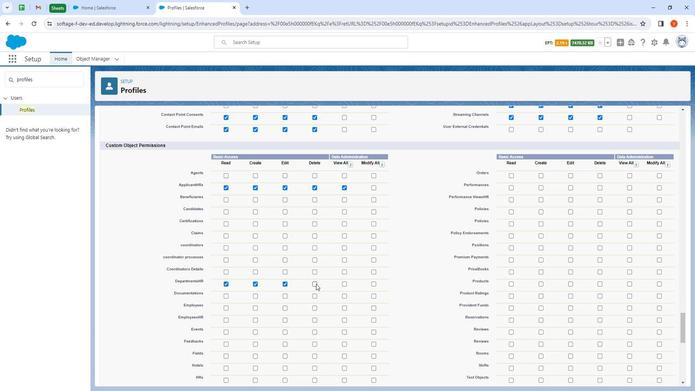 
Action: Mouse pressed left at (318, 296)
Screenshot: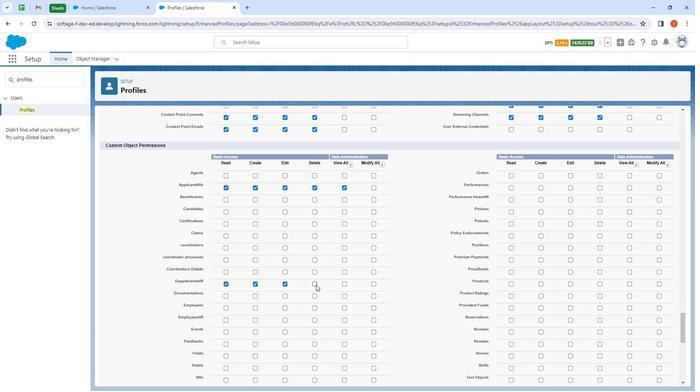 
Action: Mouse moved to (346, 295)
Screenshot: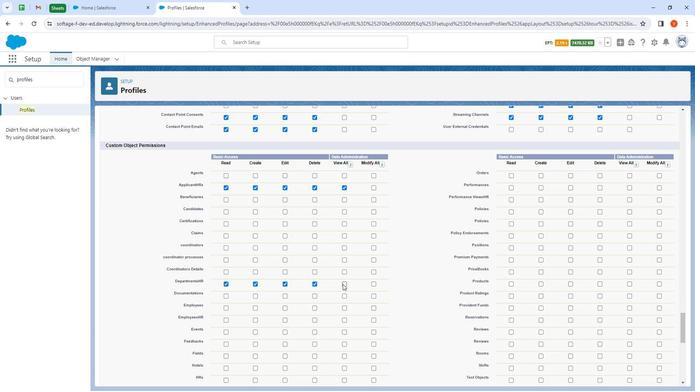 
Action: Mouse pressed left at (346, 295)
Screenshot: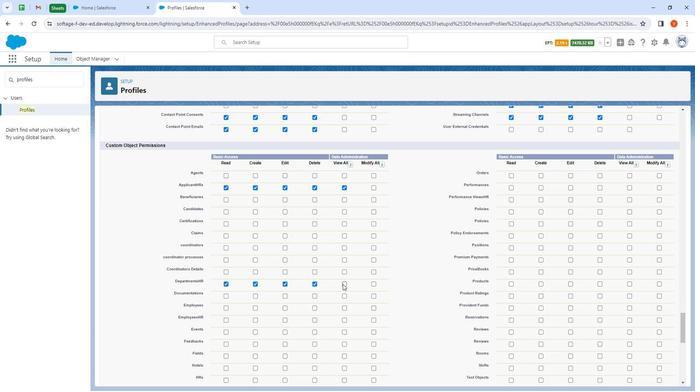 
Action: Mouse moved to (265, 291)
Screenshot: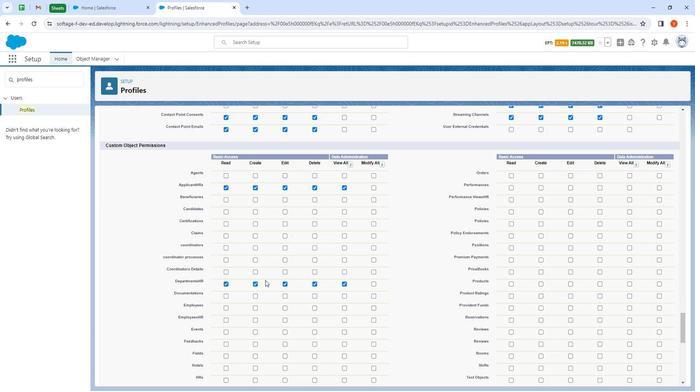
Action: Mouse scrolled (265, 291) with delta (0, 0)
Screenshot: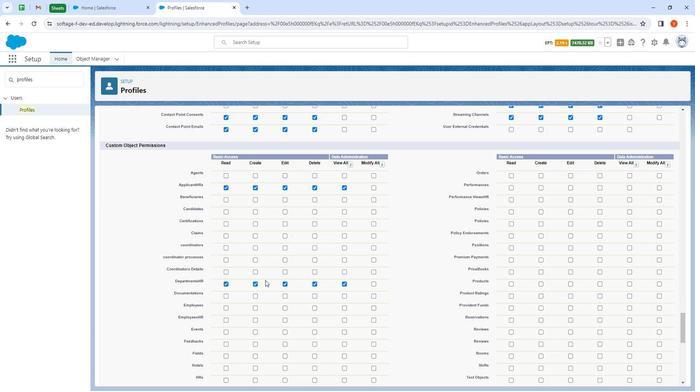 
Action: Mouse moved to (265, 291)
